 Task: Find connections with filter location Kunda with filter topic #Venturecapitalwith filter profile language Potuguese with filter current company Yatra Online Ltd. with filter school Medical College with filter industry Subdivision of Land with filter service category Network Support with filter keywords title Marketing Manager
Action: Mouse moved to (393, 283)
Screenshot: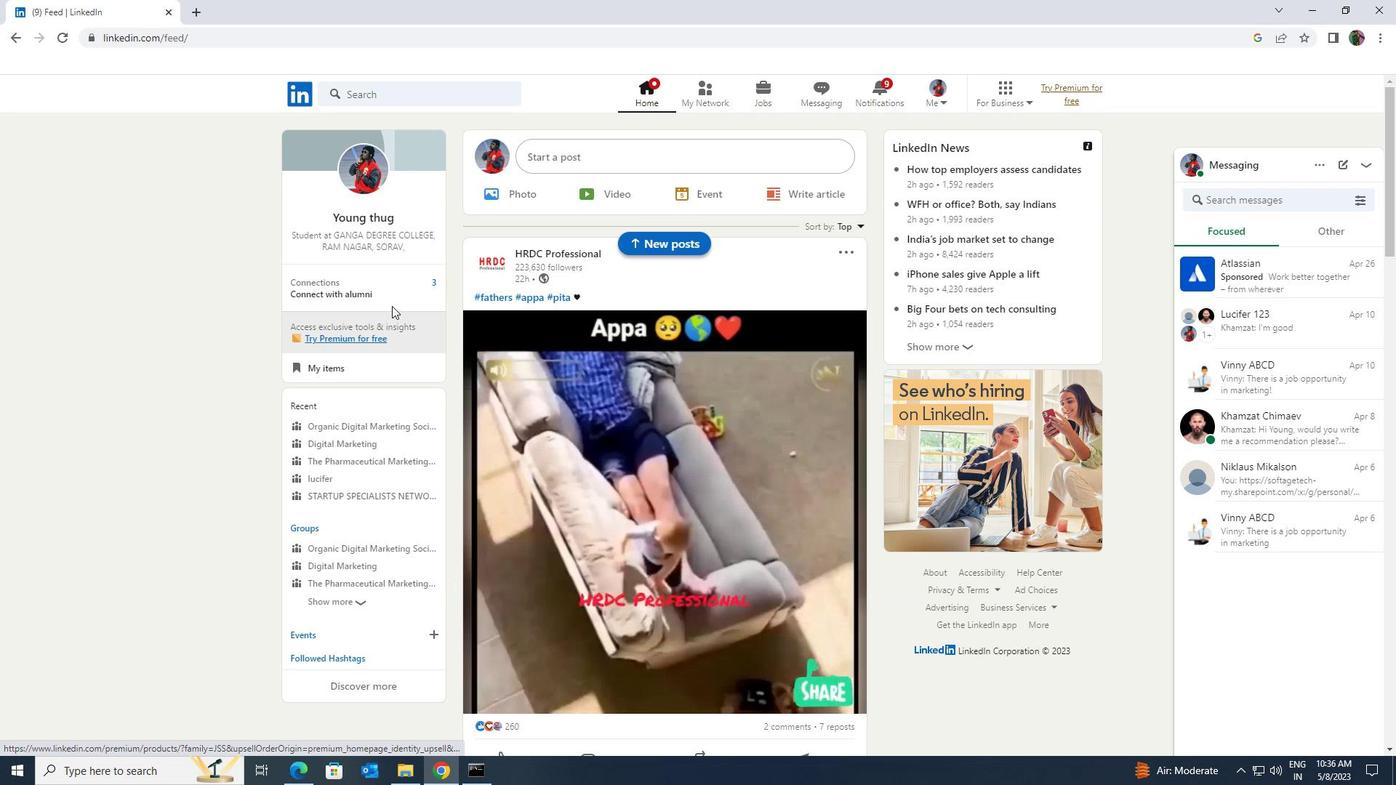 
Action: Mouse pressed left at (393, 283)
Screenshot: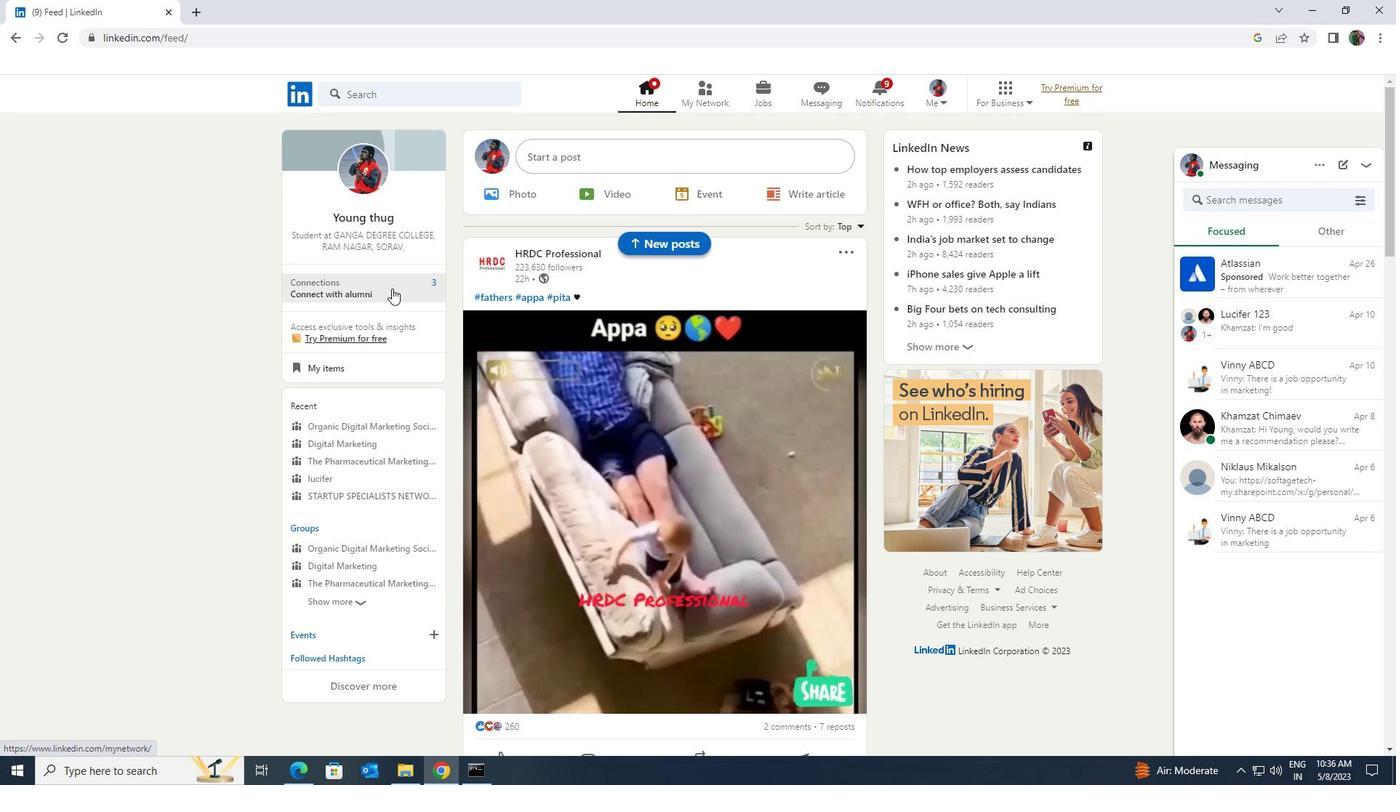 
Action: Mouse moved to (389, 175)
Screenshot: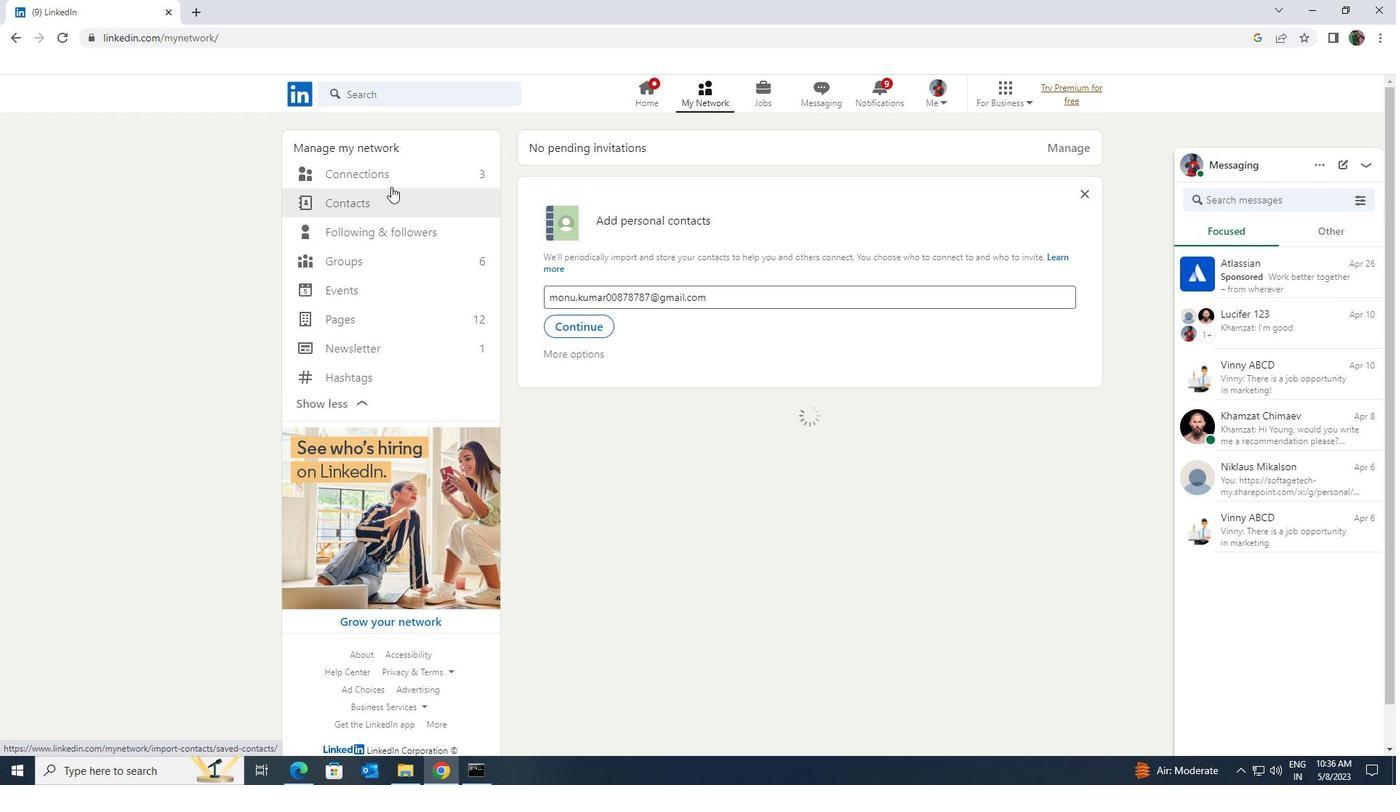 
Action: Mouse pressed left at (389, 175)
Screenshot: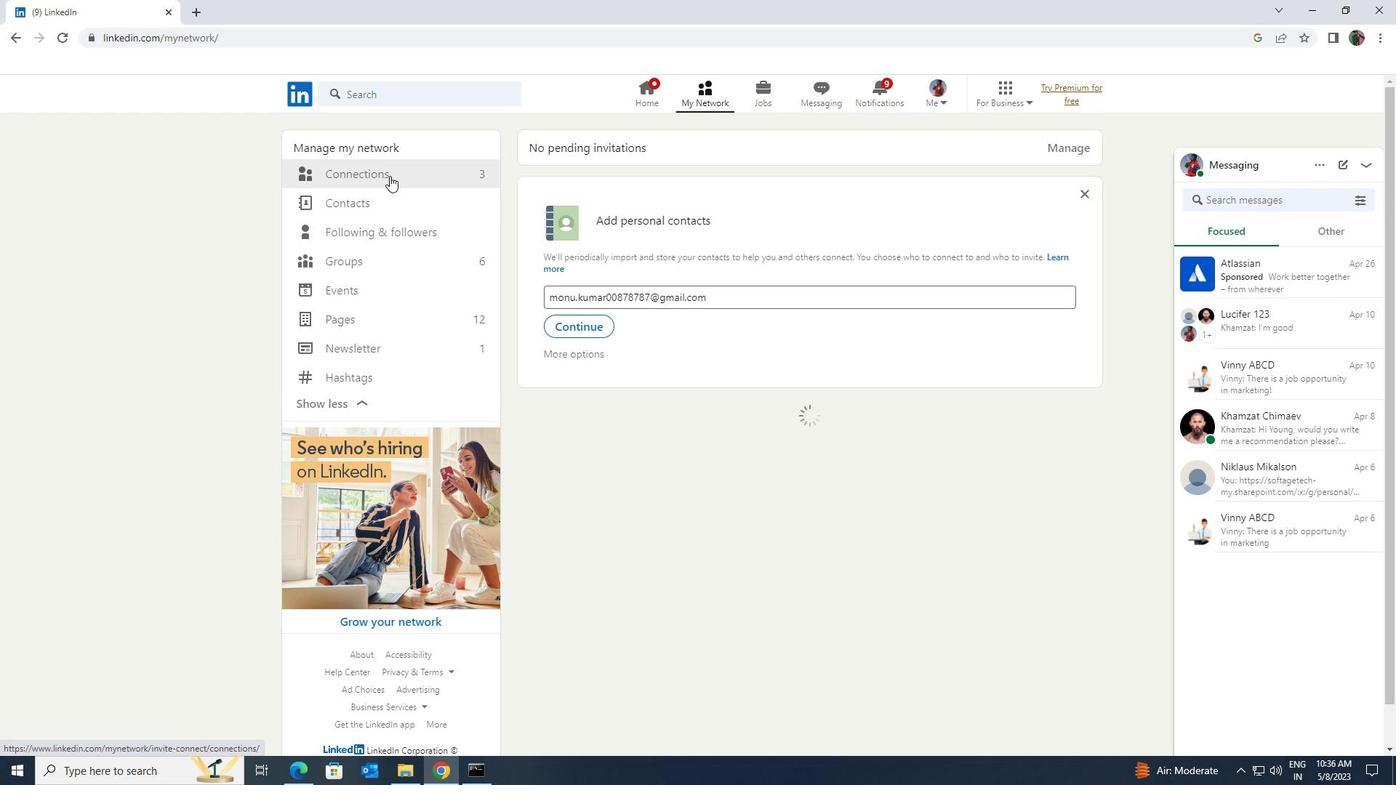 
Action: Mouse moved to (803, 180)
Screenshot: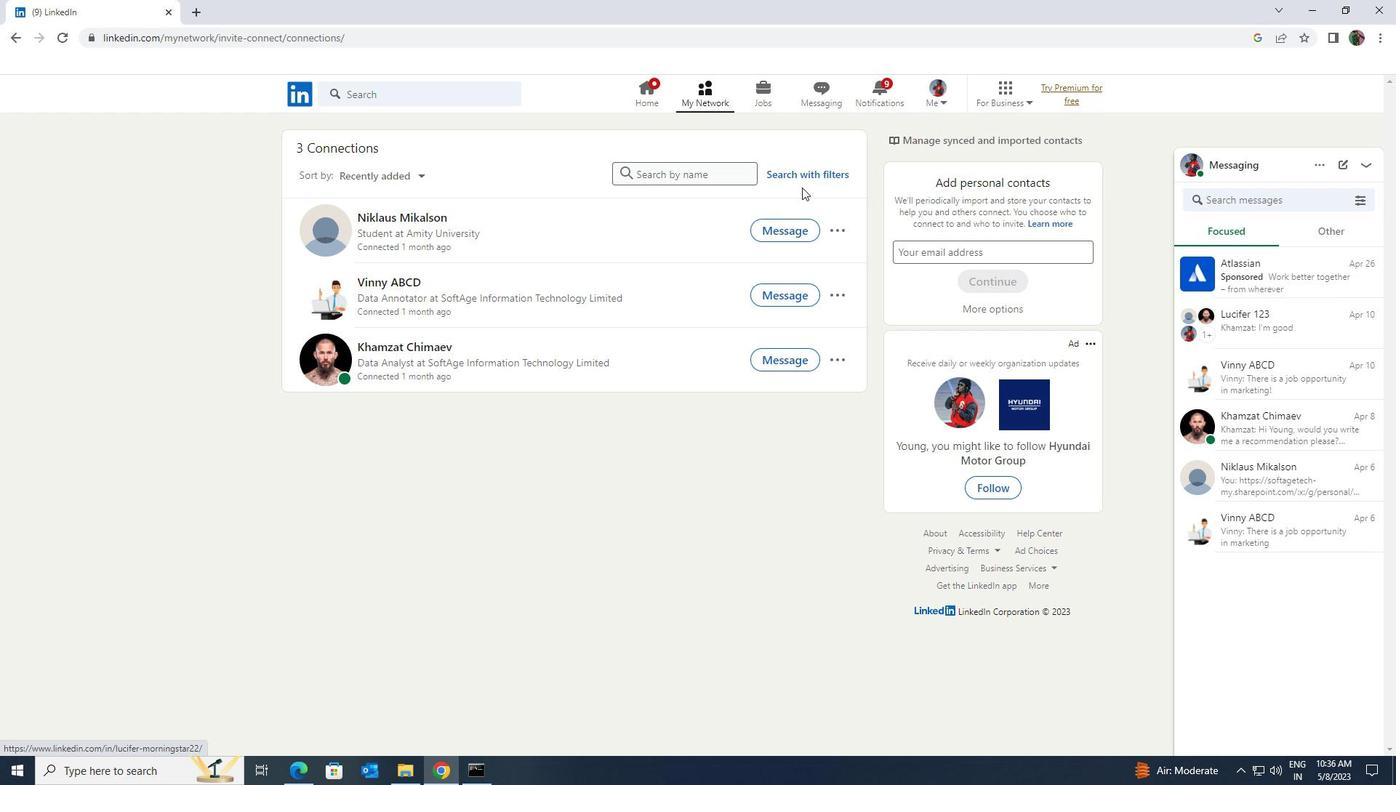 
Action: Mouse pressed left at (803, 180)
Screenshot: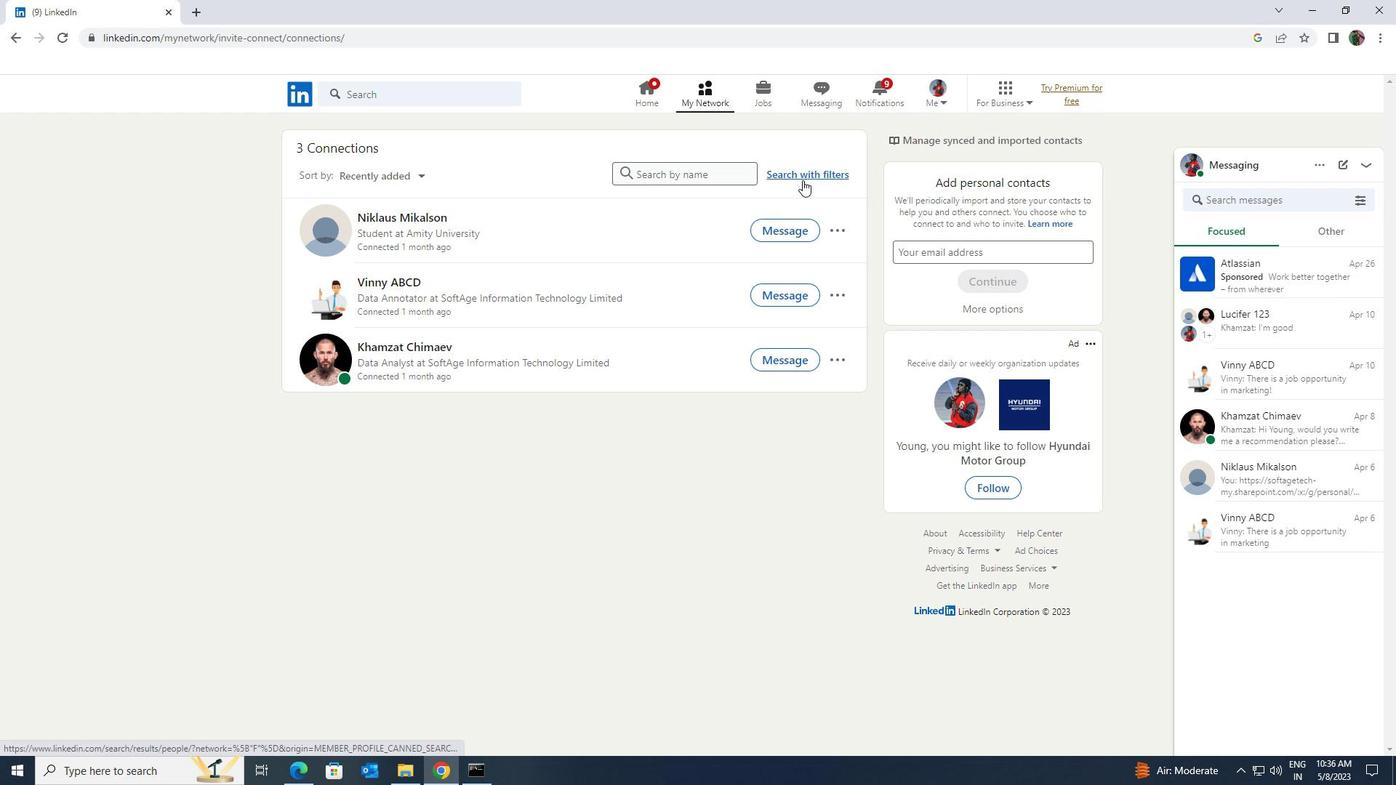 
Action: Mouse moved to (742, 133)
Screenshot: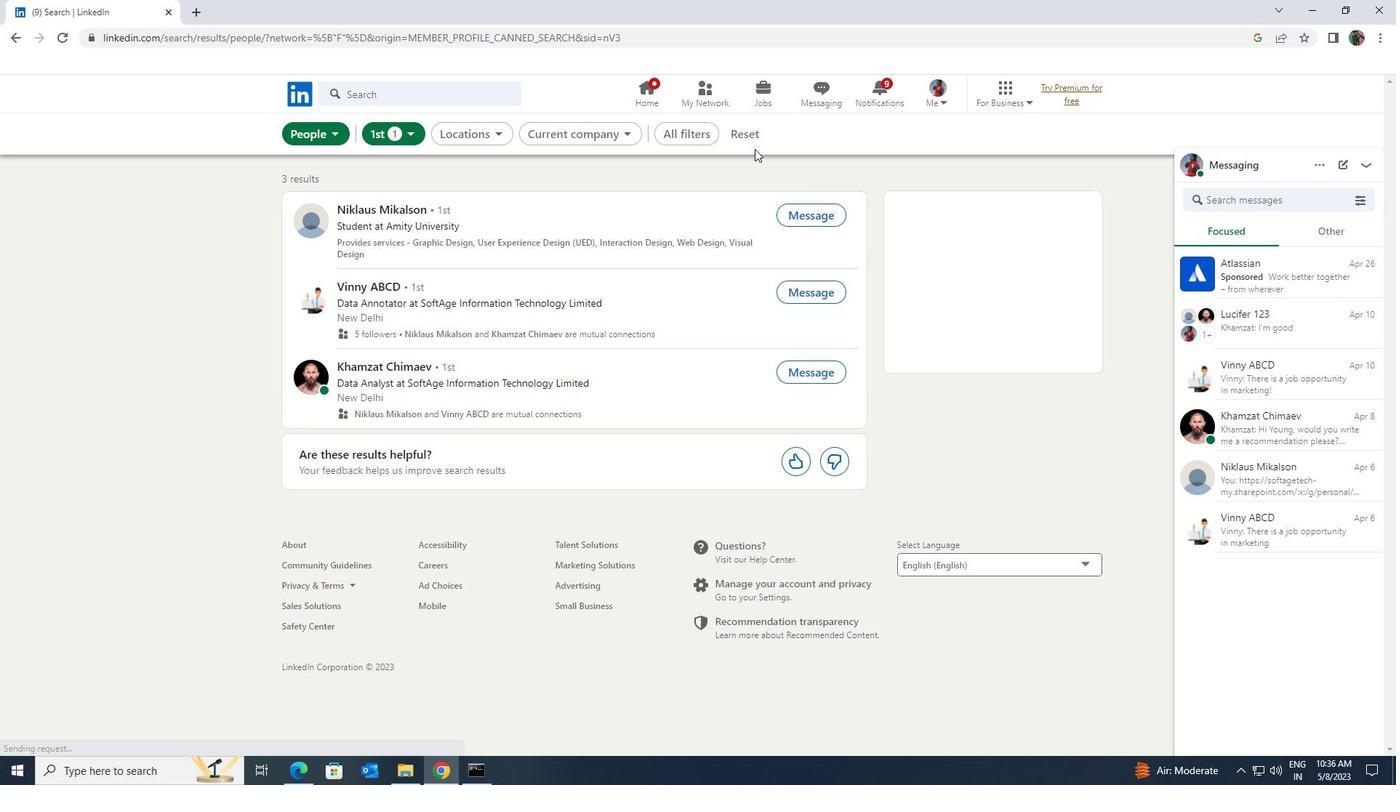 
Action: Mouse pressed left at (742, 133)
Screenshot: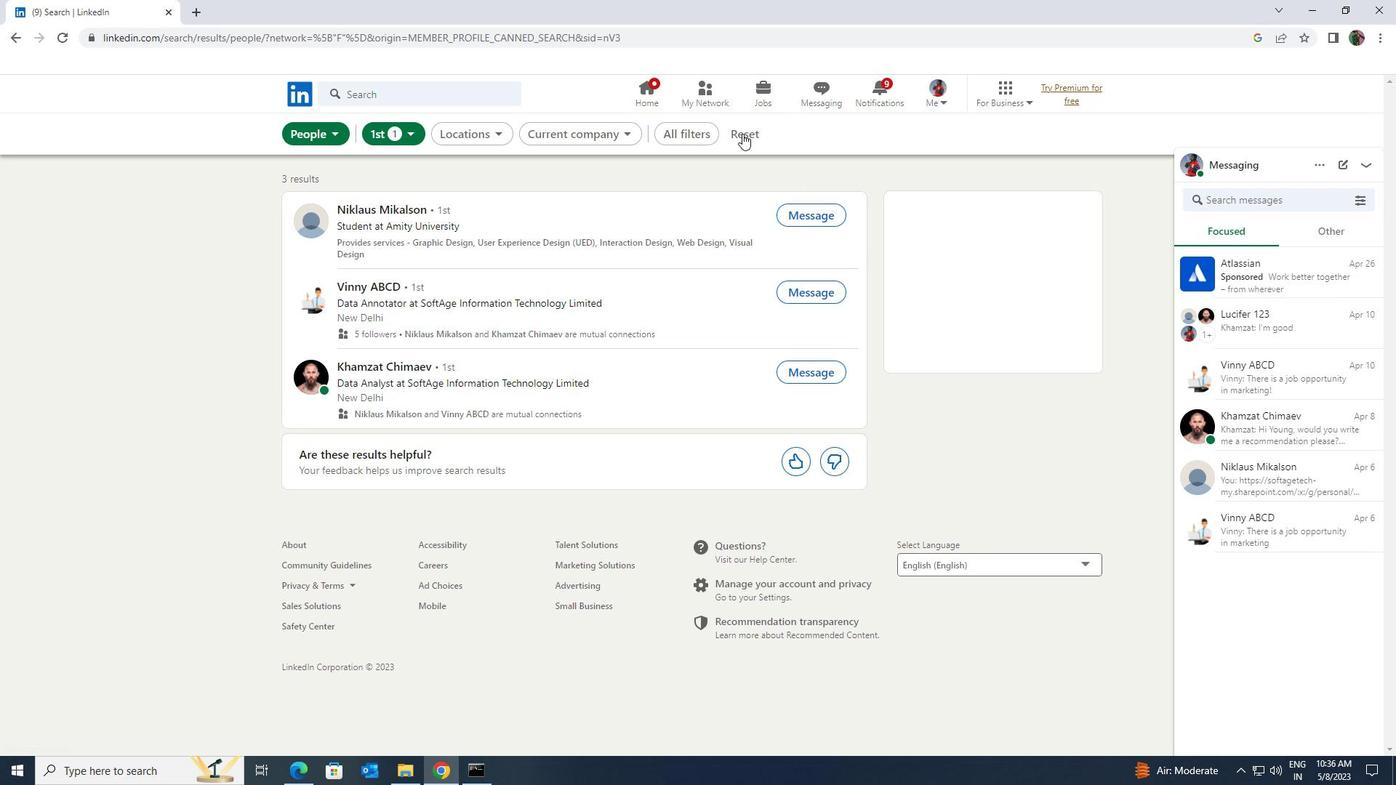 
Action: Mouse moved to (732, 133)
Screenshot: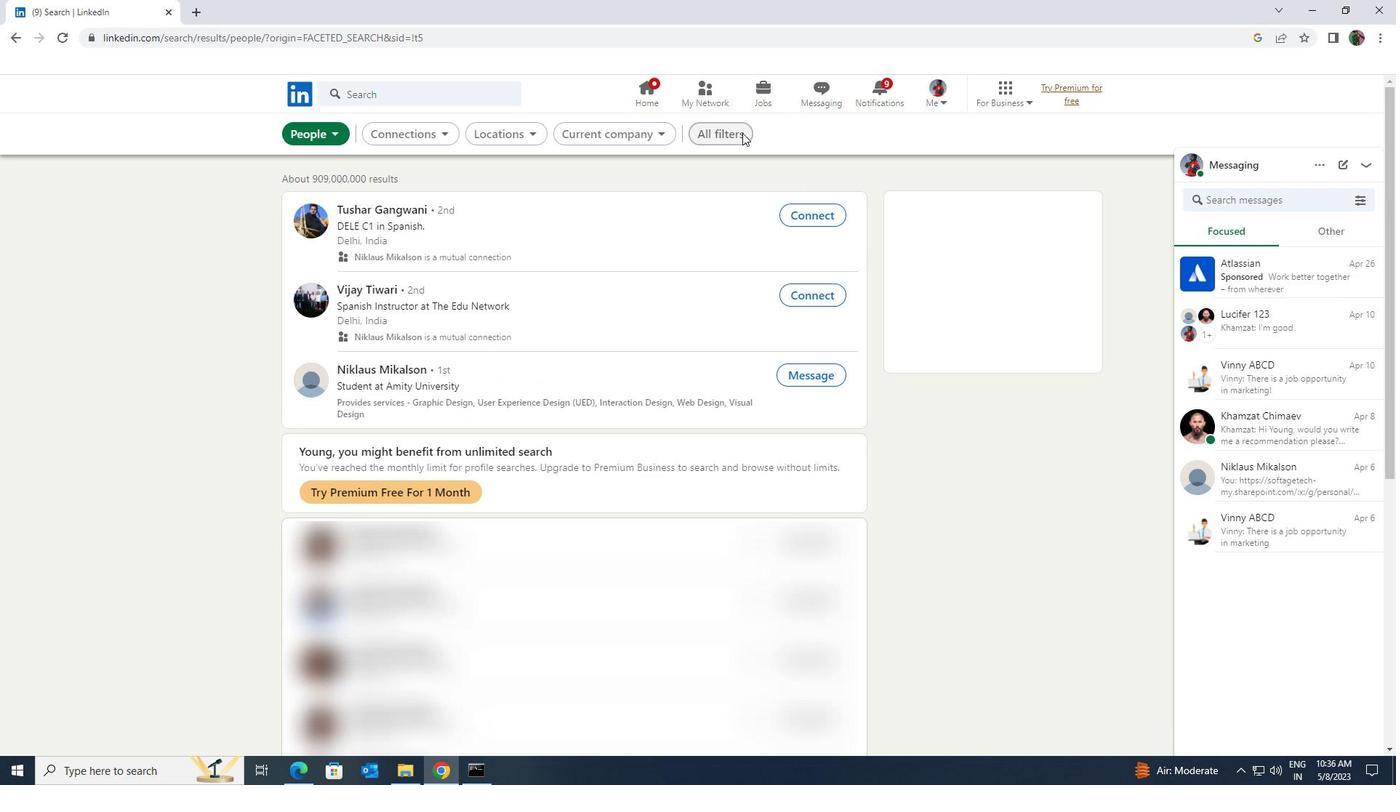 
Action: Mouse pressed left at (732, 133)
Screenshot: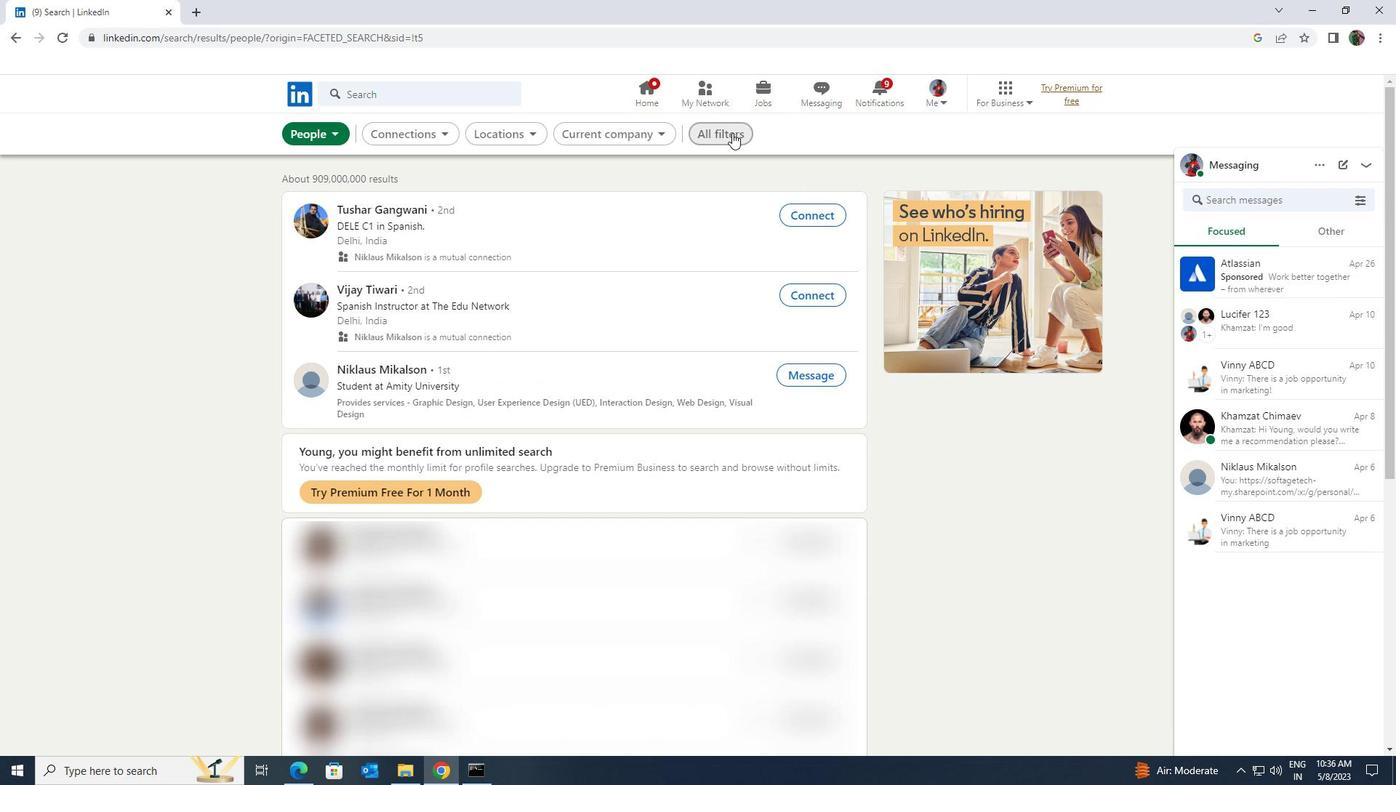 
Action: Mouse moved to (1238, 573)
Screenshot: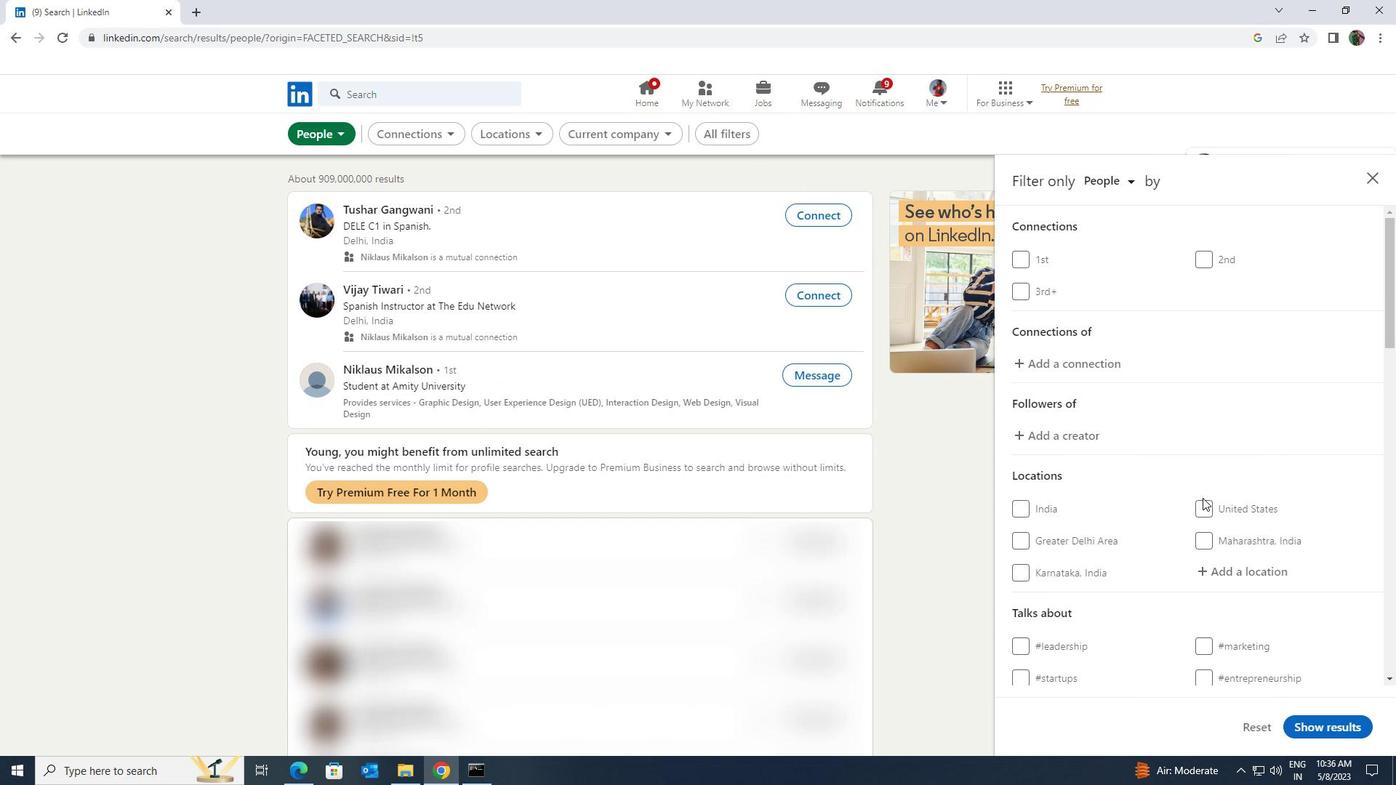 
Action: Mouse pressed left at (1238, 573)
Screenshot: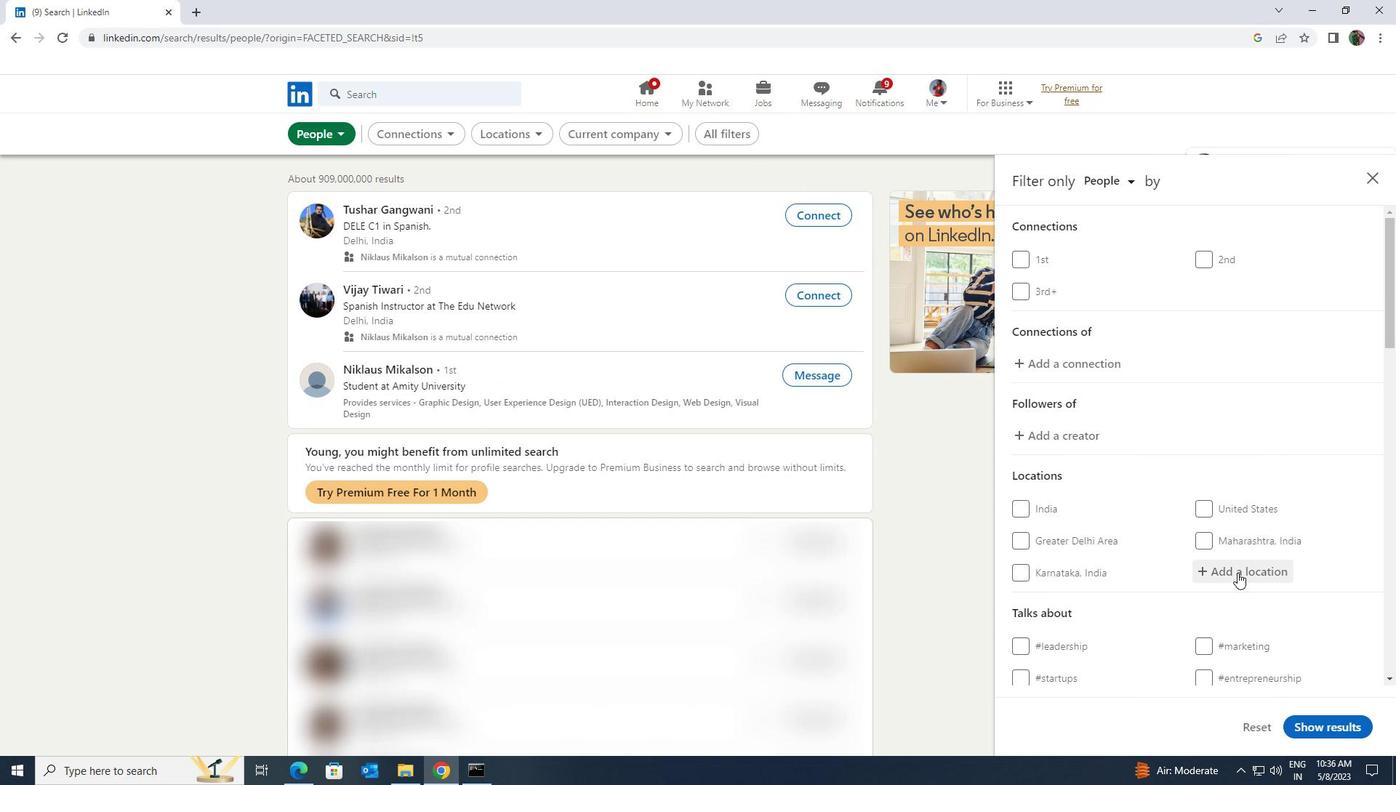 
Action: Key pressed <Key.shift>KUNDA
Screenshot: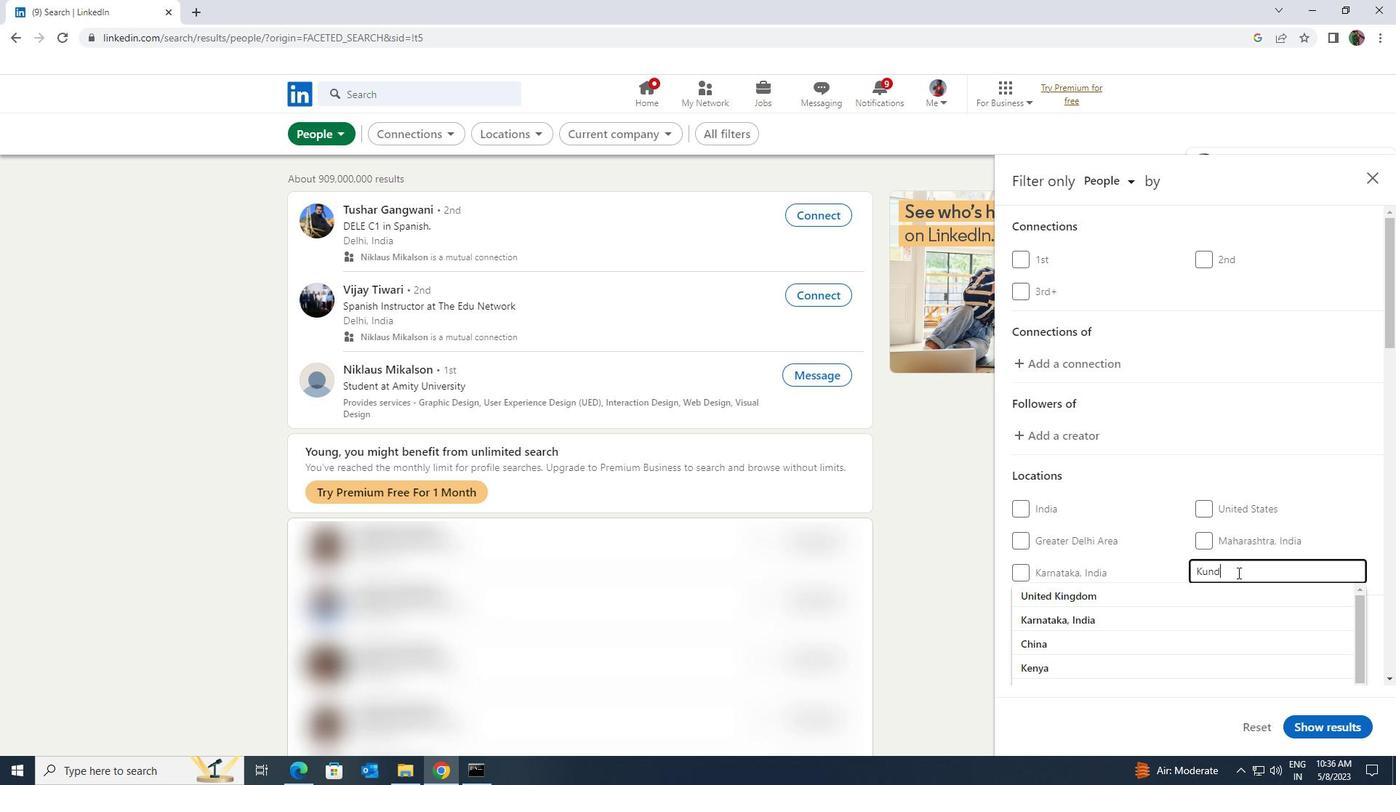 
Action: Mouse moved to (1222, 605)
Screenshot: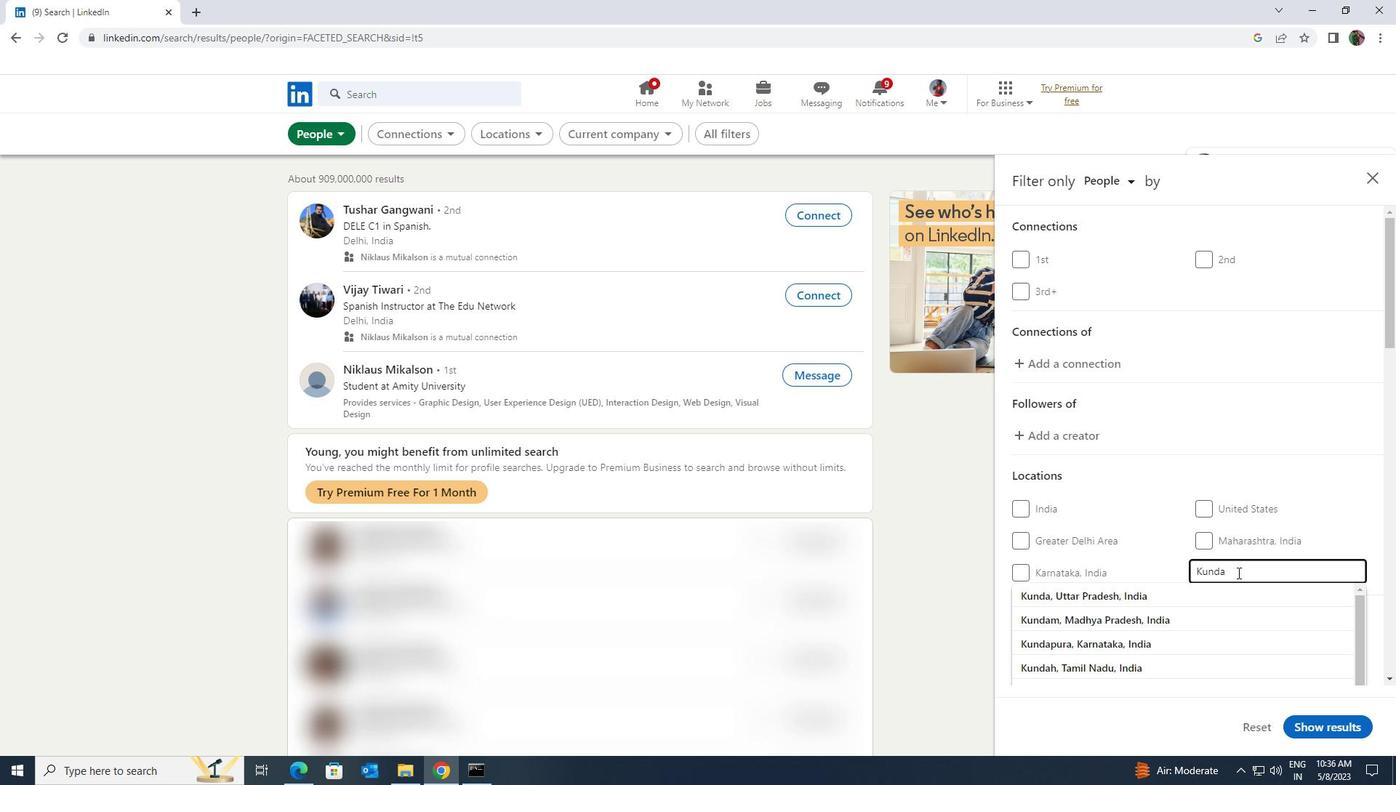 
Action: Mouse pressed left at (1222, 605)
Screenshot: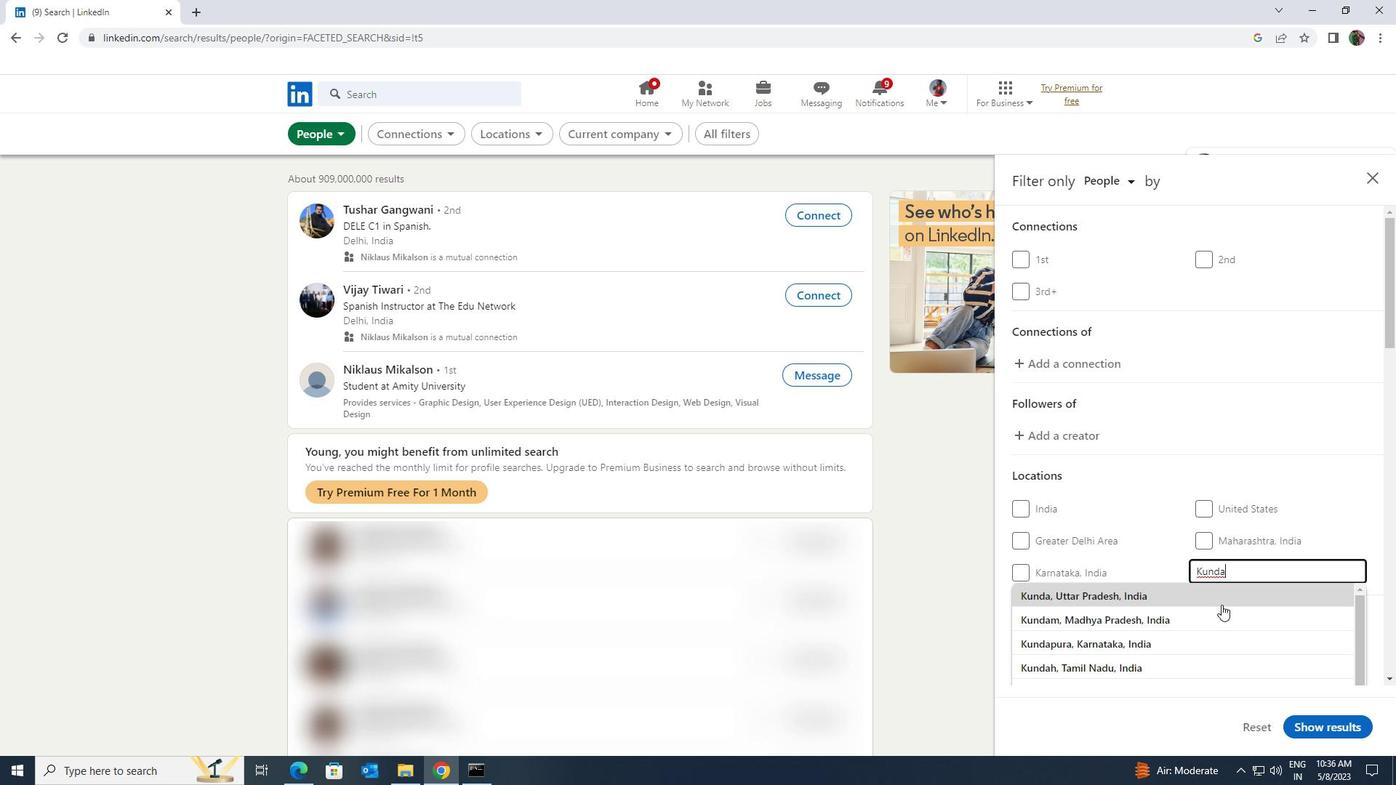 
Action: Mouse moved to (1222, 602)
Screenshot: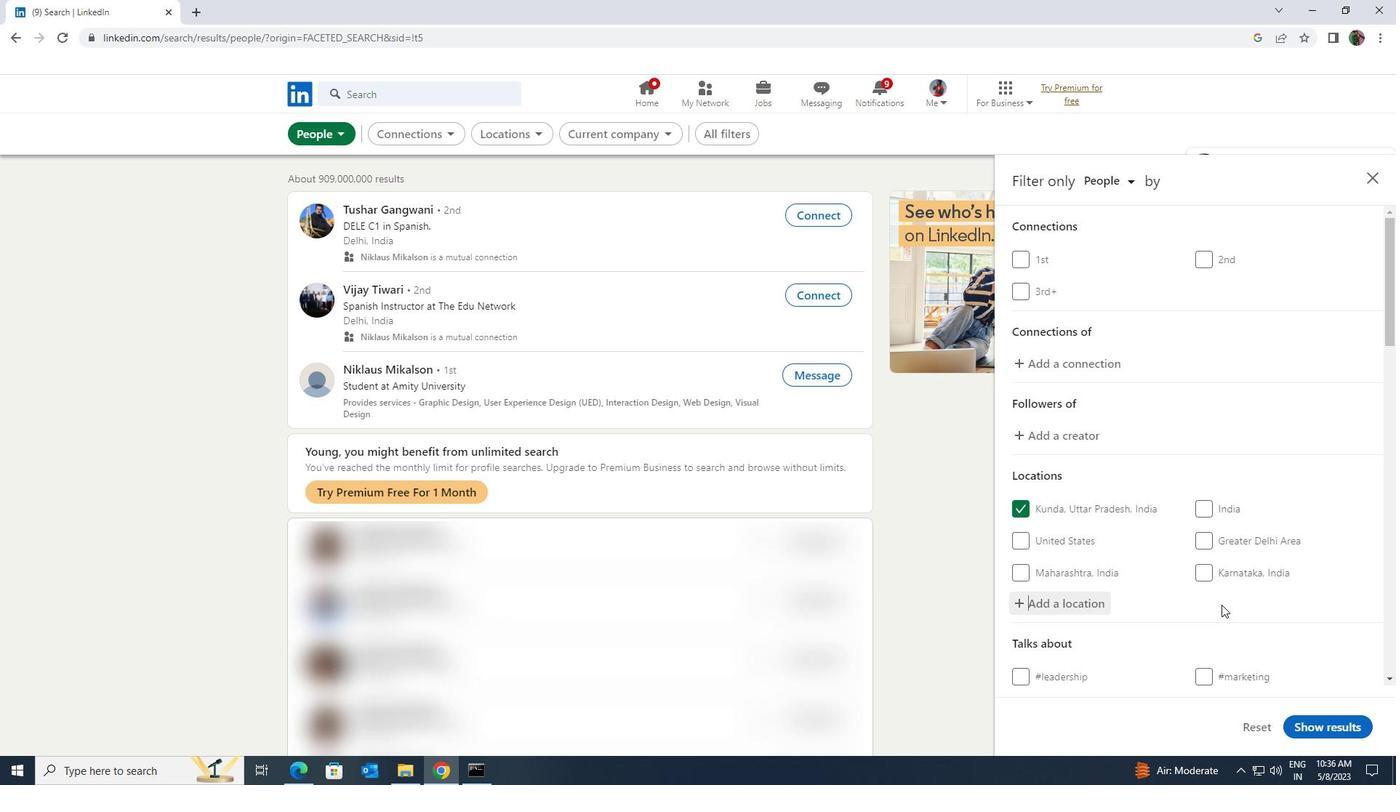 
Action: Mouse scrolled (1222, 601) with delta (0, 0)
Screenshot: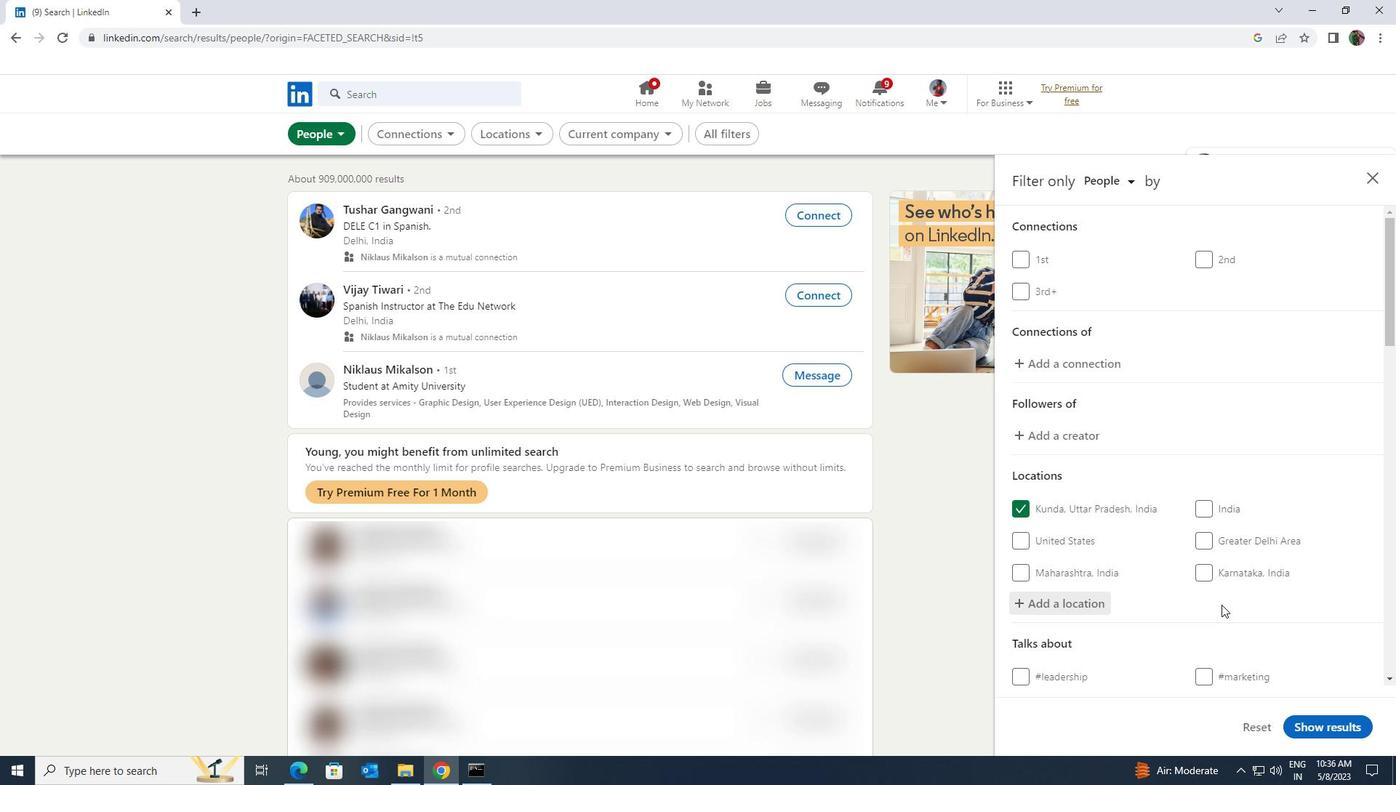 
Action: Mouse moved to (1225, 601)
Screenshot: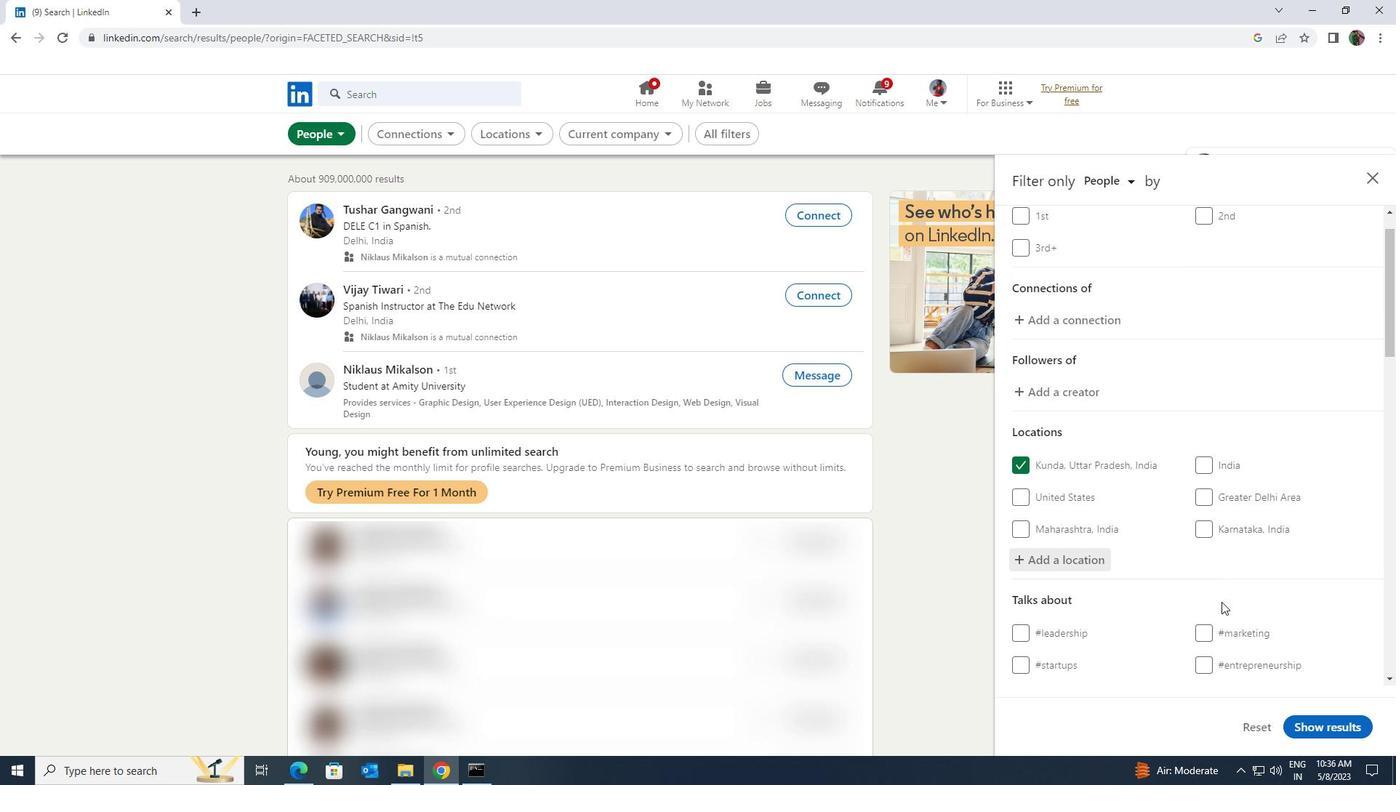 
Action: Mouse scrolled (1225, 600) with delta (0, 0)
Screenshot: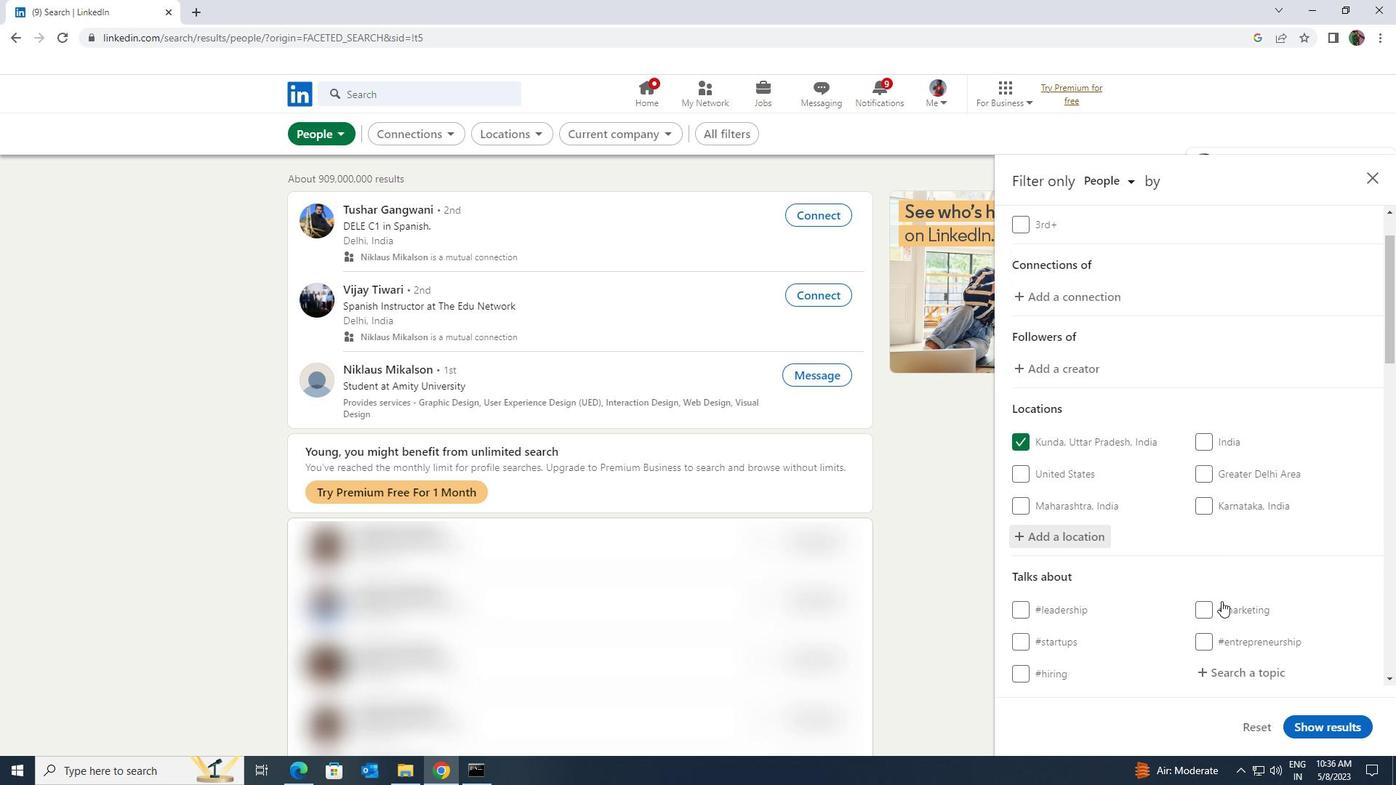 
Action: Mouse scrolled (1225, 600) with delta (0, 0)
Screenshot: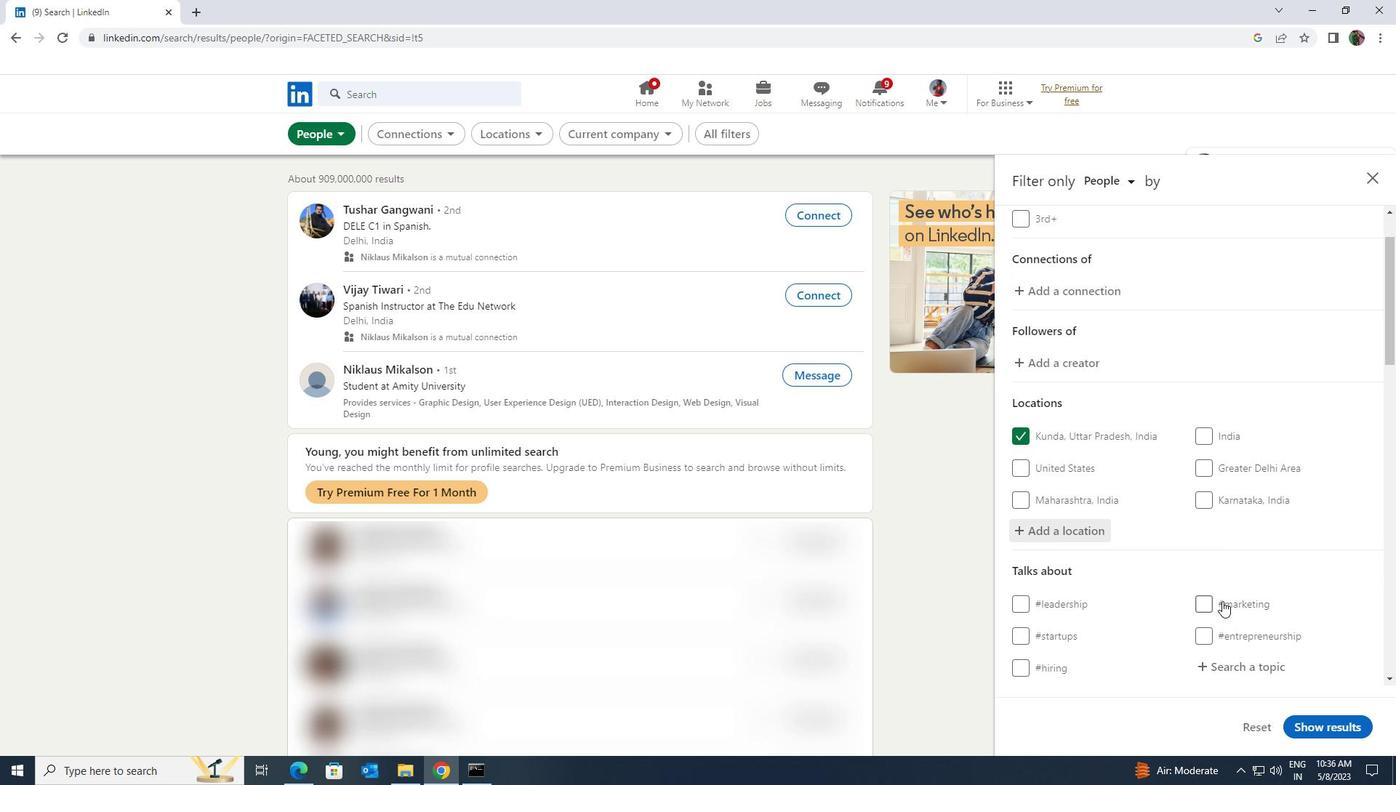 
Action: Mouse moved to (1232, 526)
Screenshot: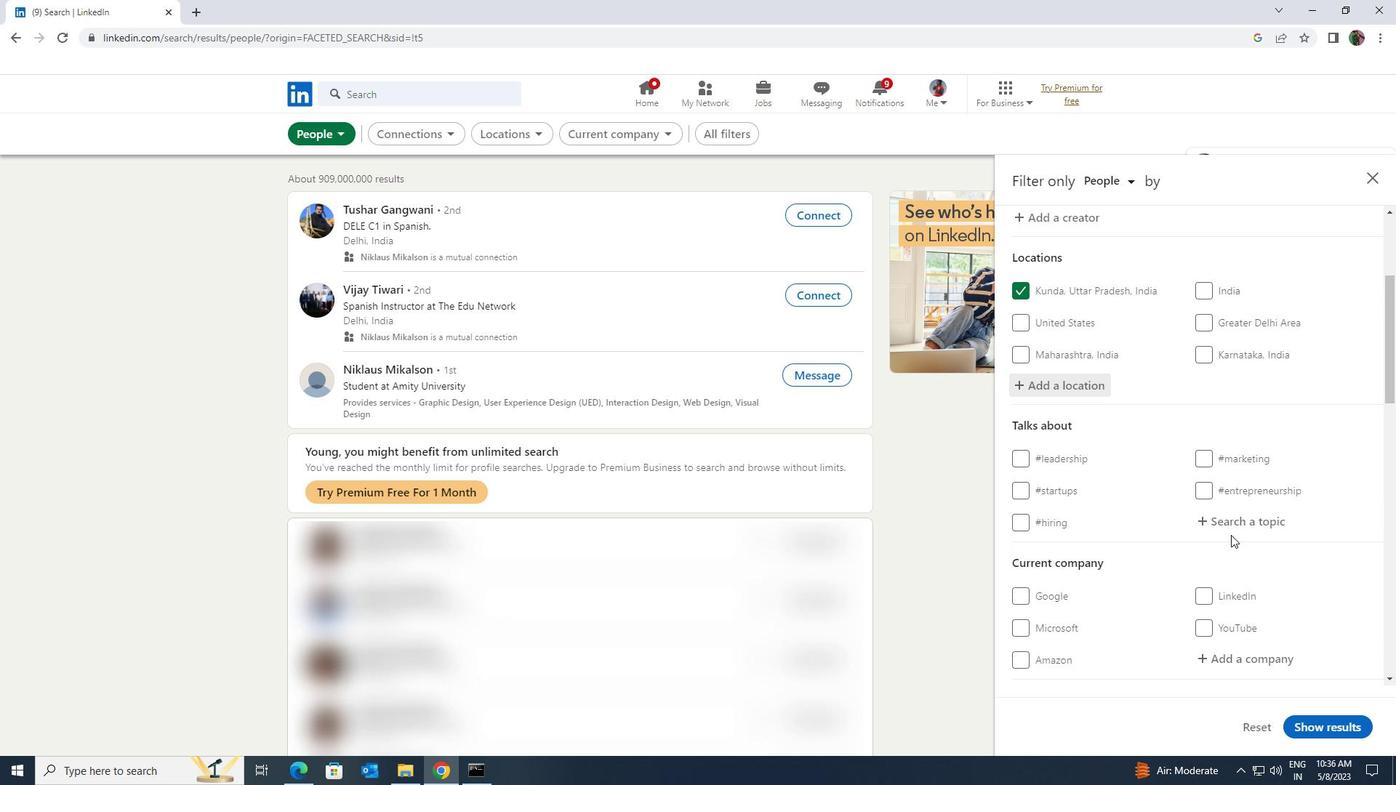 
Action: Mouse pressed left at (1232, 526)
Screenshot: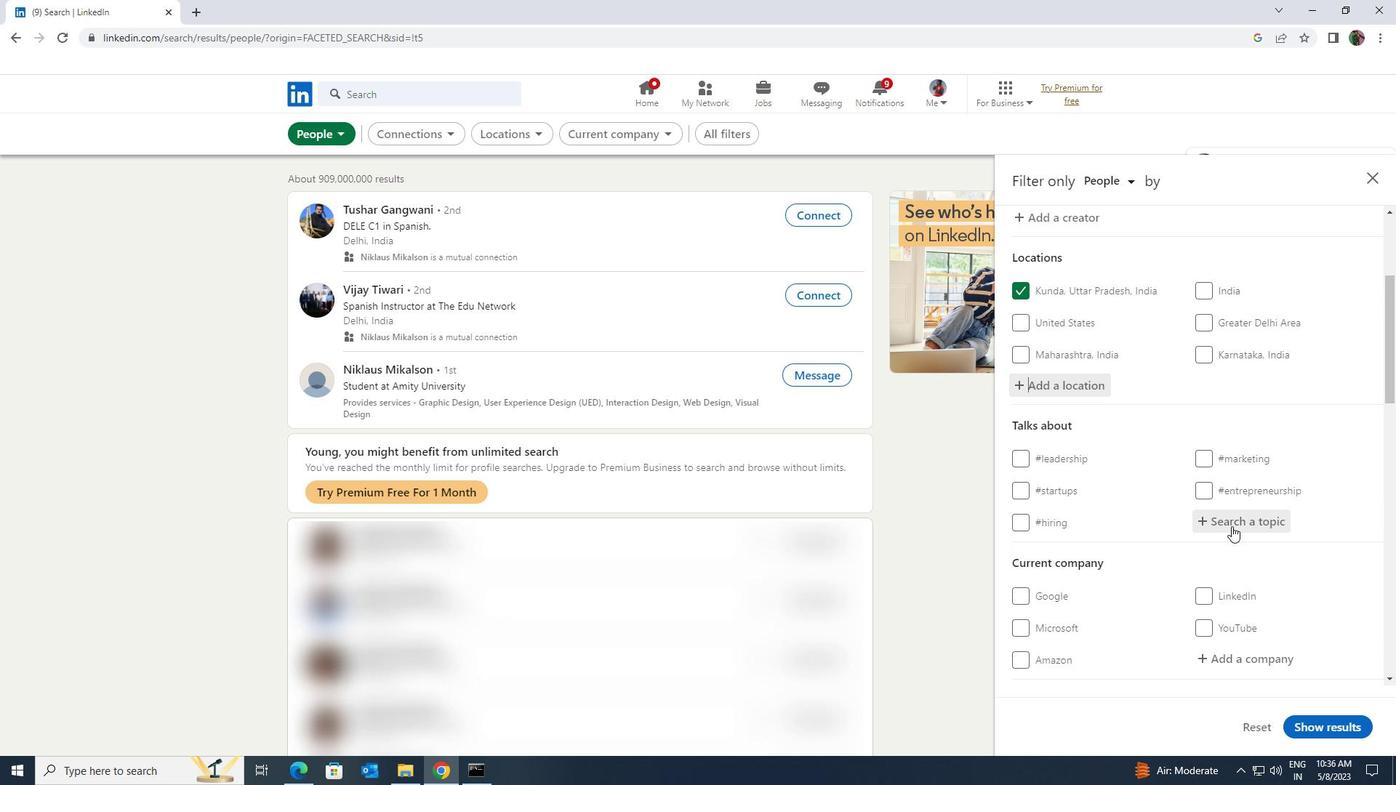 
Action: Key pressed <Key.shift><Key.shift><Key.shift><Key.shift><Key.shift><Key.shift><Key.shift><Key.shift><Key.shift>VENTURE
Screenshot: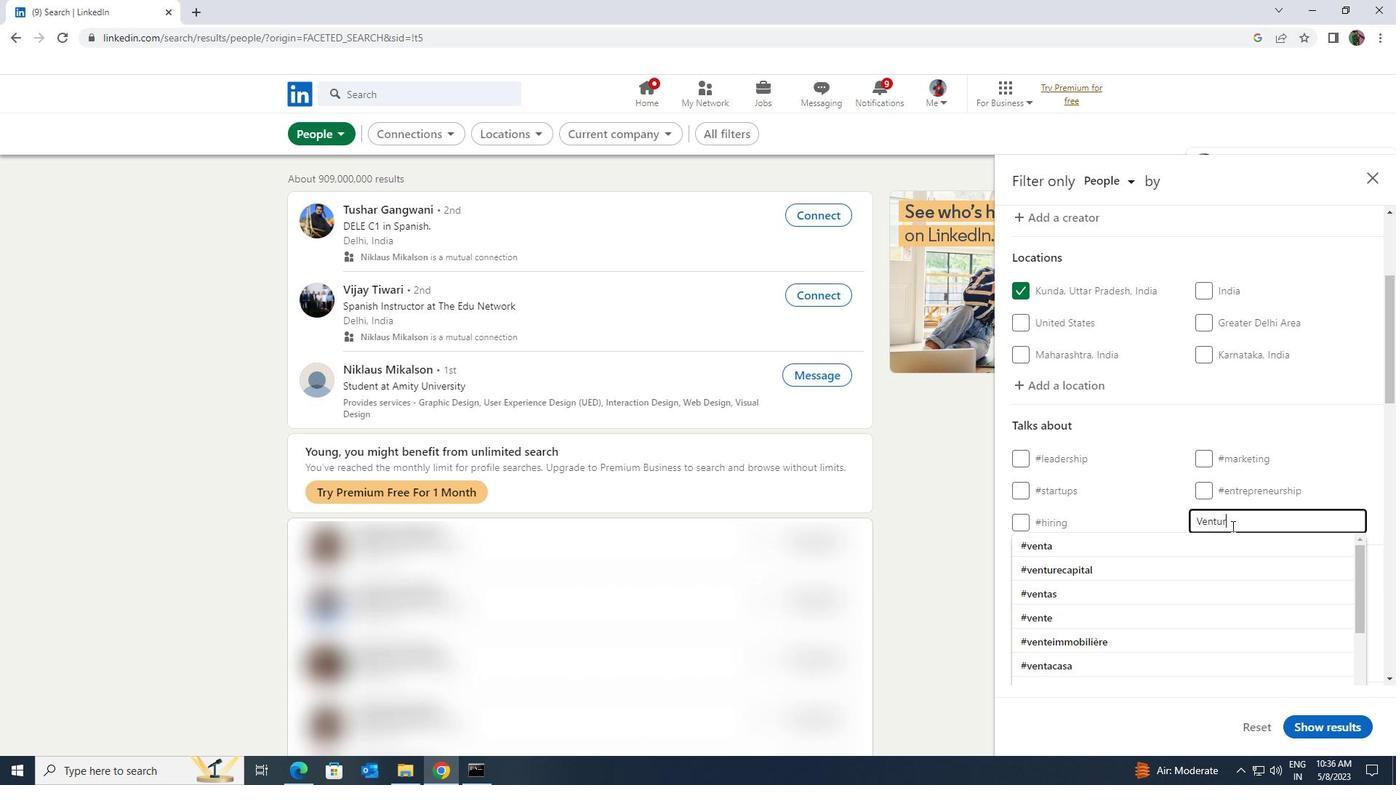 
Action: Mouse moved to (1228, 542)
Screenshot: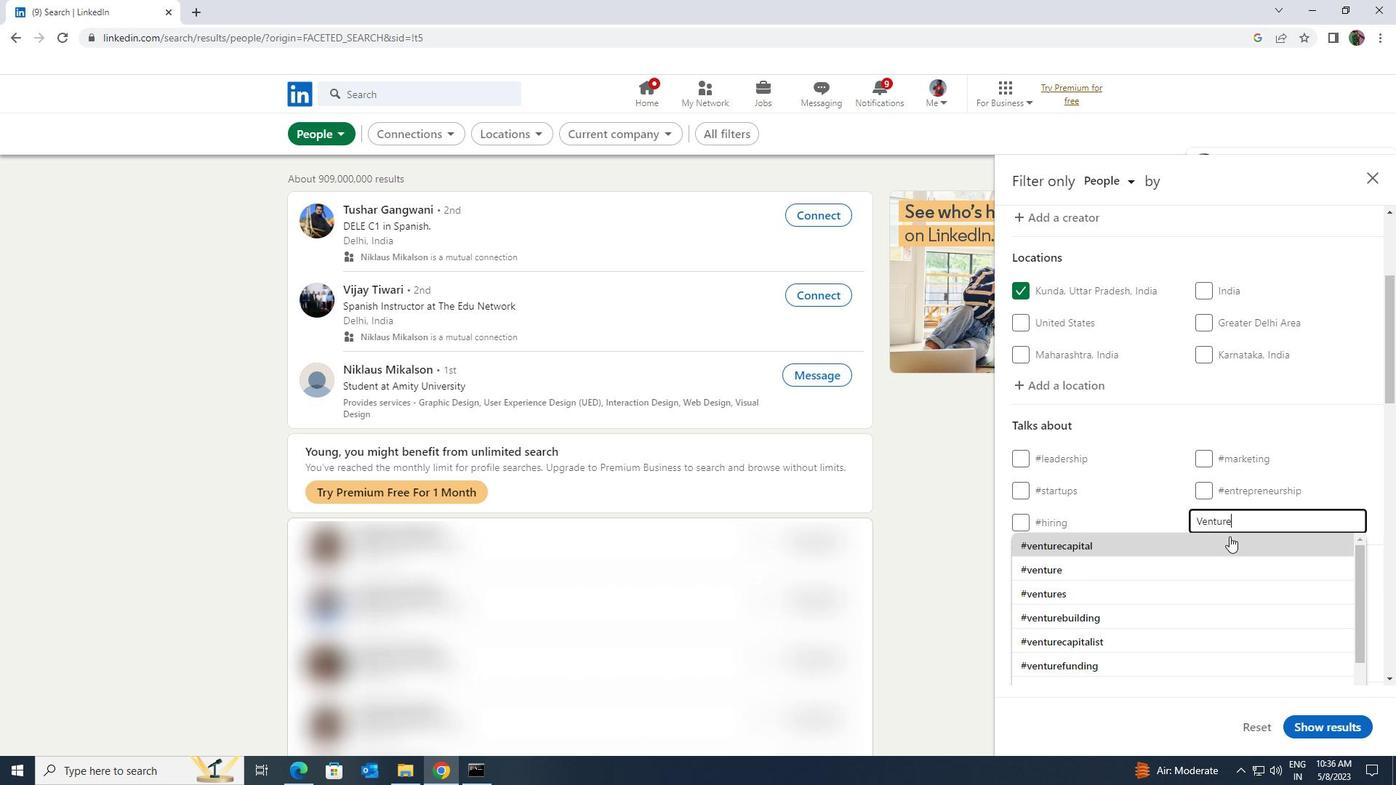 
Action: Mouse pressed left at (1228, 542)
Screenshot: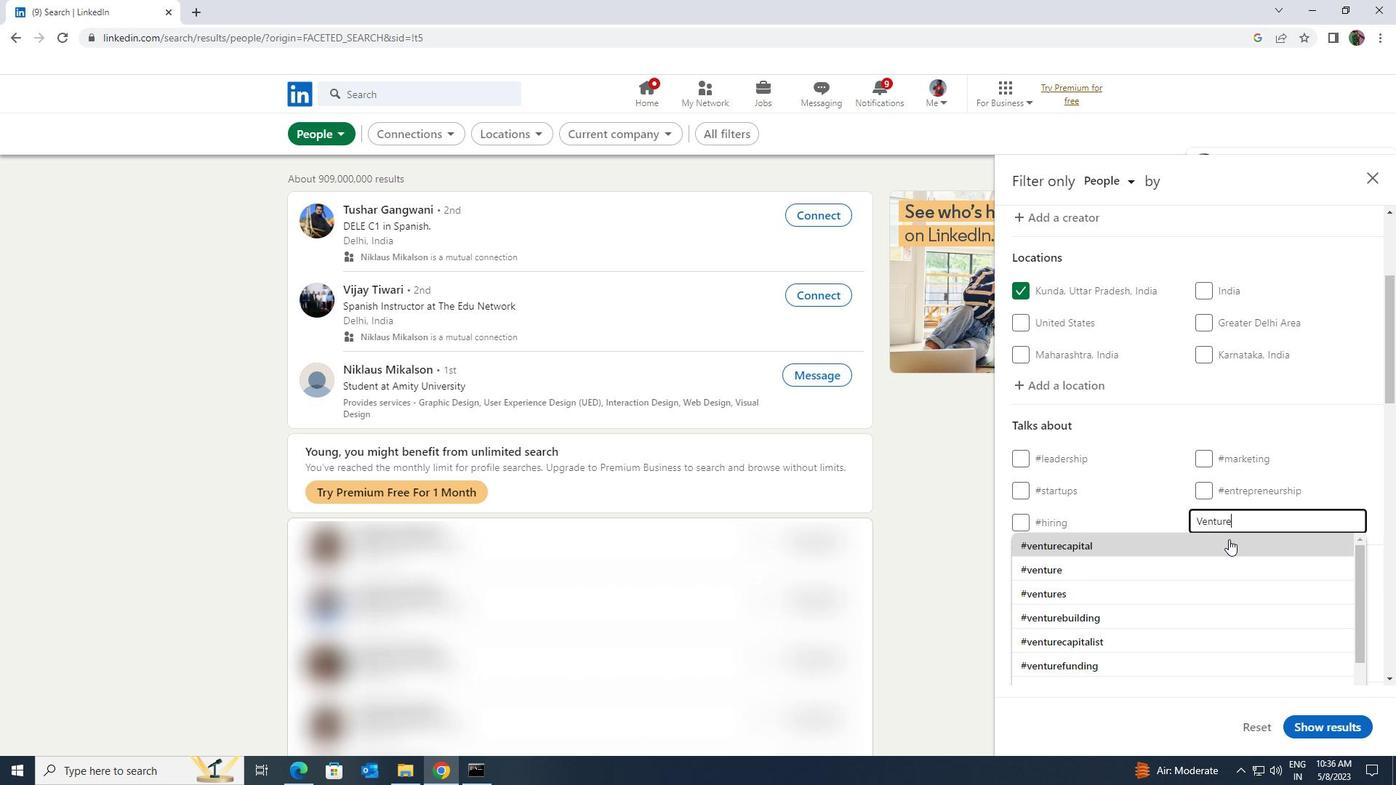 
Action: Mouse scrolled (1228, 541) with delta (0, 0)
Screenshot: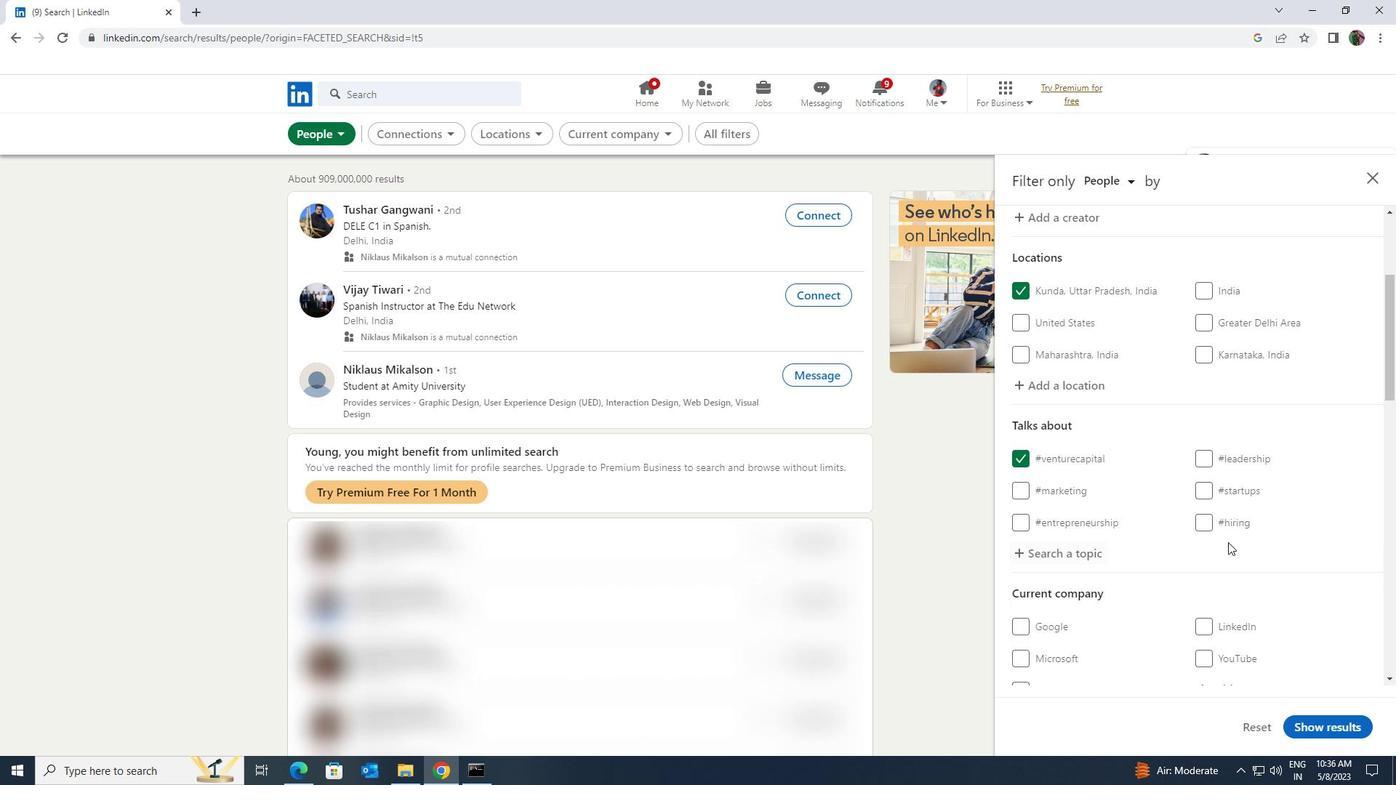 
Action: Mouse scrolled (1228, 541) with delta (0, 0)
Screenshot: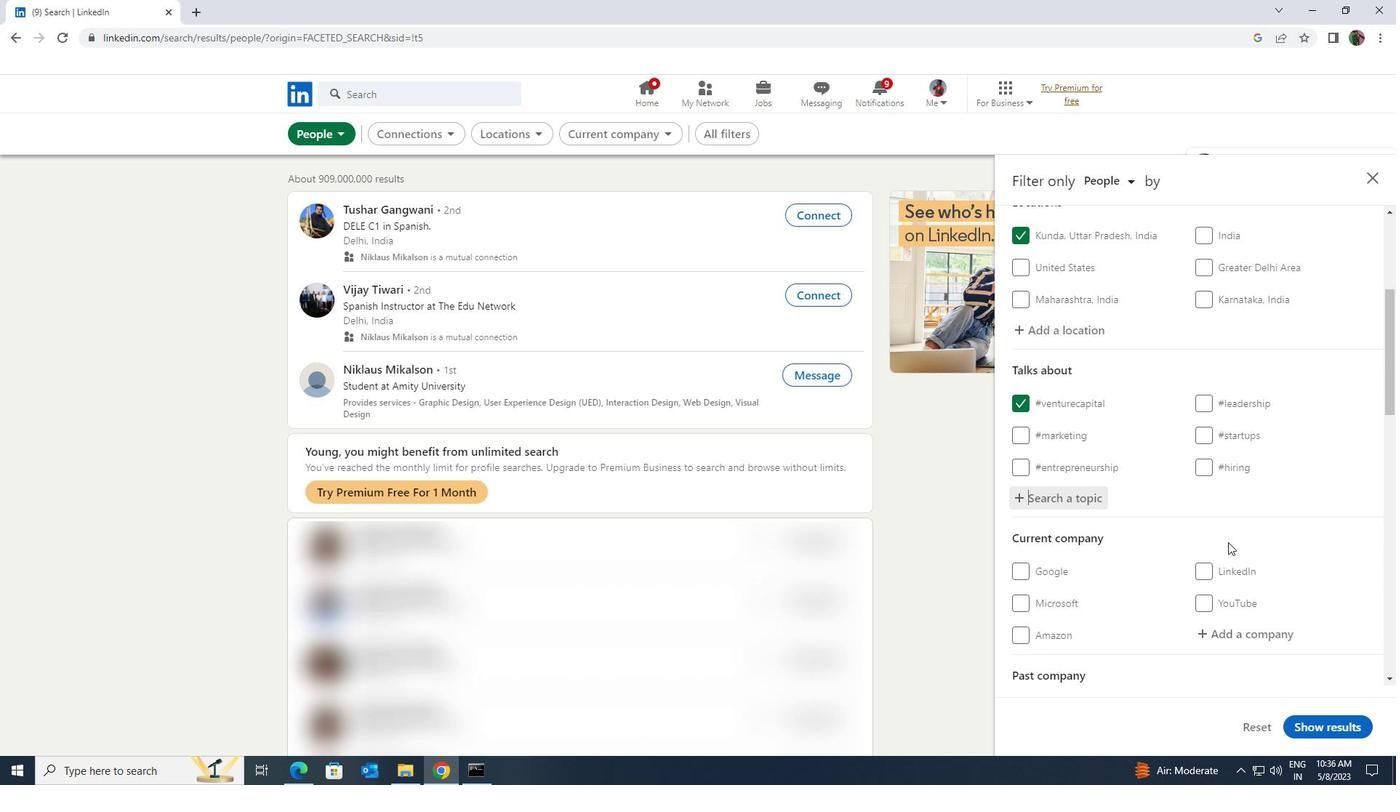 
Action: Mouse scrolled (1228, 541) with delta (0, 0)
Screenshot: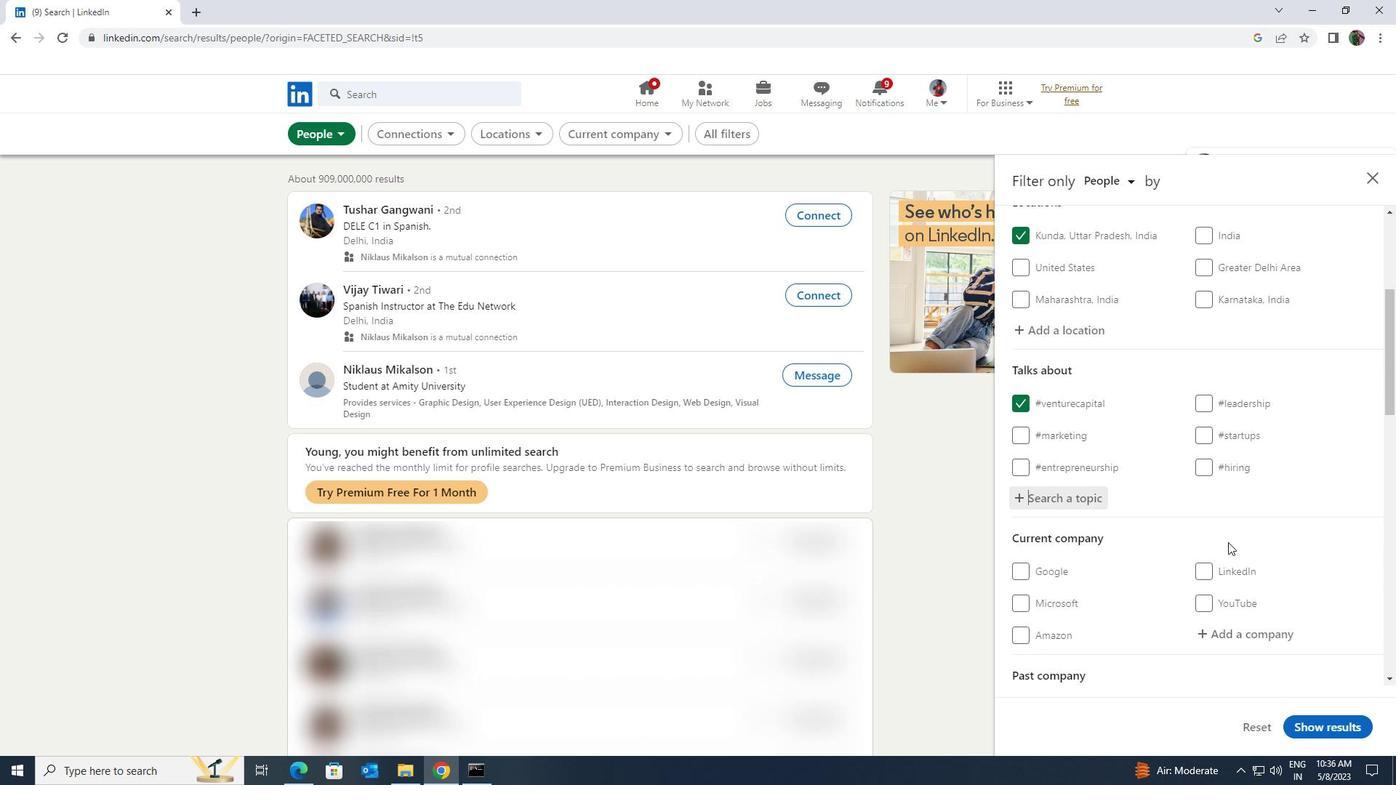 
Action: Mouse scrolled (1228, 541) with delta (0, 0)
Screenshot: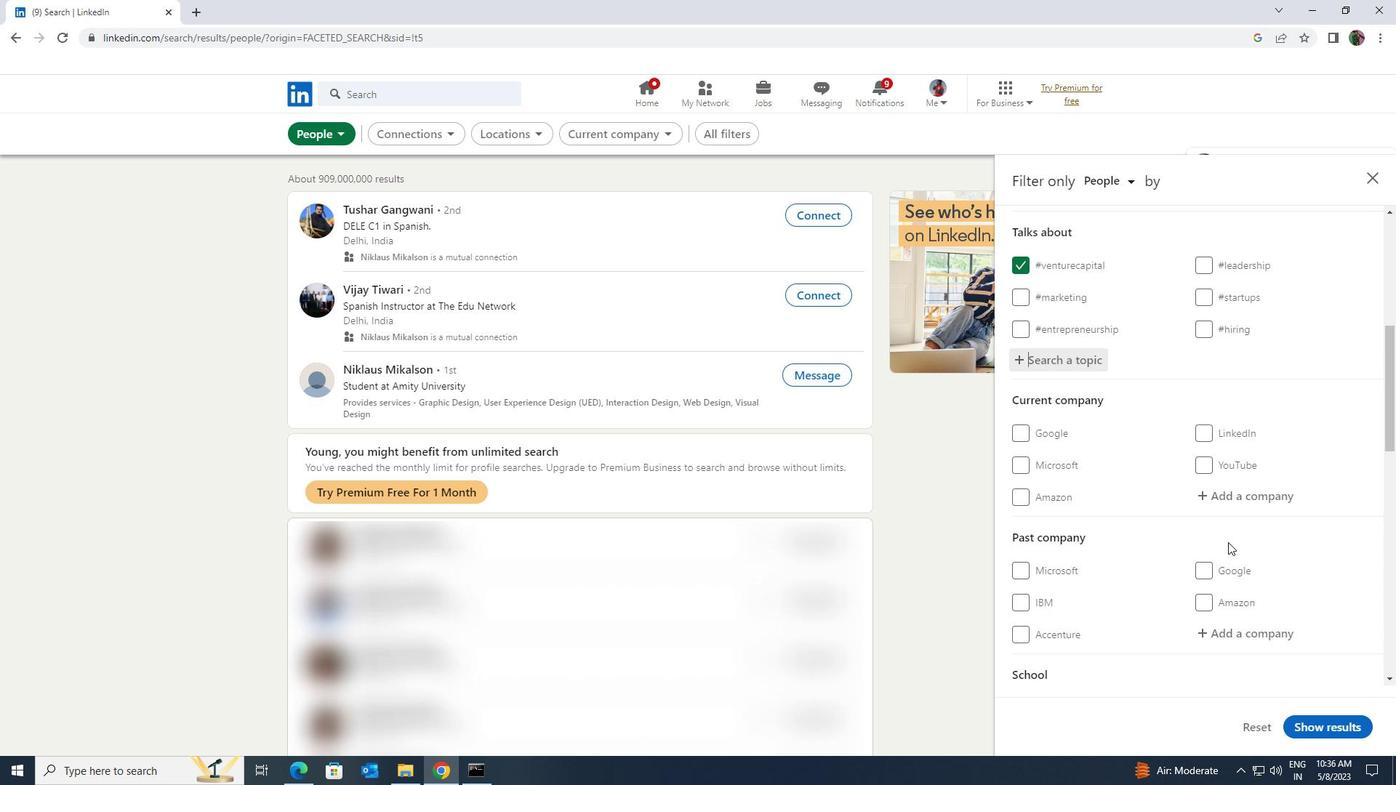 
Action: Mouse scrolled (1228, 541) with delta (0, 0)
Screenshot: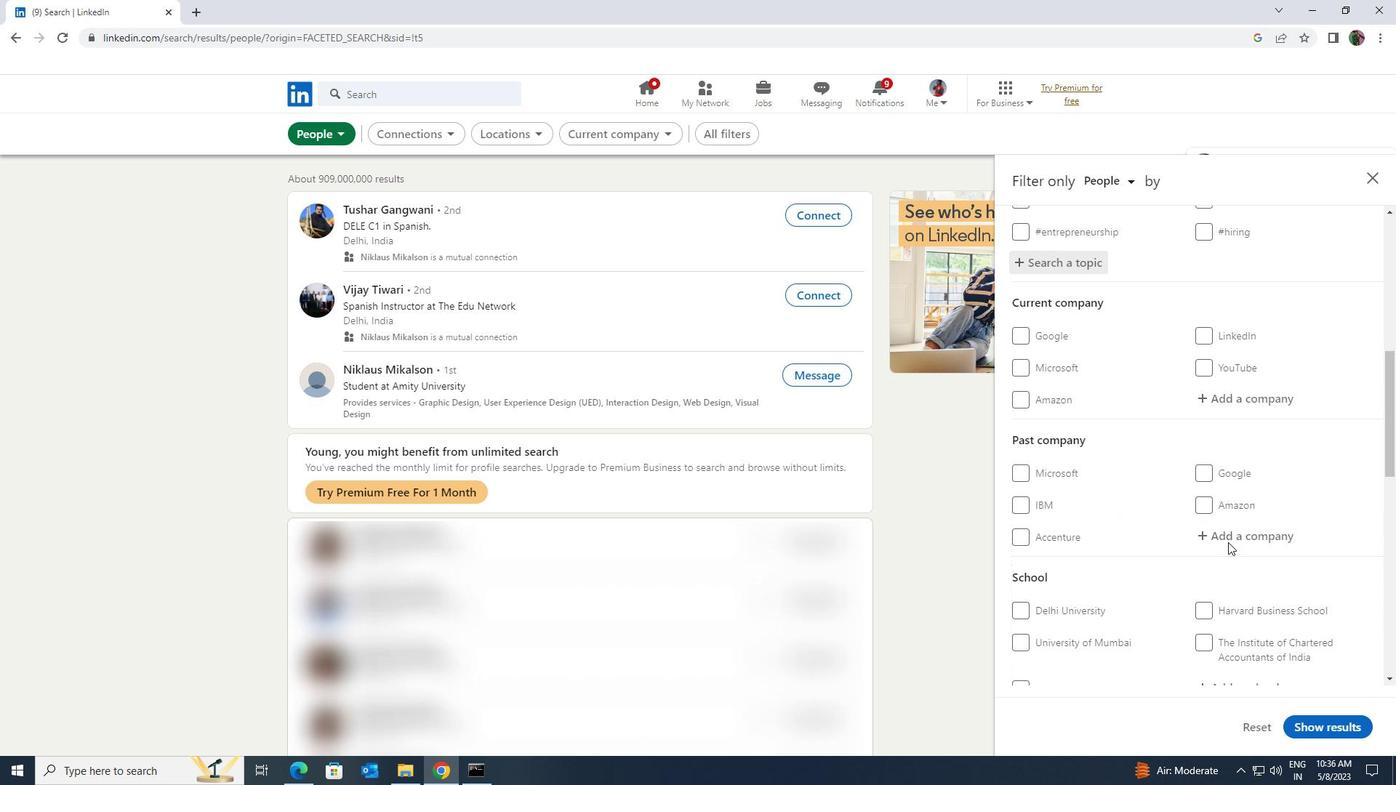 
Action: Mouse scrolled (1228, 541) with delta (0, 0)
Screenshot: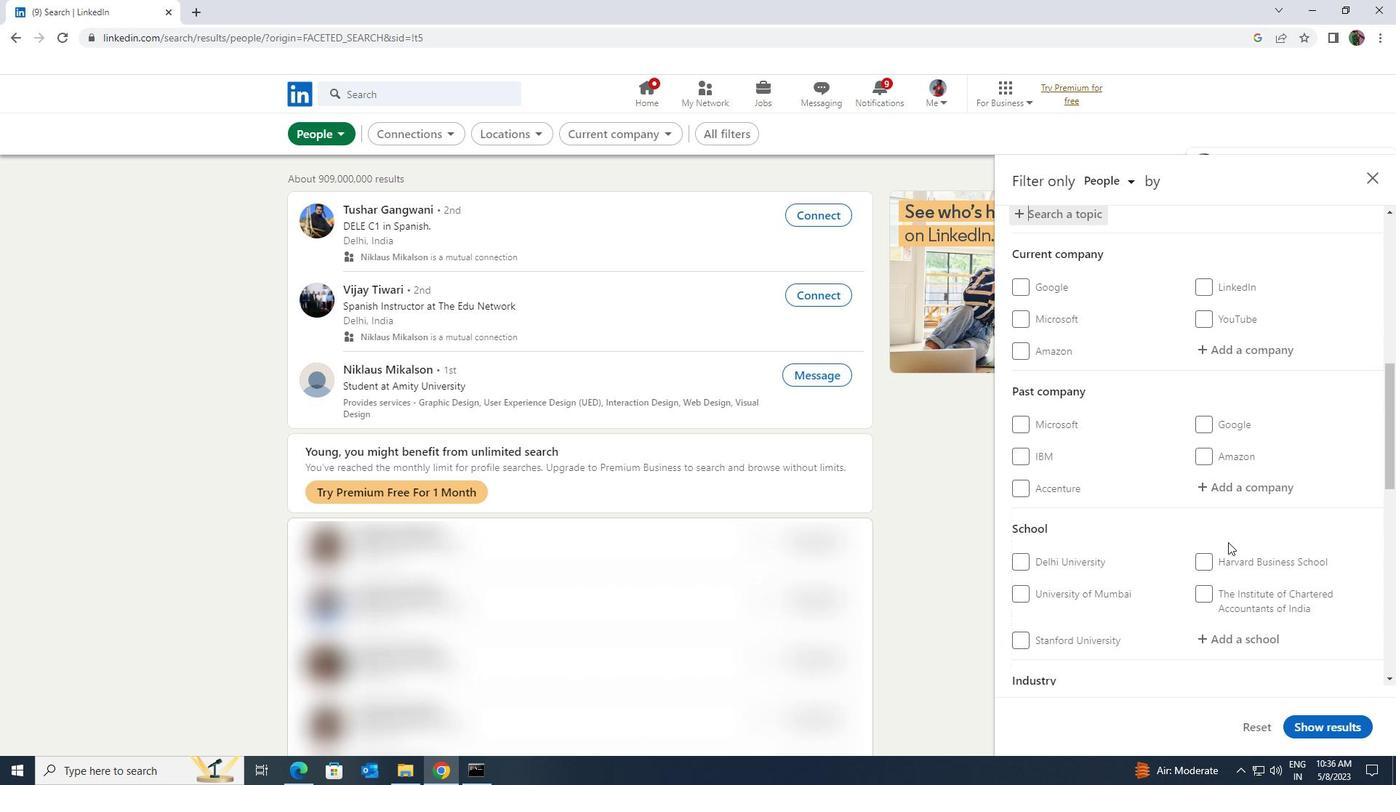 
Action: Mouse scrolled (1228, 541) with delta (0, 0)
Screenshot: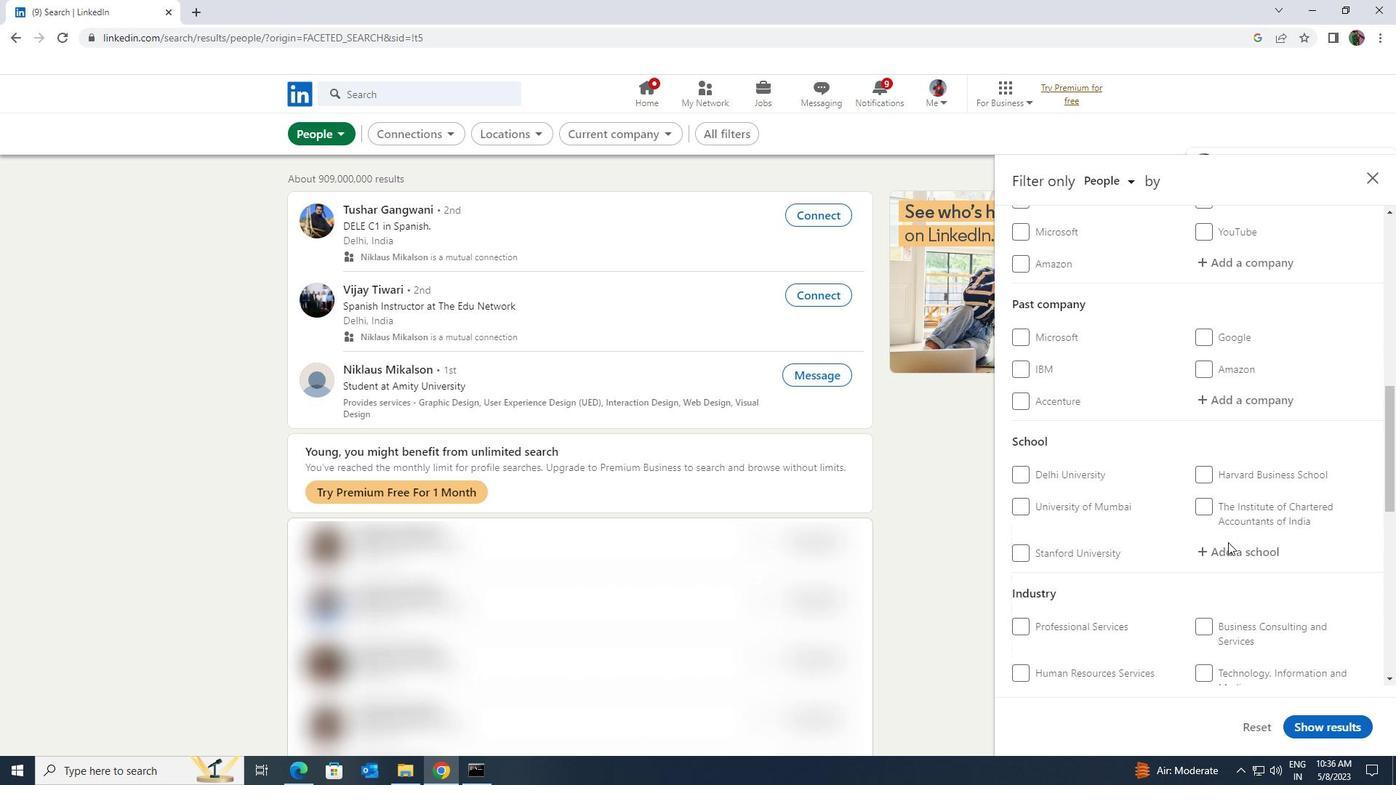 
Action: Mouse scrolled (1228, 541) with delta (0, 0)
Screenshot: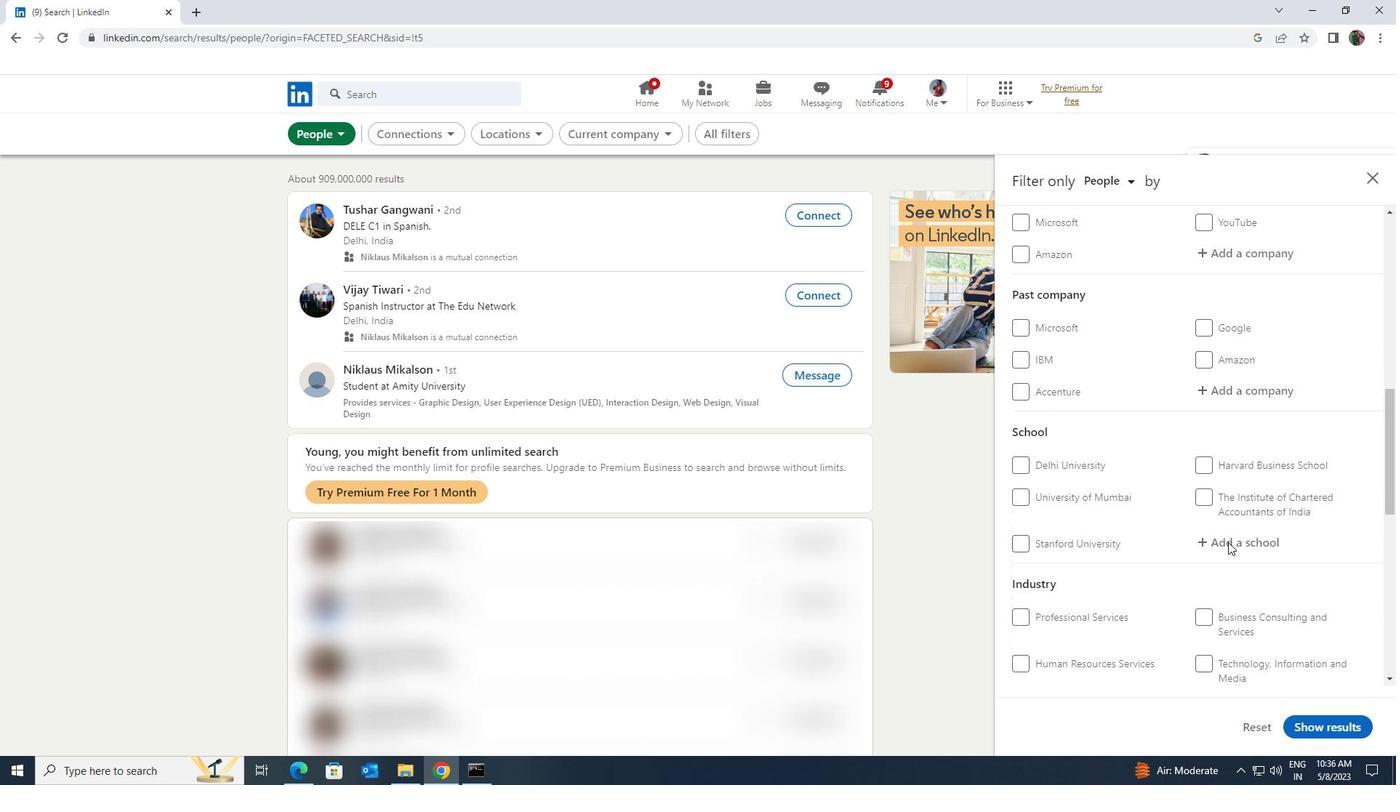 
Action: Mouse scrolled (1228, 541) with delta (0, 0)
Screenshot: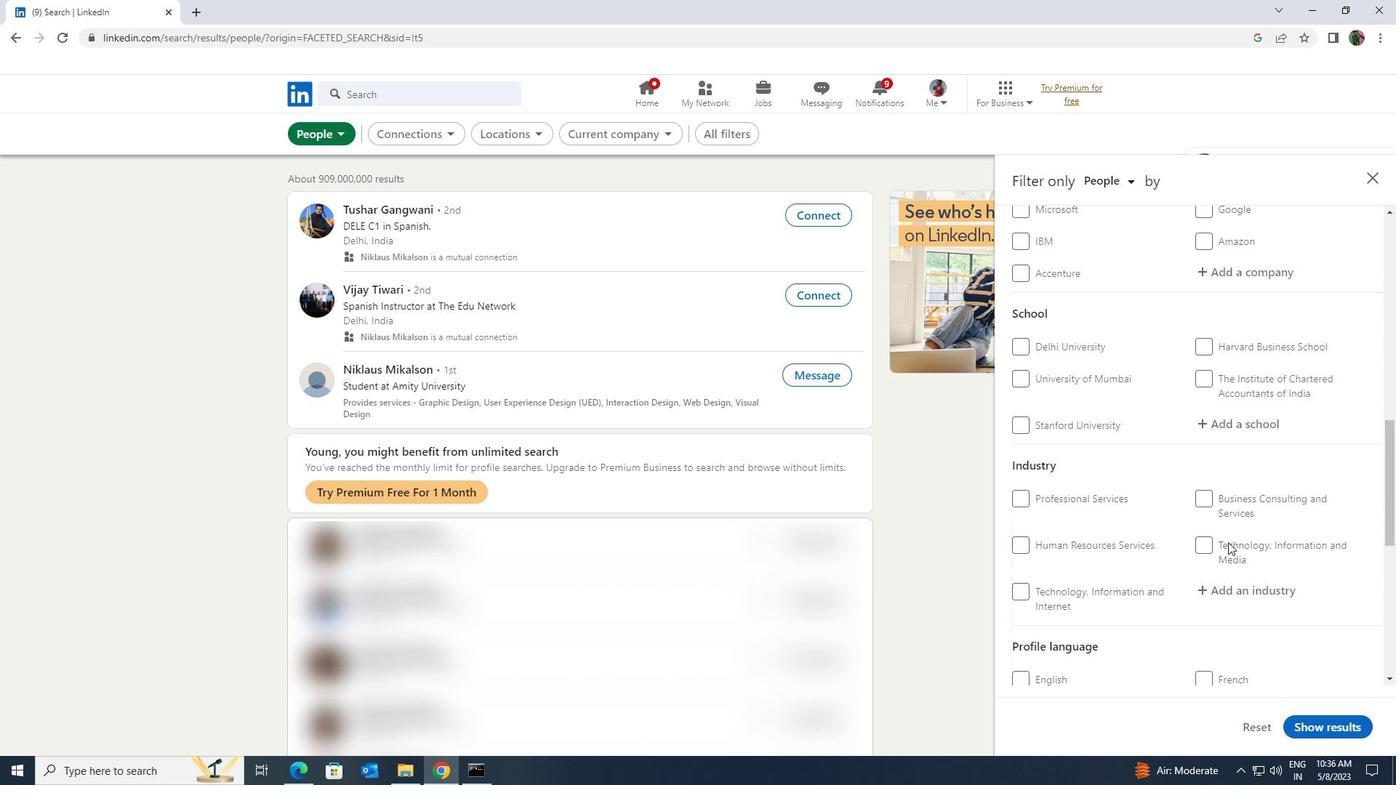 
Action: Mouse moved to (1209, 605)
Screenshot: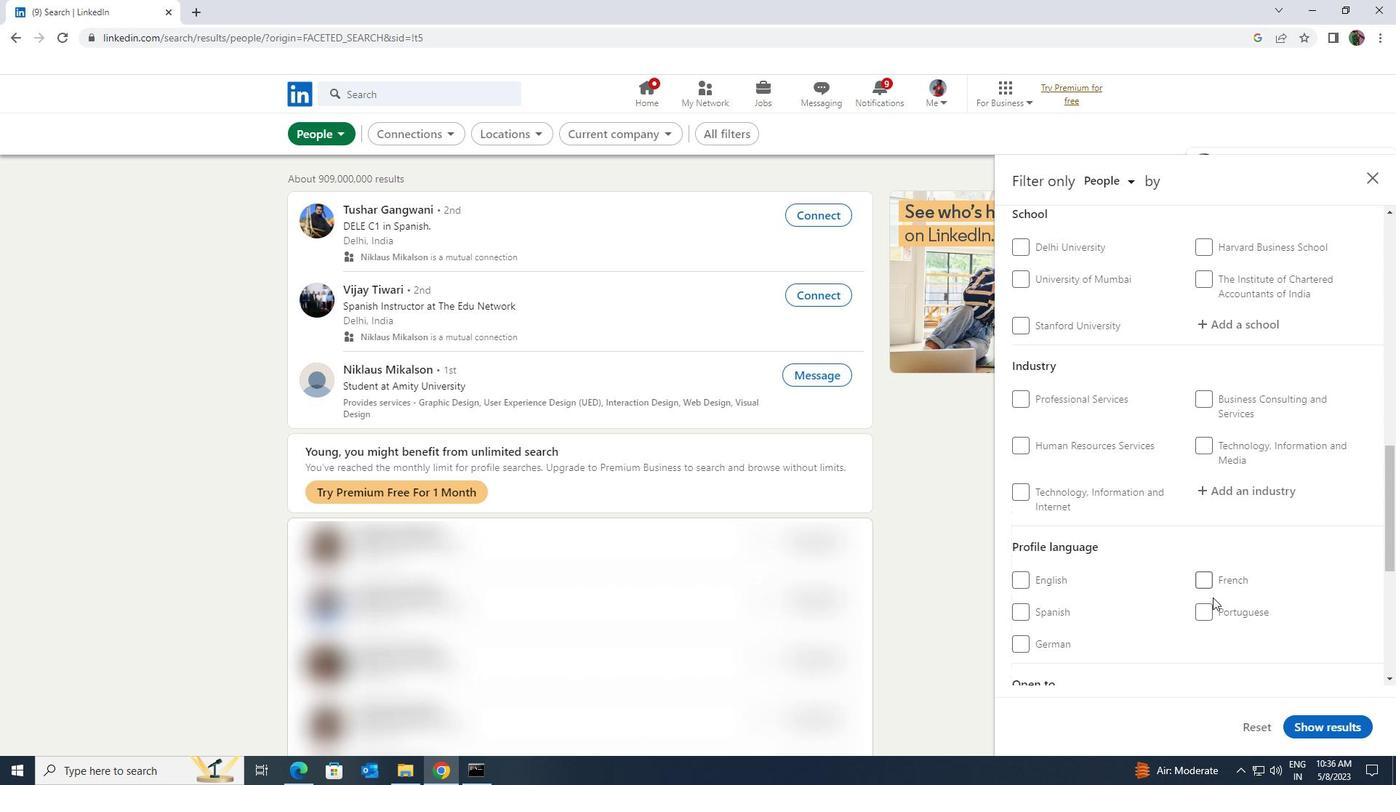 
Action: Mouse pressed left at (1209, 605)
Screenshot: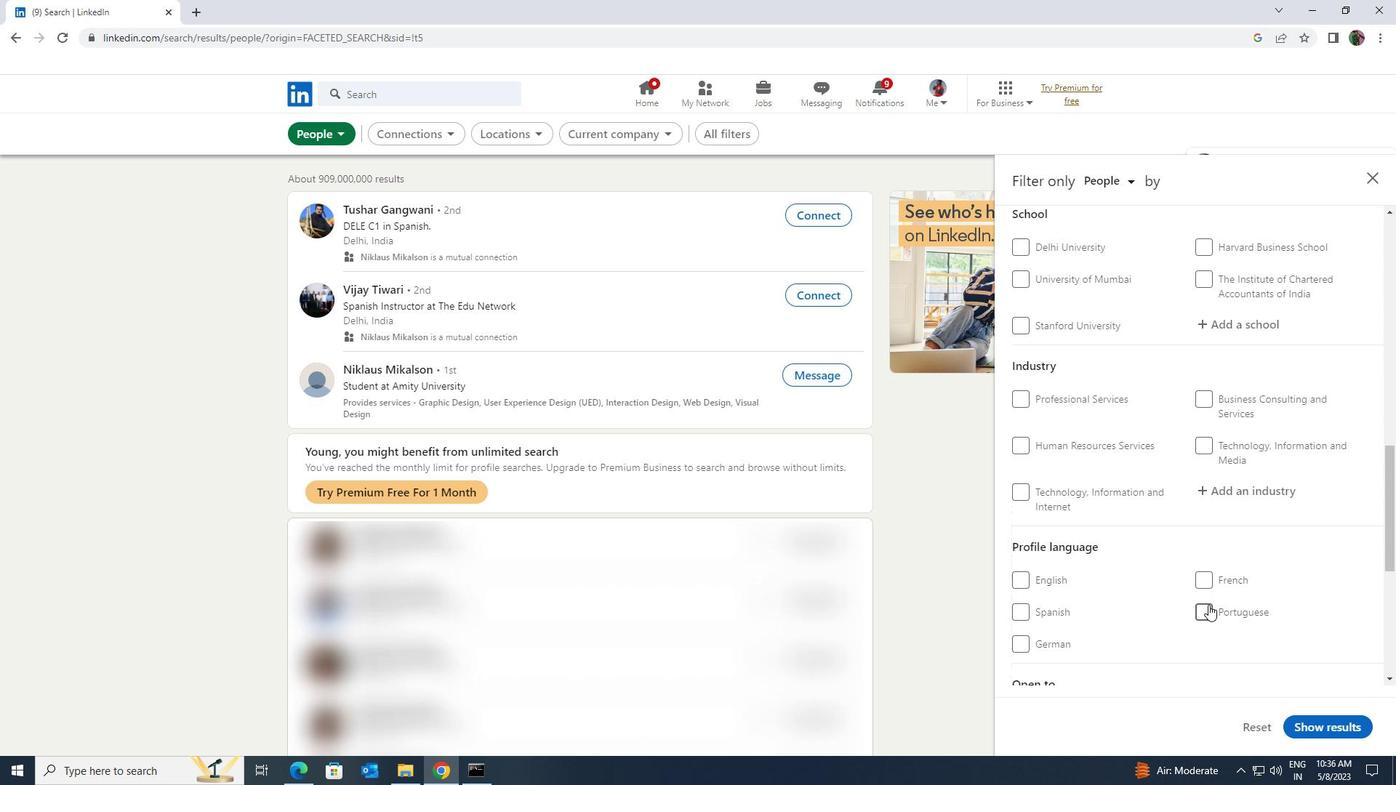 
Action: Mouse scrolled (1209, 606) with delta (0, 0)
Screenshot: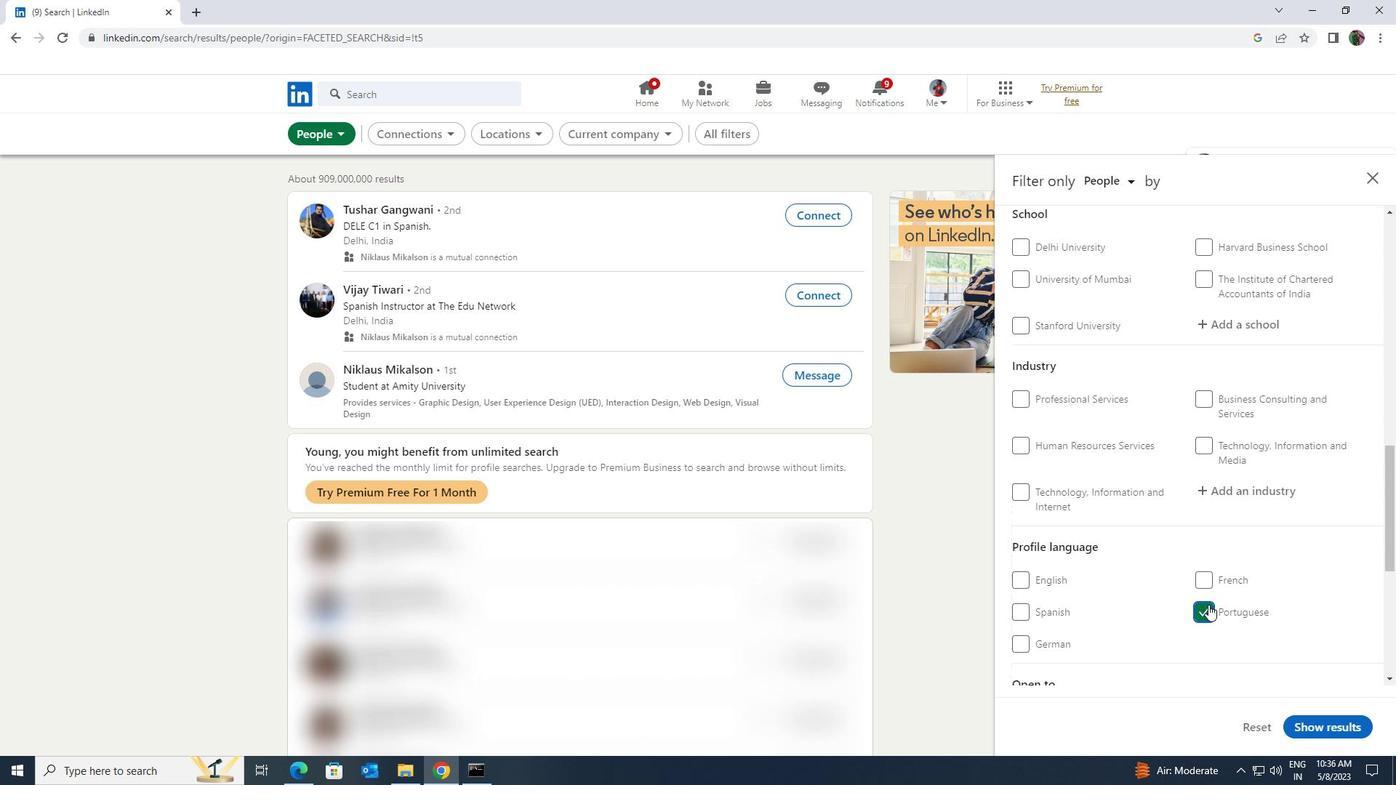 
Action: Mouse scrolled (1209, 606) with delta (0, 0)
Screenshot: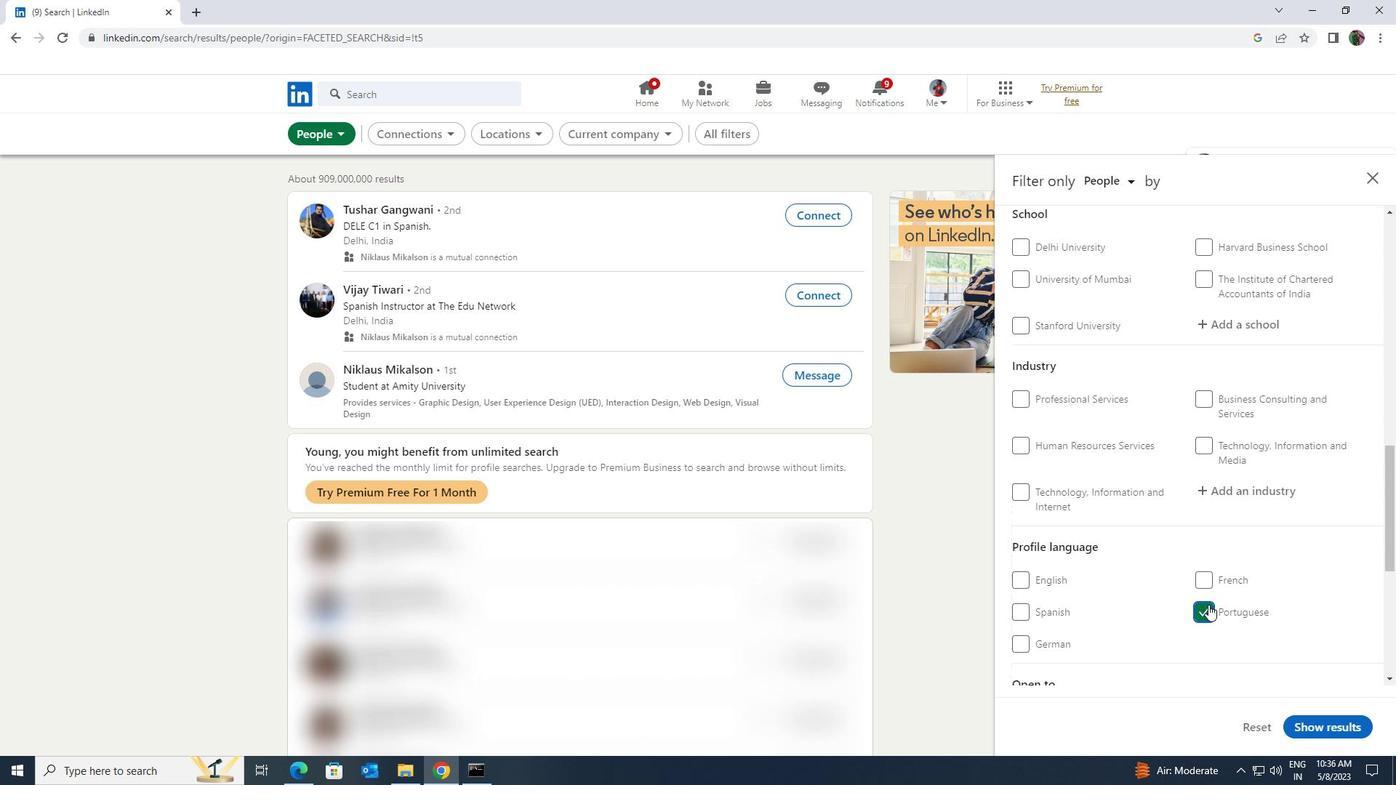 
Action: Mouse scrolled (1209, 606) with delta (0, 0)
Screenshot: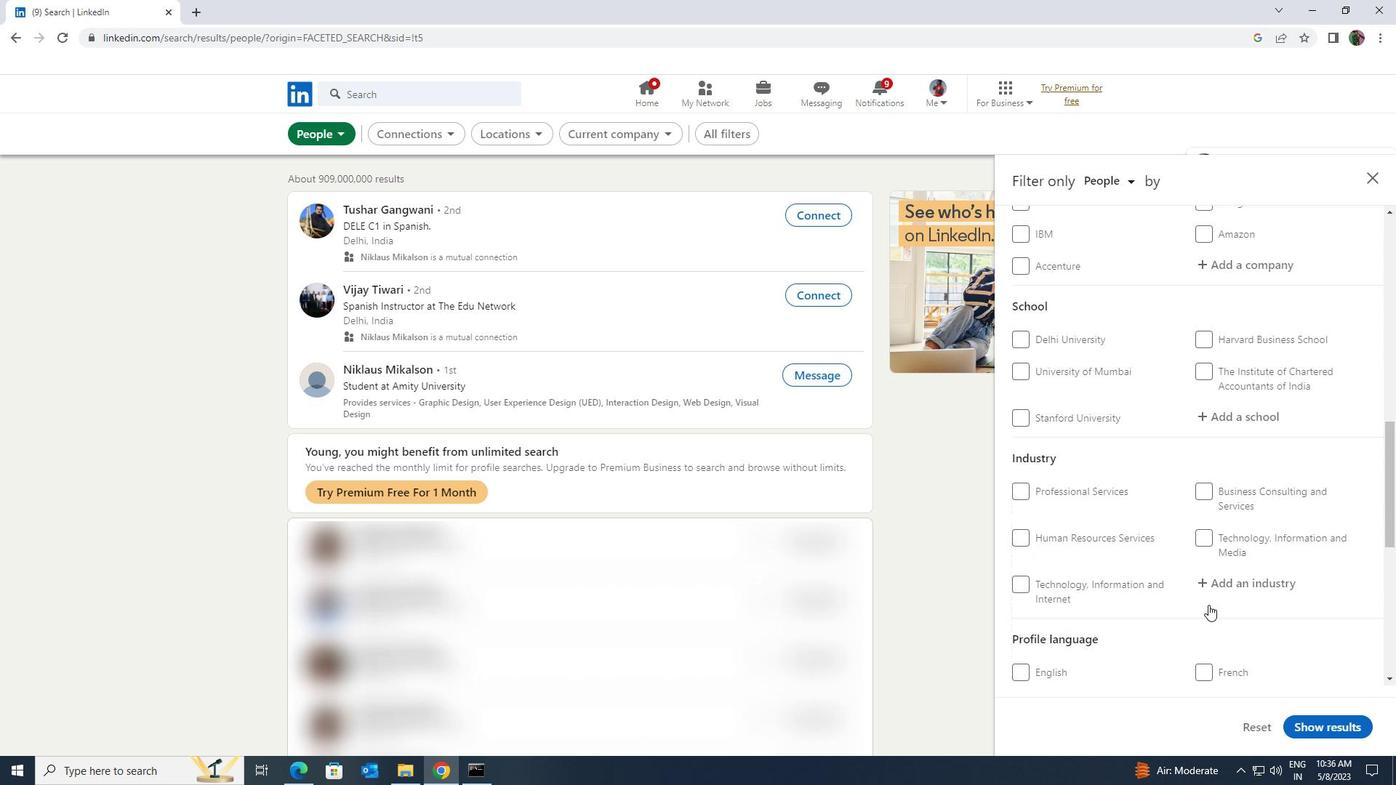 
Action: Mouse scrolled (1209, 606) with delta (0, 0)
Screenshot: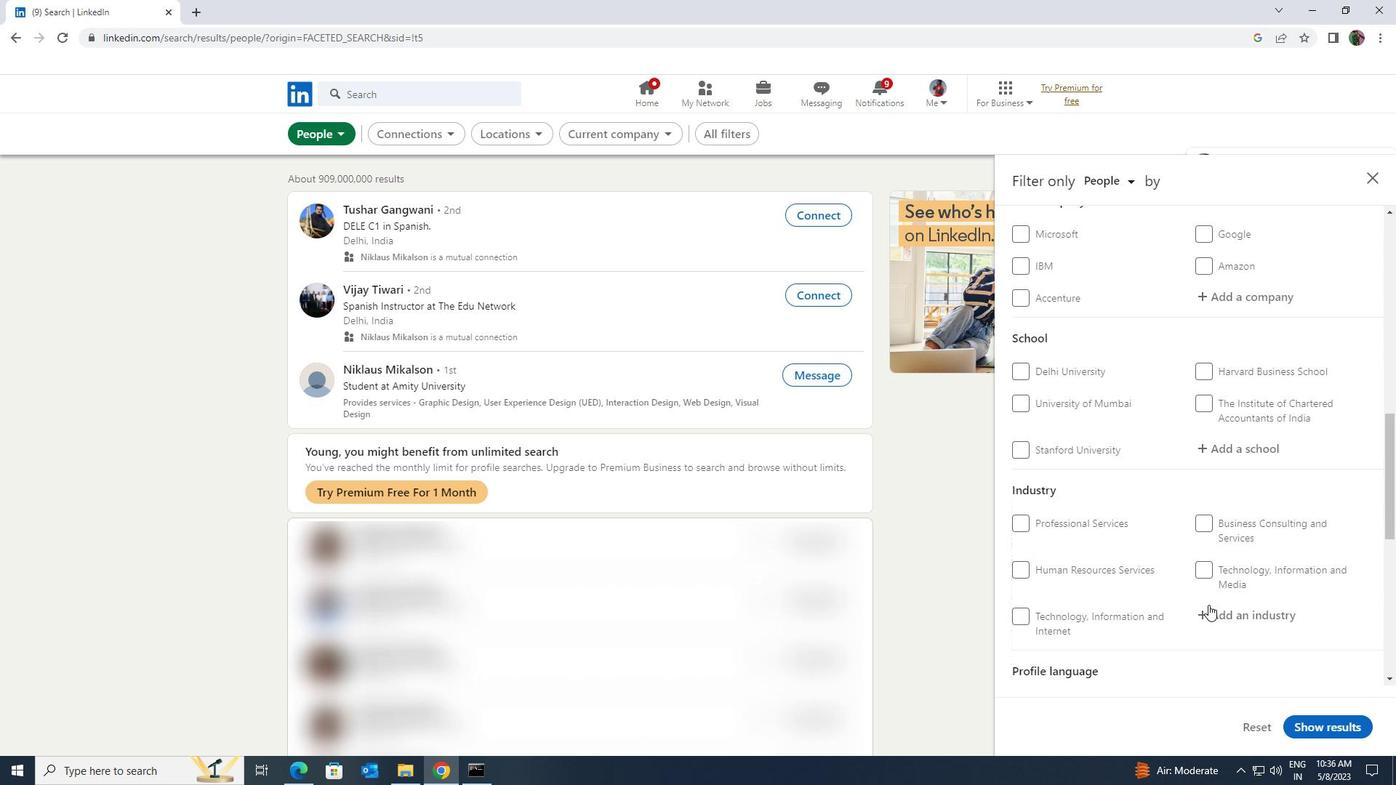 
Action: Mouse scrolled (1209, 606) with delta (0, 0)
Screenshot: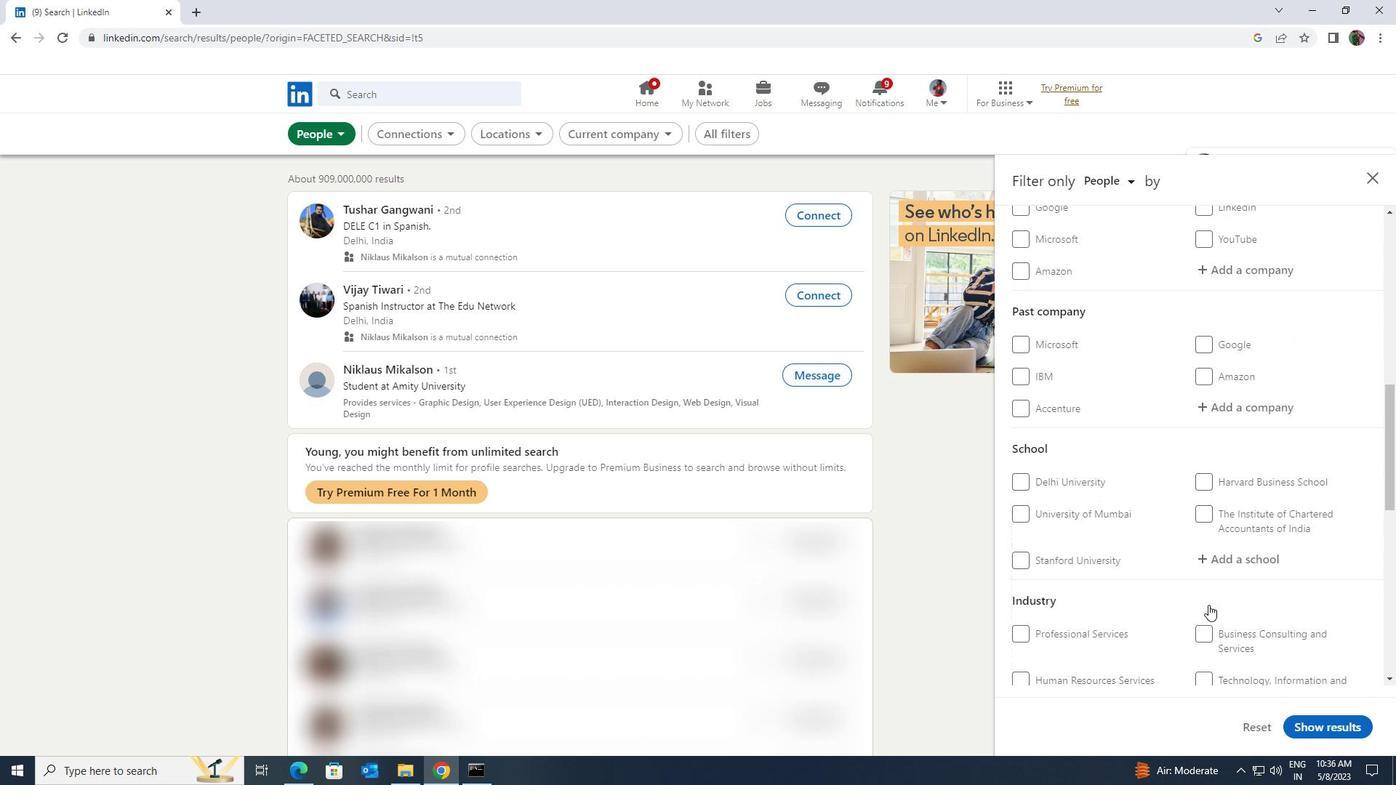 
Action: Mouse scrolled (1209, 606) with delta (0, 0)
Screenshot: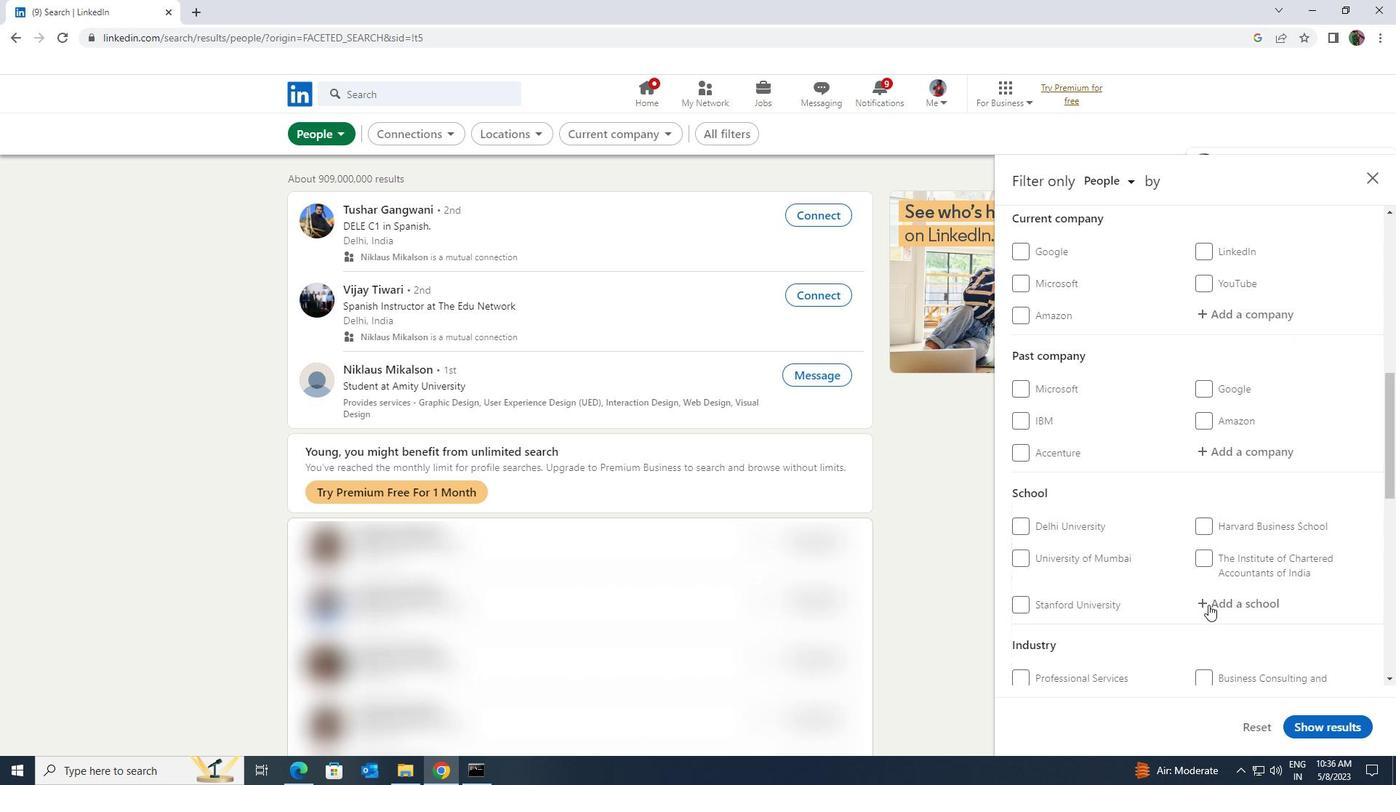 
Action: Mouse scrolled (1209, 606) with delta (0, 0)
Screenshot: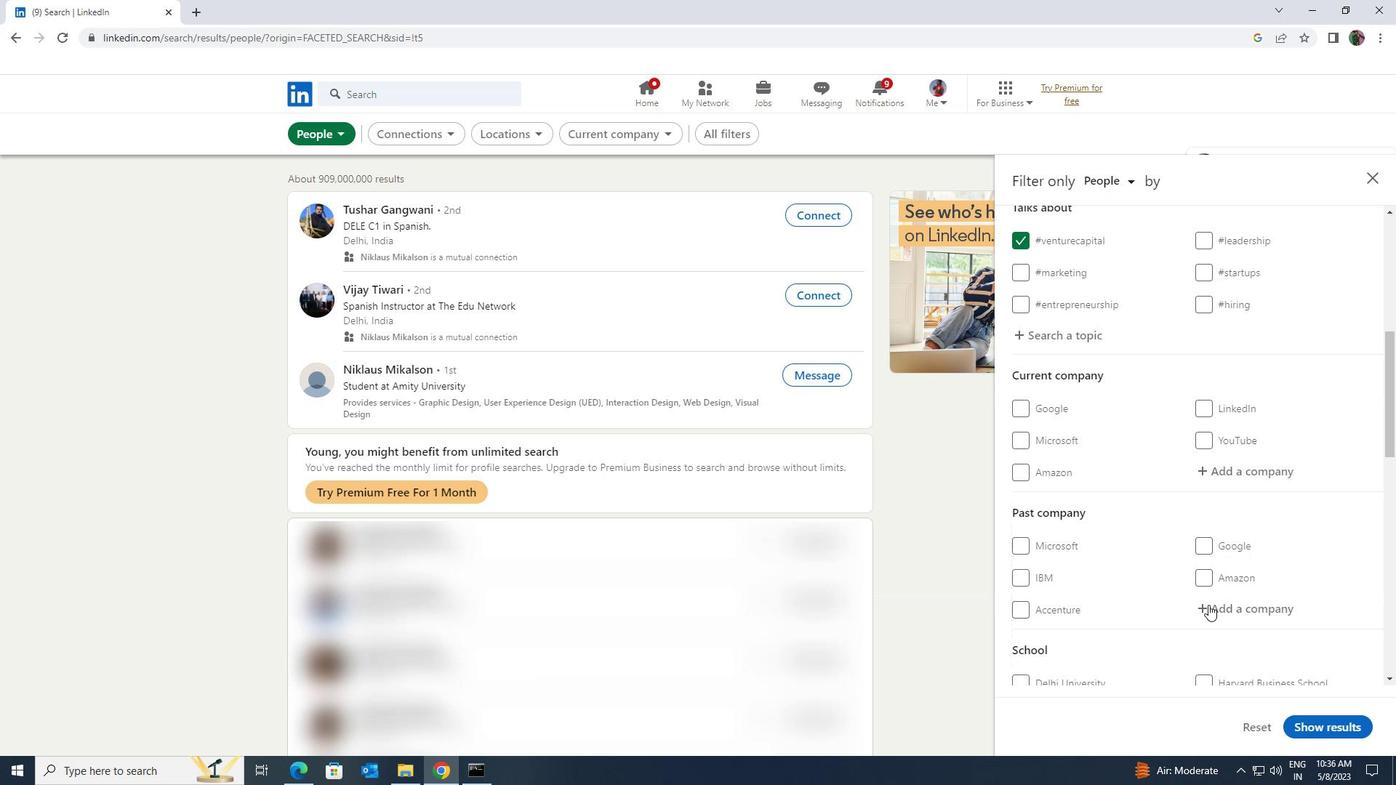 
Action: Mouse moved to (1223, 547)
Screenshot: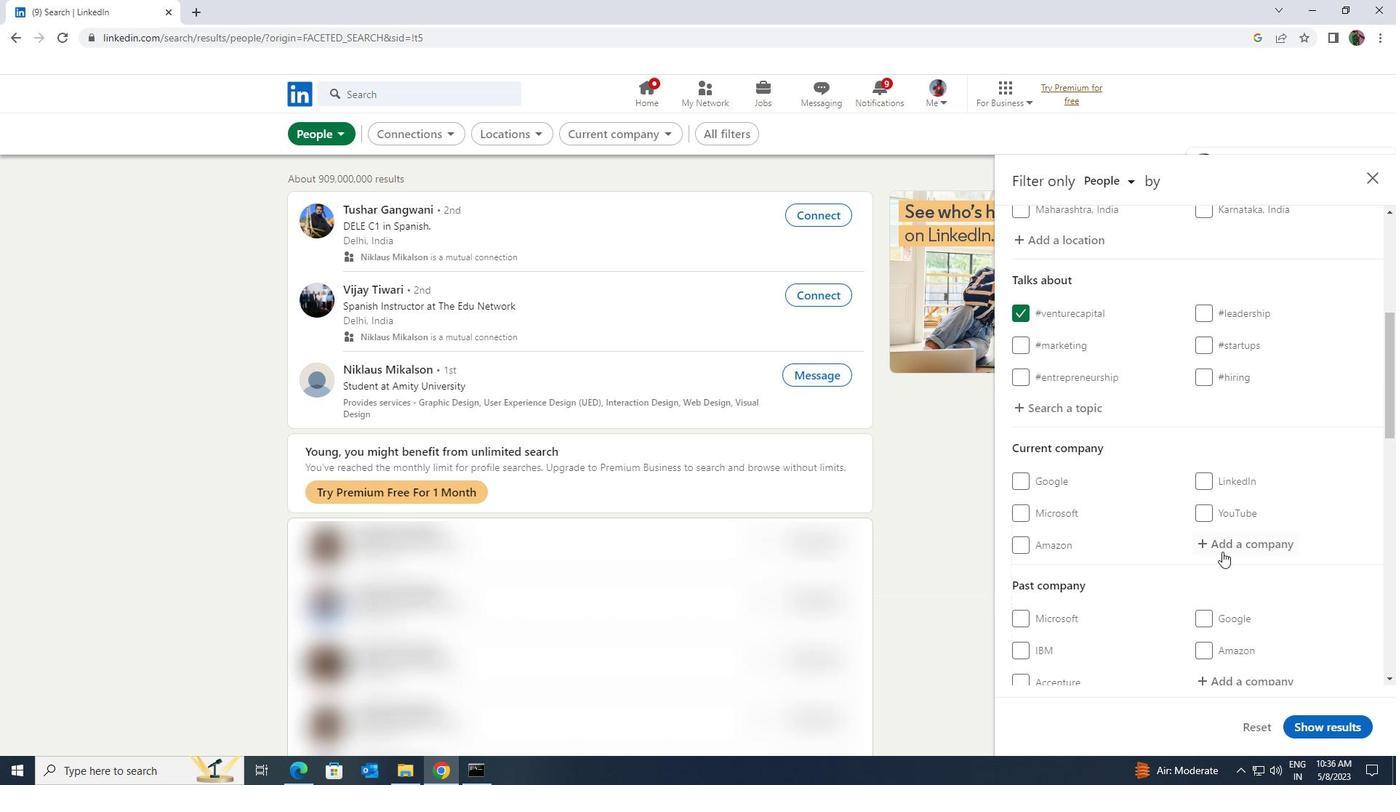 
Action: Mouse pressed left at (1223, 547)
Screenshot: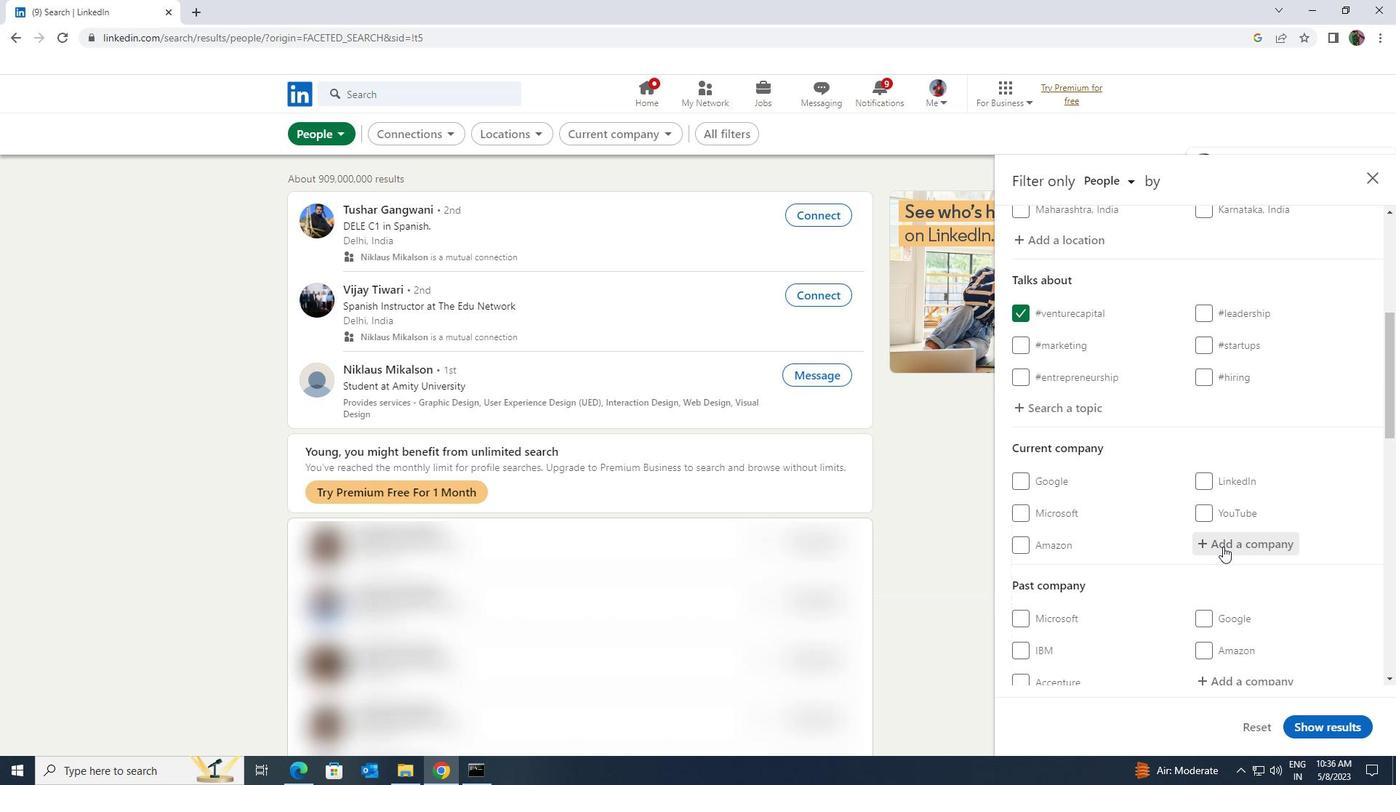 
Action: Key pressed <Key.shift><Key.shift><Key.shift><Key.shift><Key.shift><Key.shift>YATRA<Key.space><Key.shift>ONLINE
Screenshot: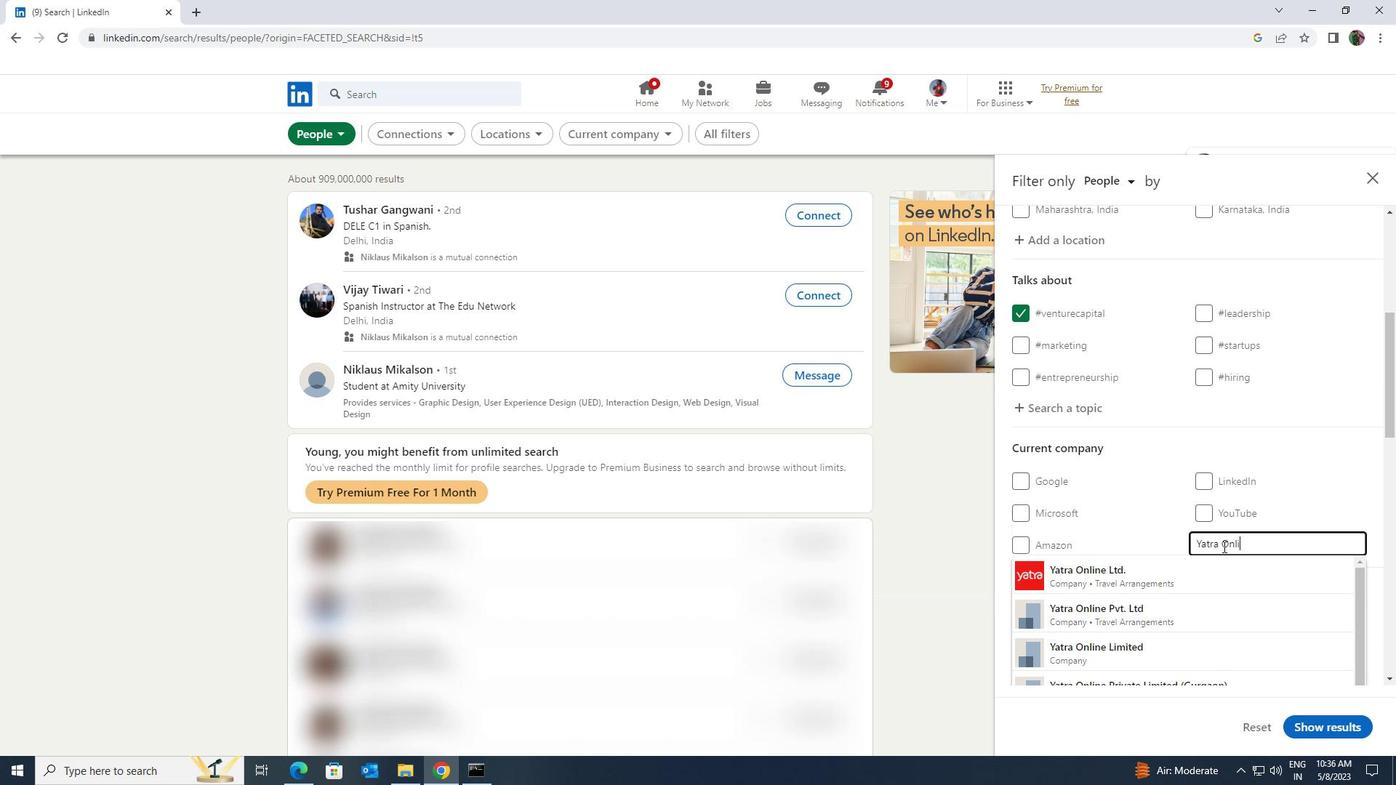 
Action: Mouse moved to (1220, 559)
Screenshot: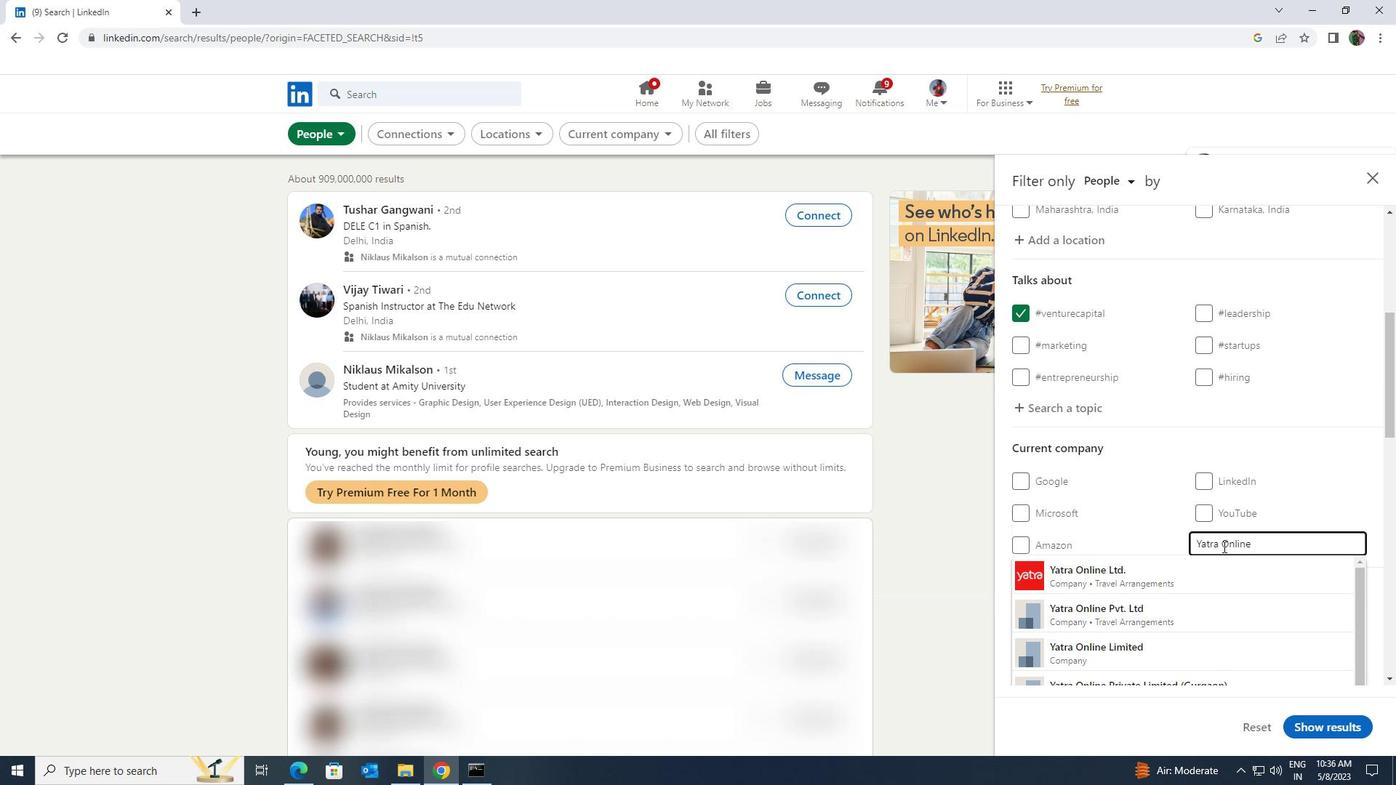 
Action: Mouse pressed left at (1220, 559)
Screenshot: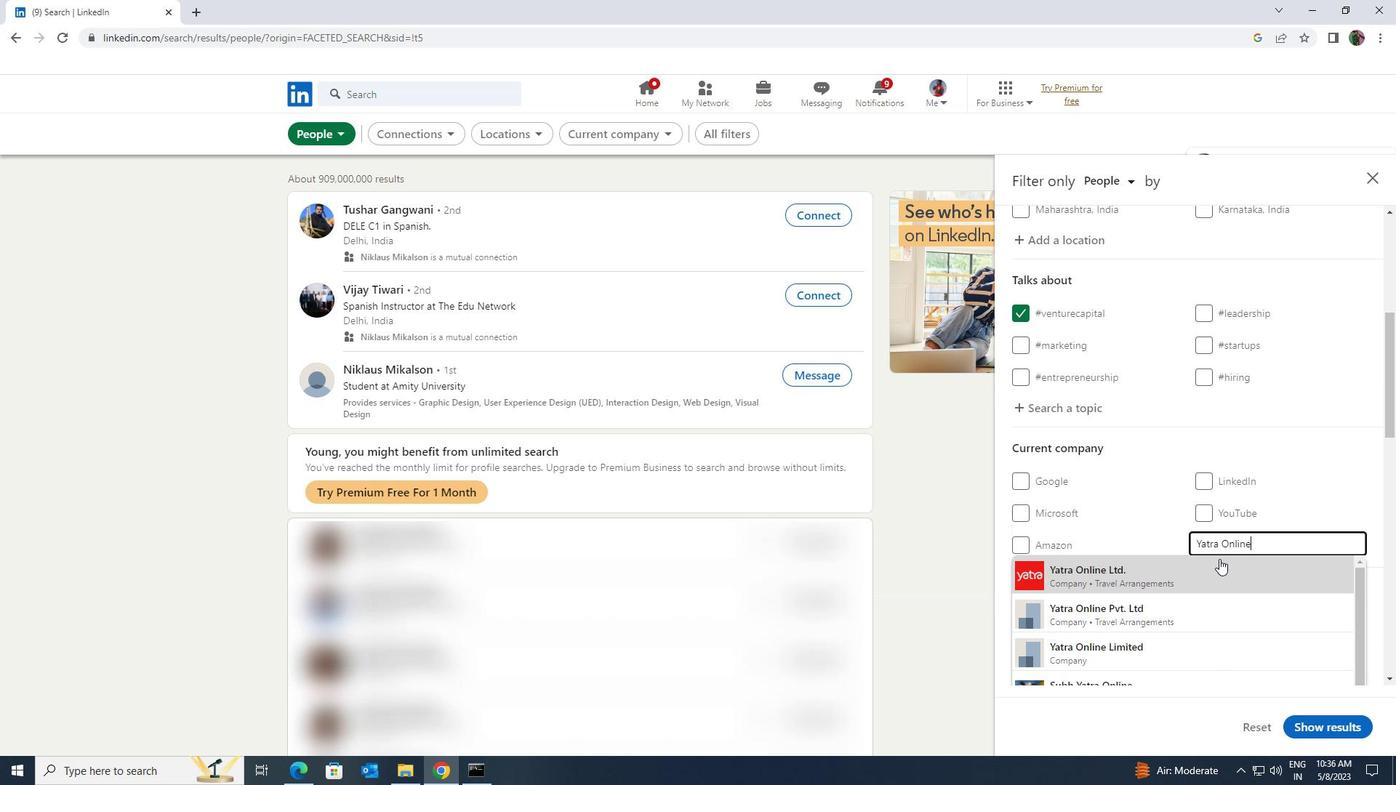 
Action: Mouse scrolled (1220, 558) with delta (0, 0)
Screenshot: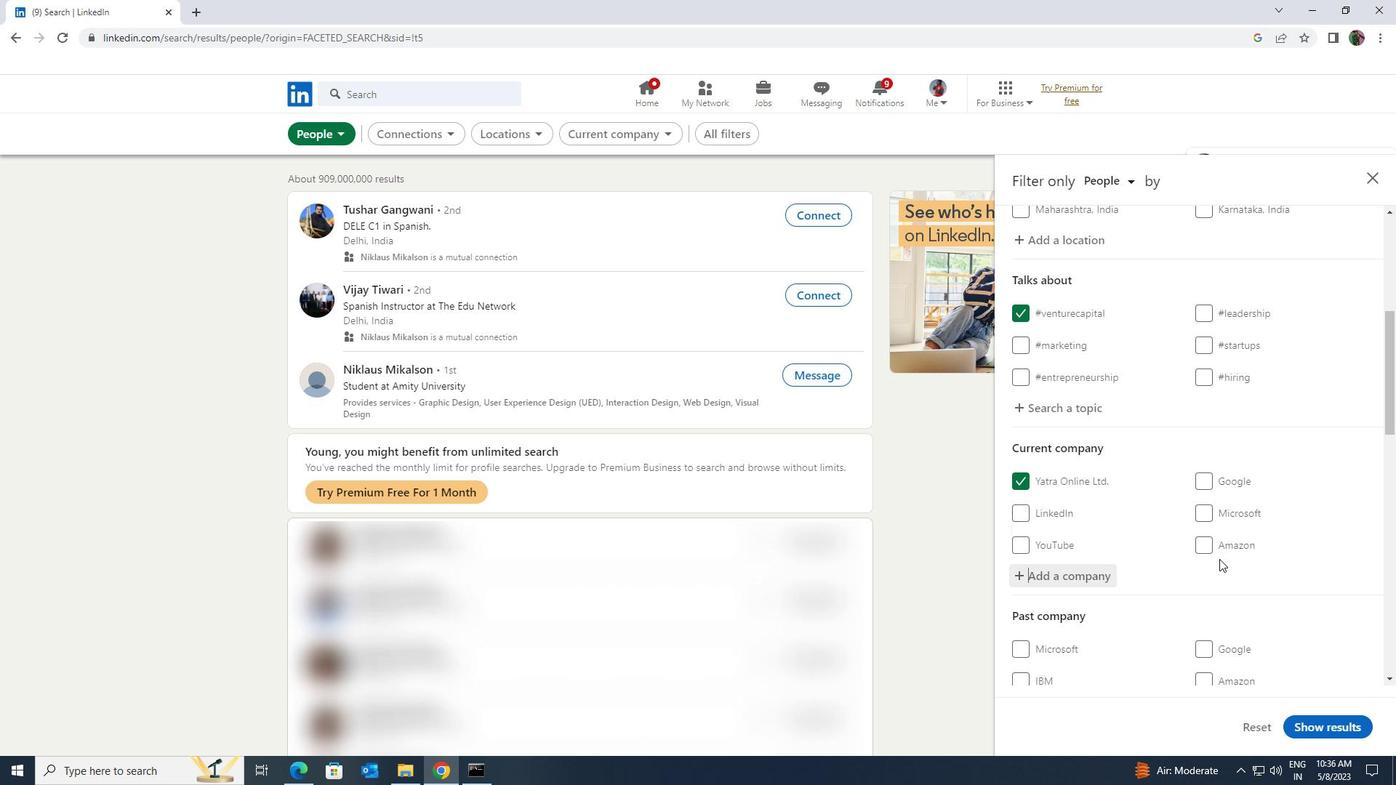 
Action: Mouse scrolled (1220, 558) with delta (0, 0)
Screenshot: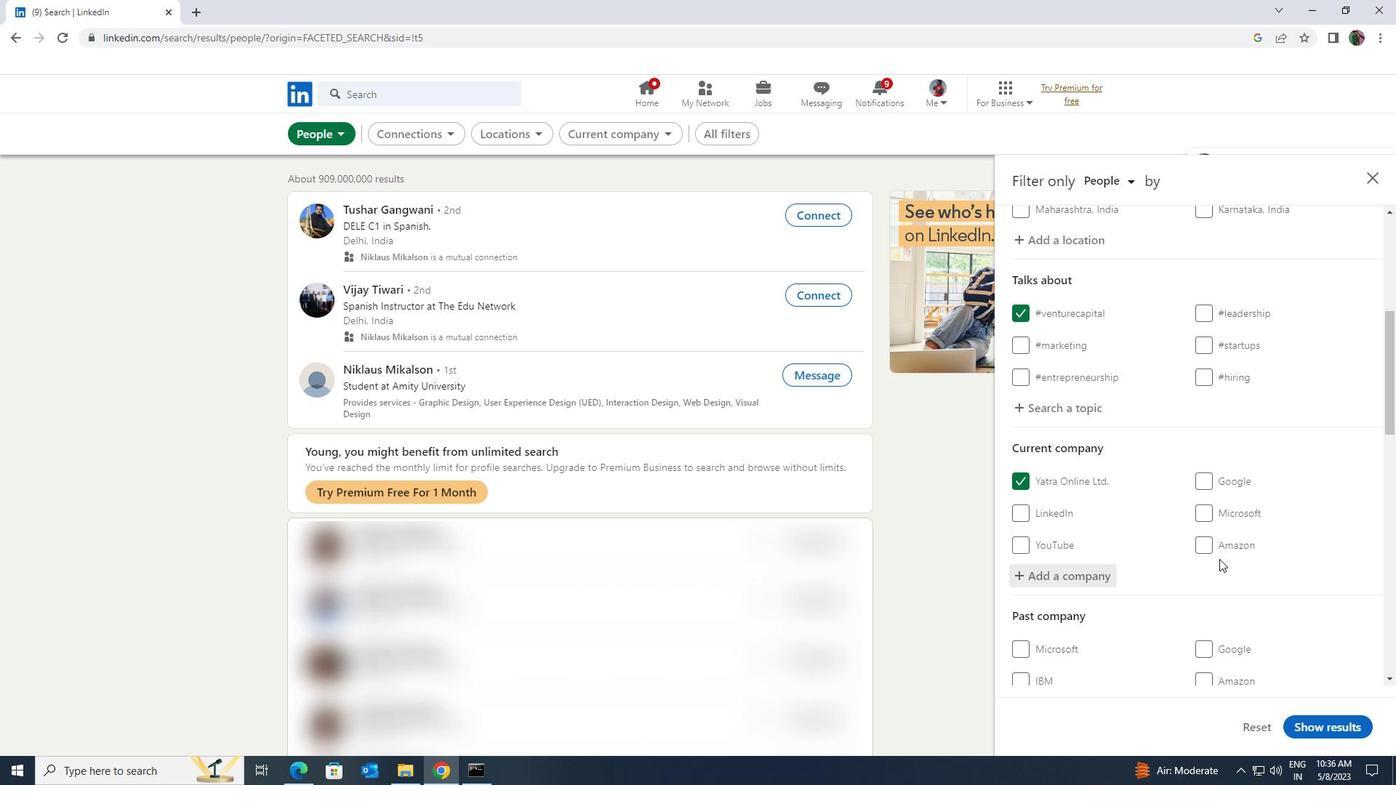 
Action: Mouse scrolled (1220, 558) with delta (0, 0)
Screenshot: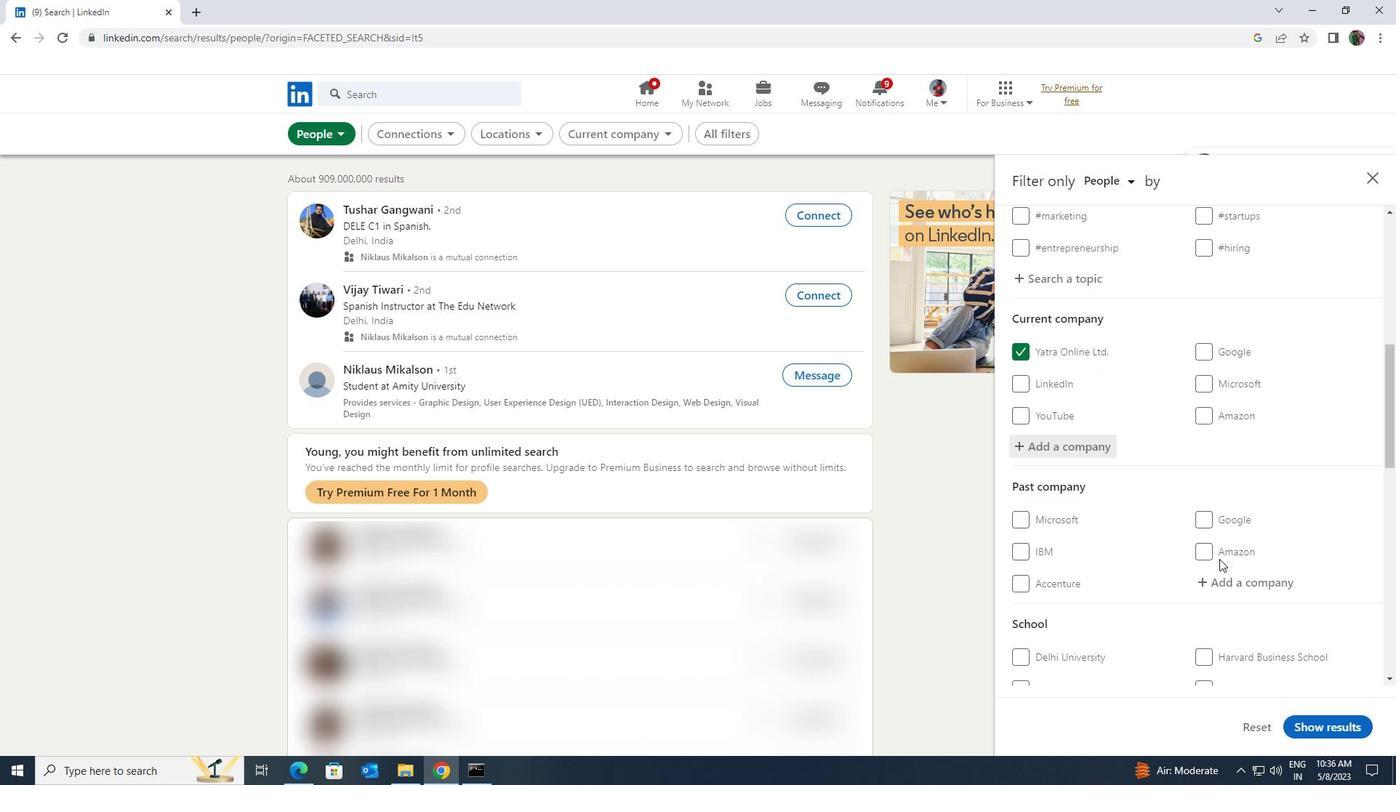 
Action: Mouse scrolled (1220, 558) with delta (0, 0)
Screenshot: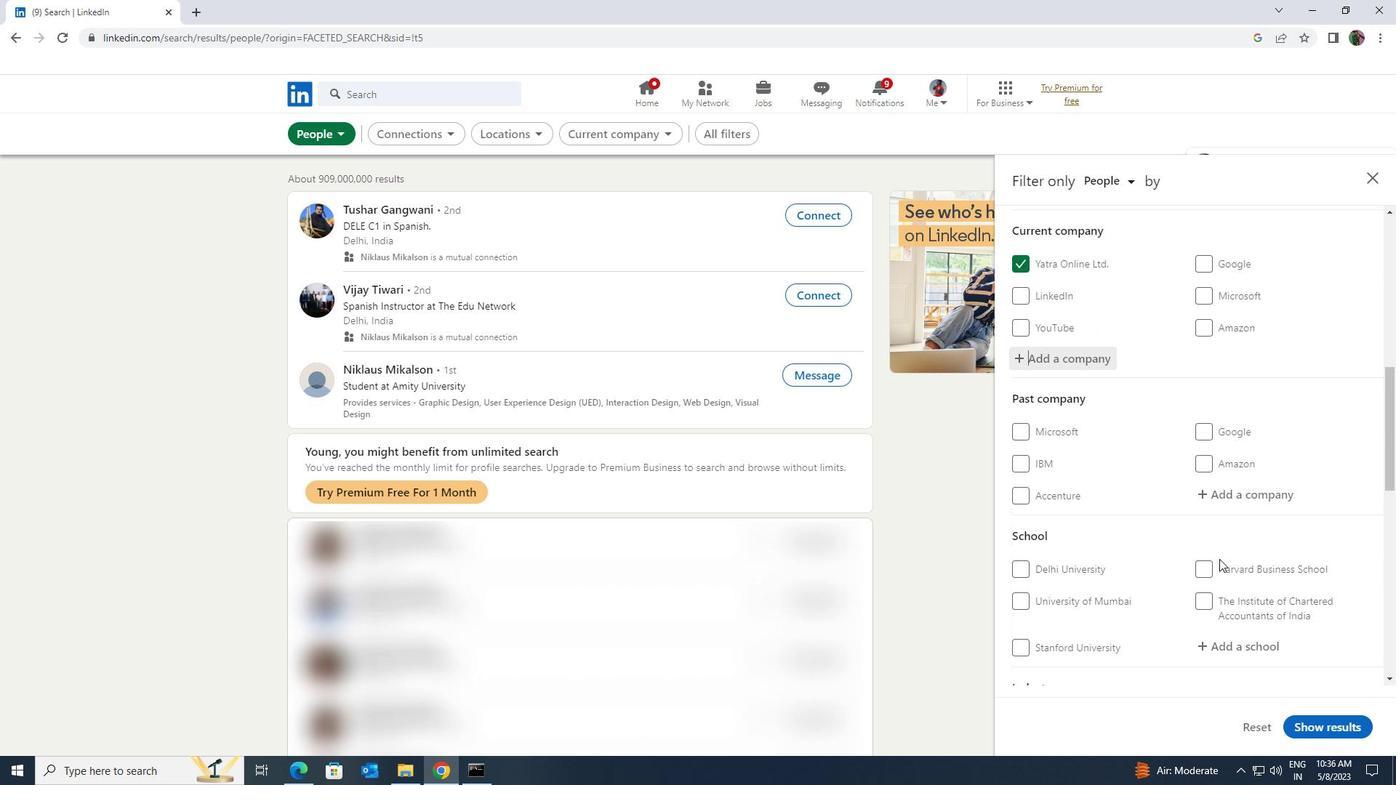 
Action: Mouse moved to (1222, 565)
Screenshot: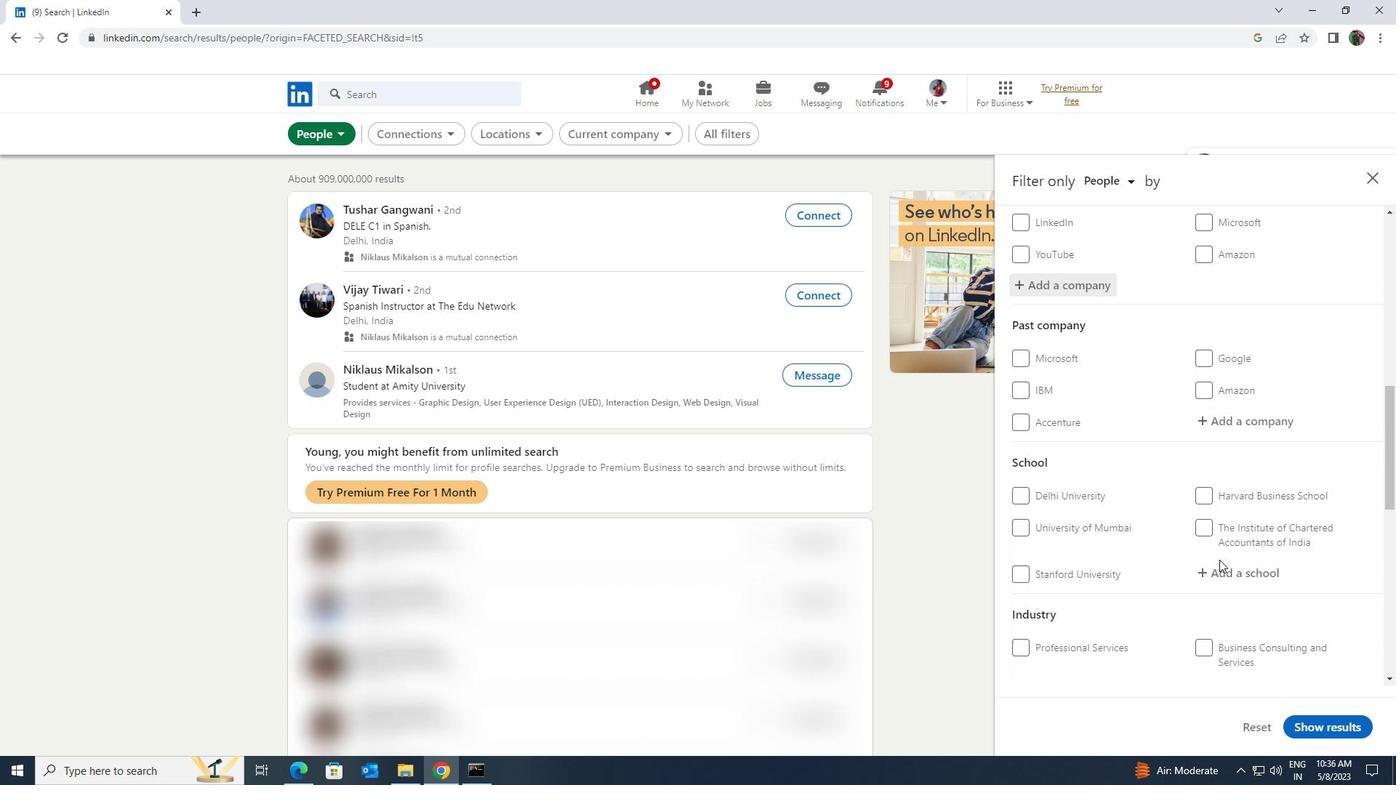 
Action: Mouse pressed left at (1222, 565)
Screenshot: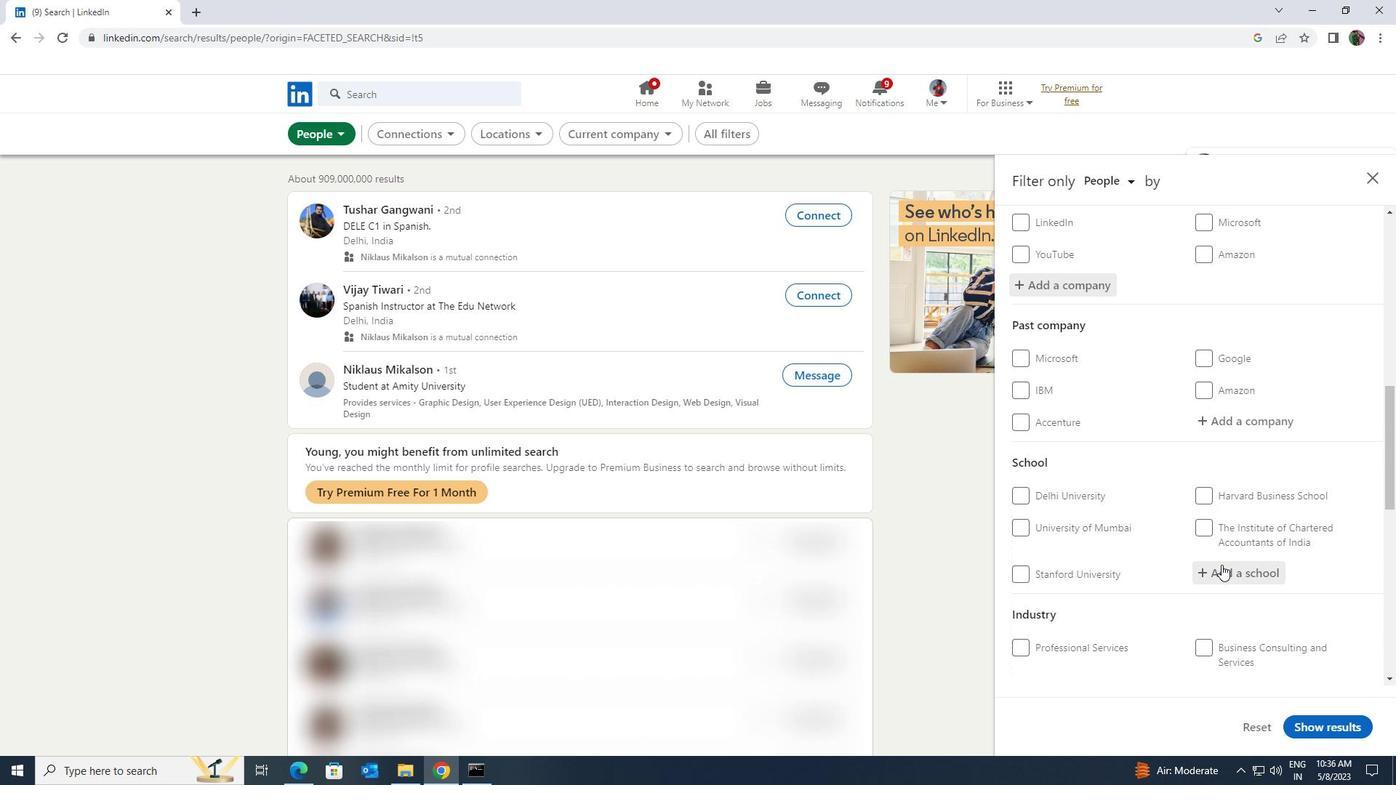 
Action: Key pressed <Key.shift>MEDICAL<Key.space>COLEGE<Key.enter>
Screenshot: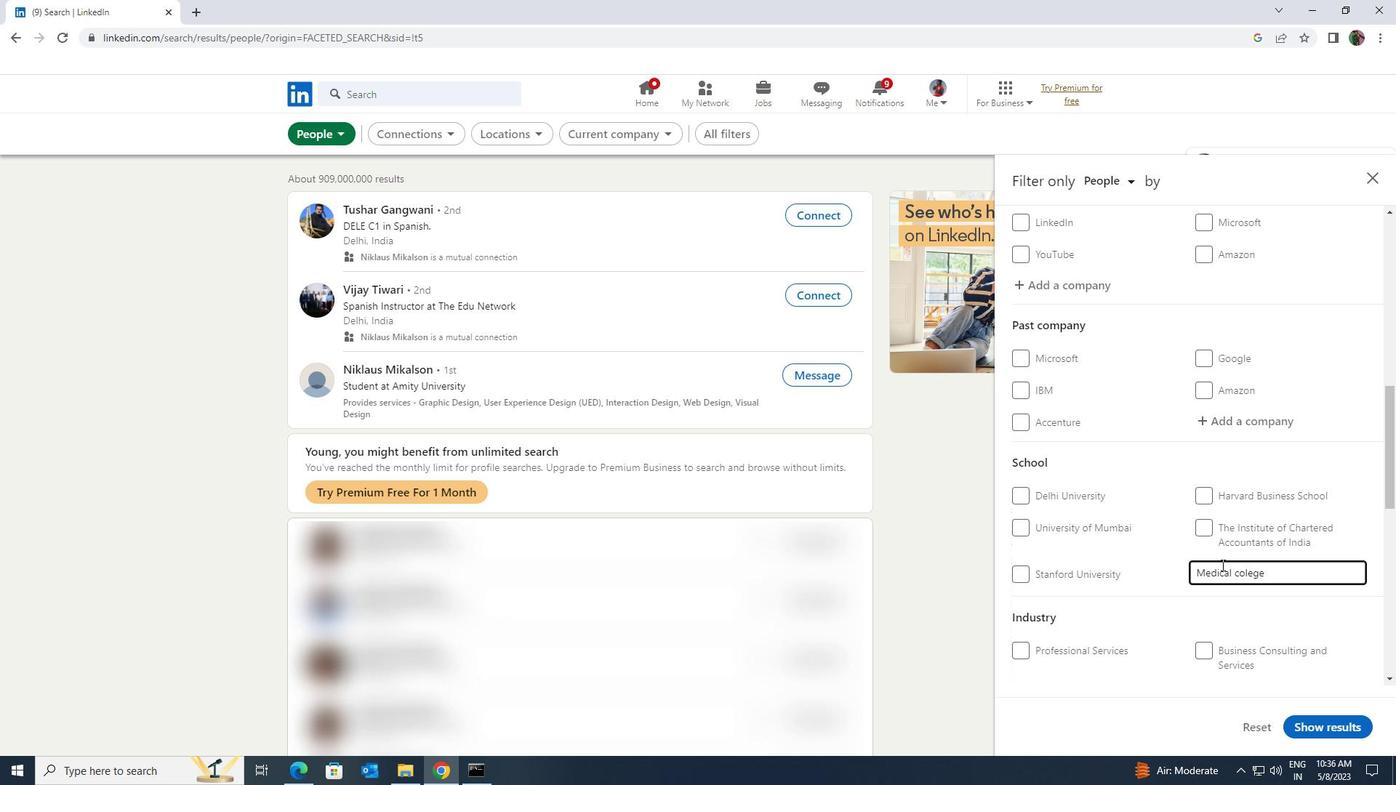 
Action: Mouse scrolled (1222, 564) with delta (0, 0)
Screenshot: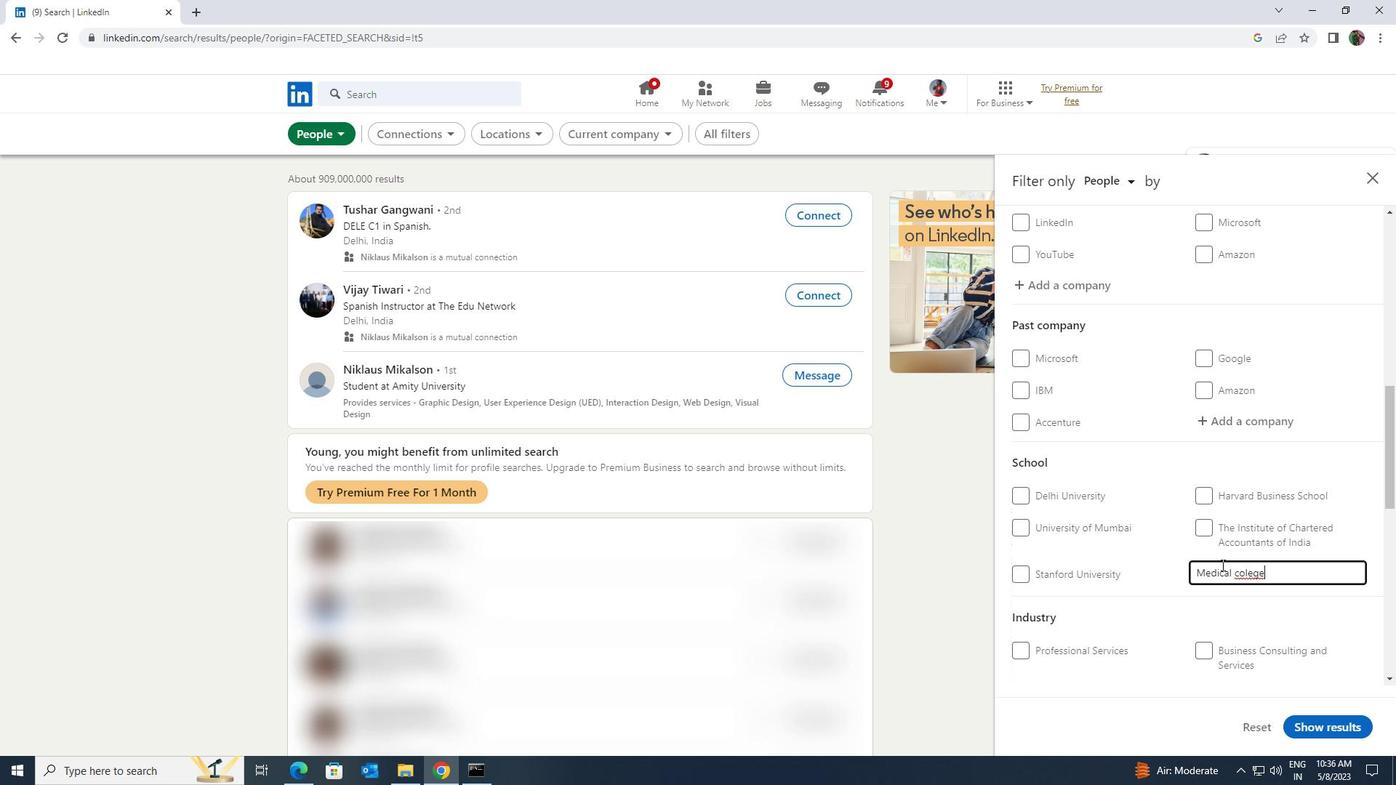 
Action: Mouse scrolled (1222, 564) with delta (0, 0)
Screenshot: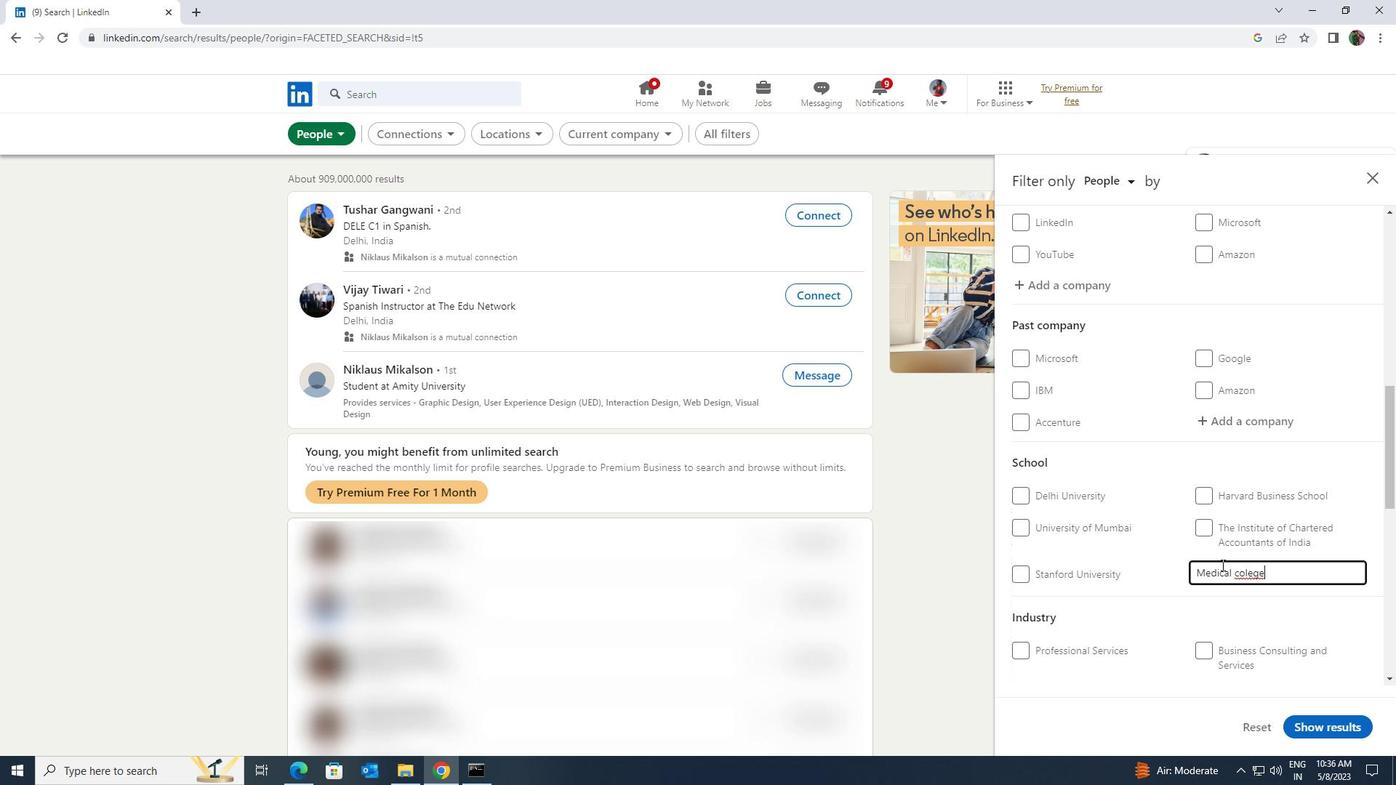 
Action: Mouse scrolled (1222, 564) with delta (0, 0)
Screenshot: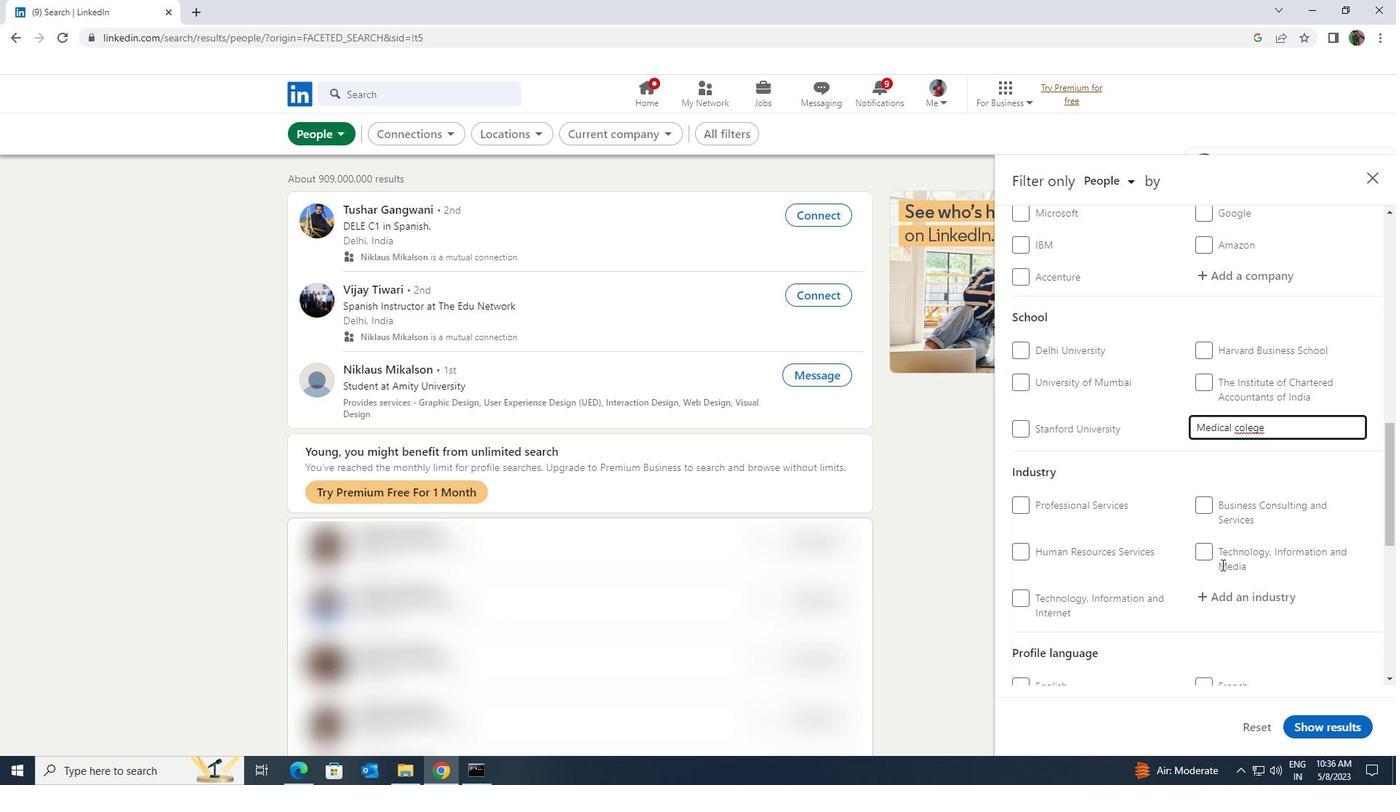
Action: Mouse moved to (1231, 528)
Screenshot: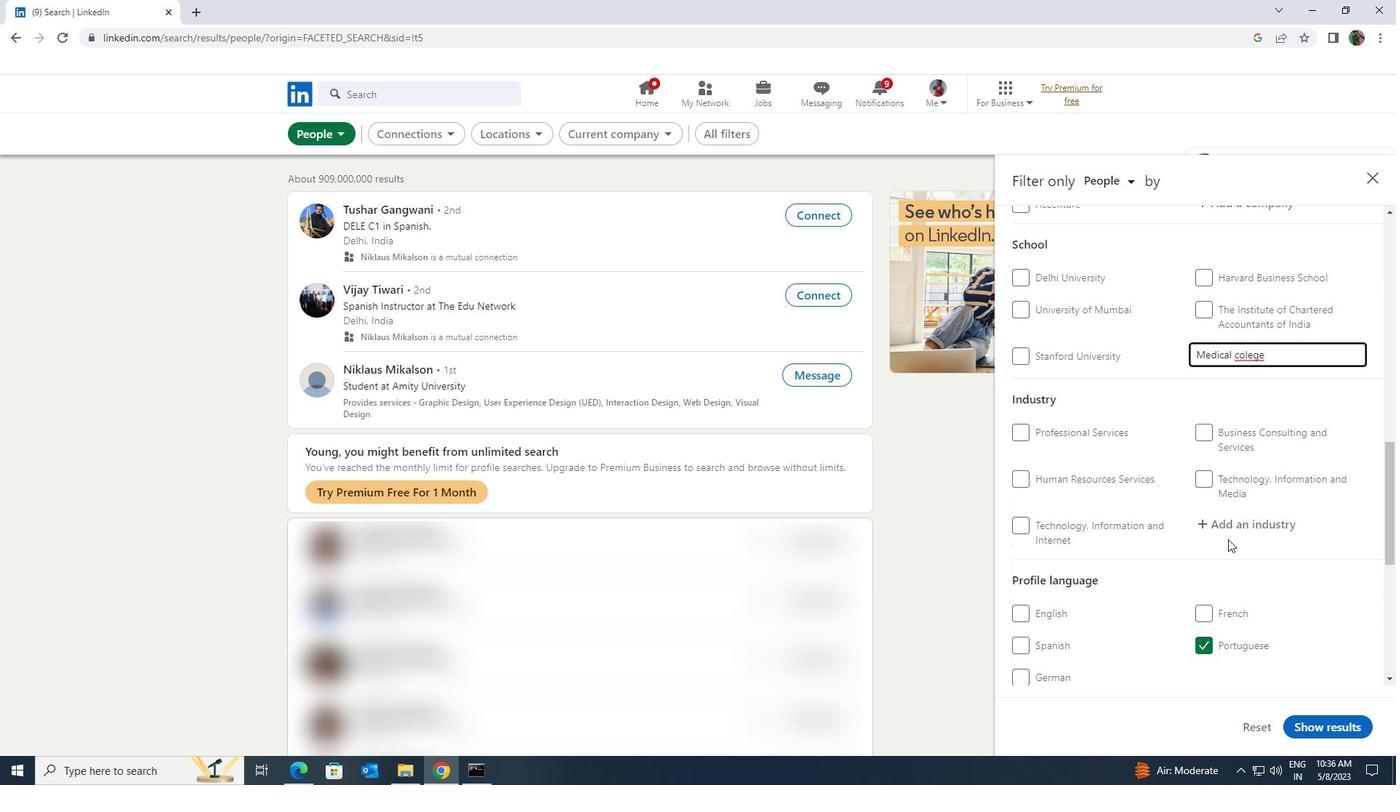 
Action: Mouse pressed left at (1231, 528)
Screenshot: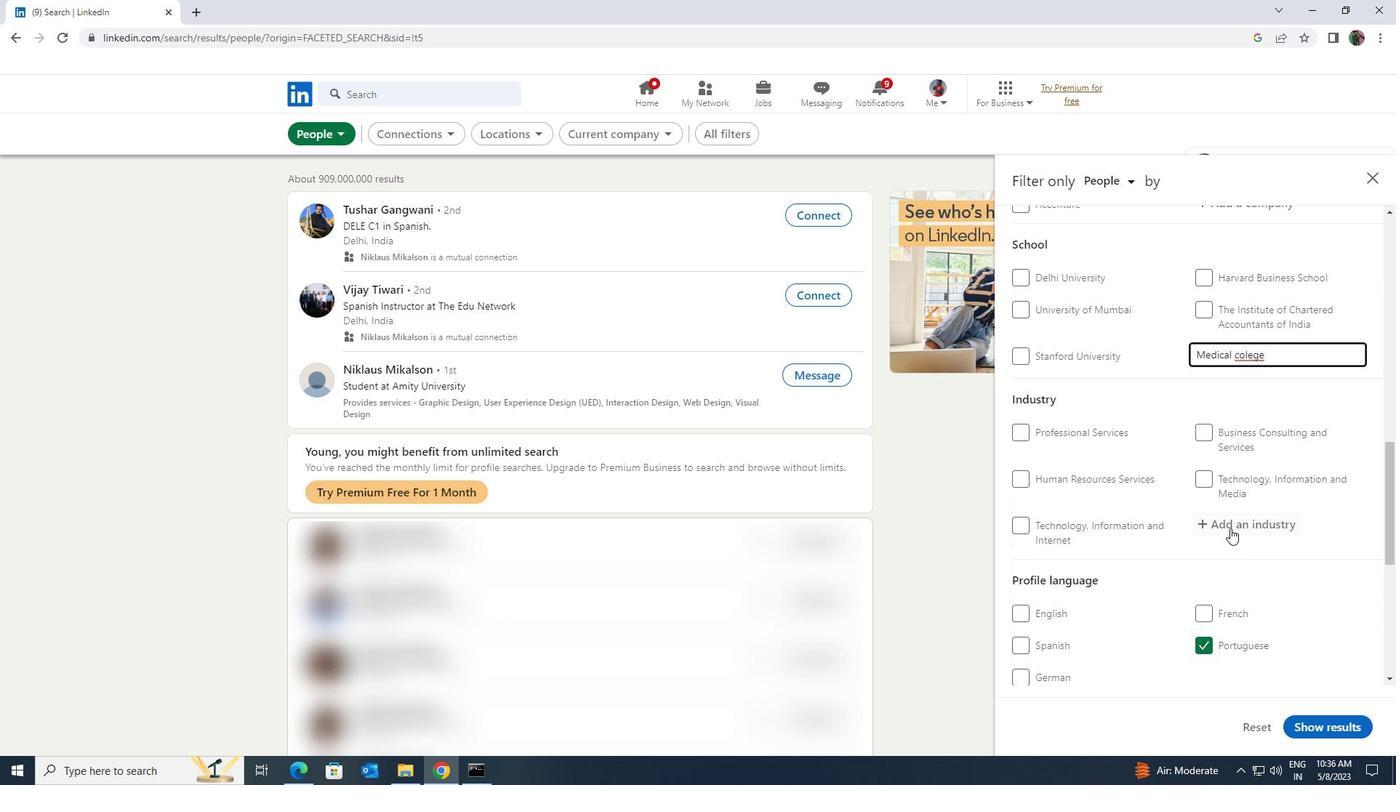 
Action: Key pressed <Key.shift><Key.shift><Key.shift><Key.shift><Key.shift><Key.shift>SUBDIVISIO
Screenshot: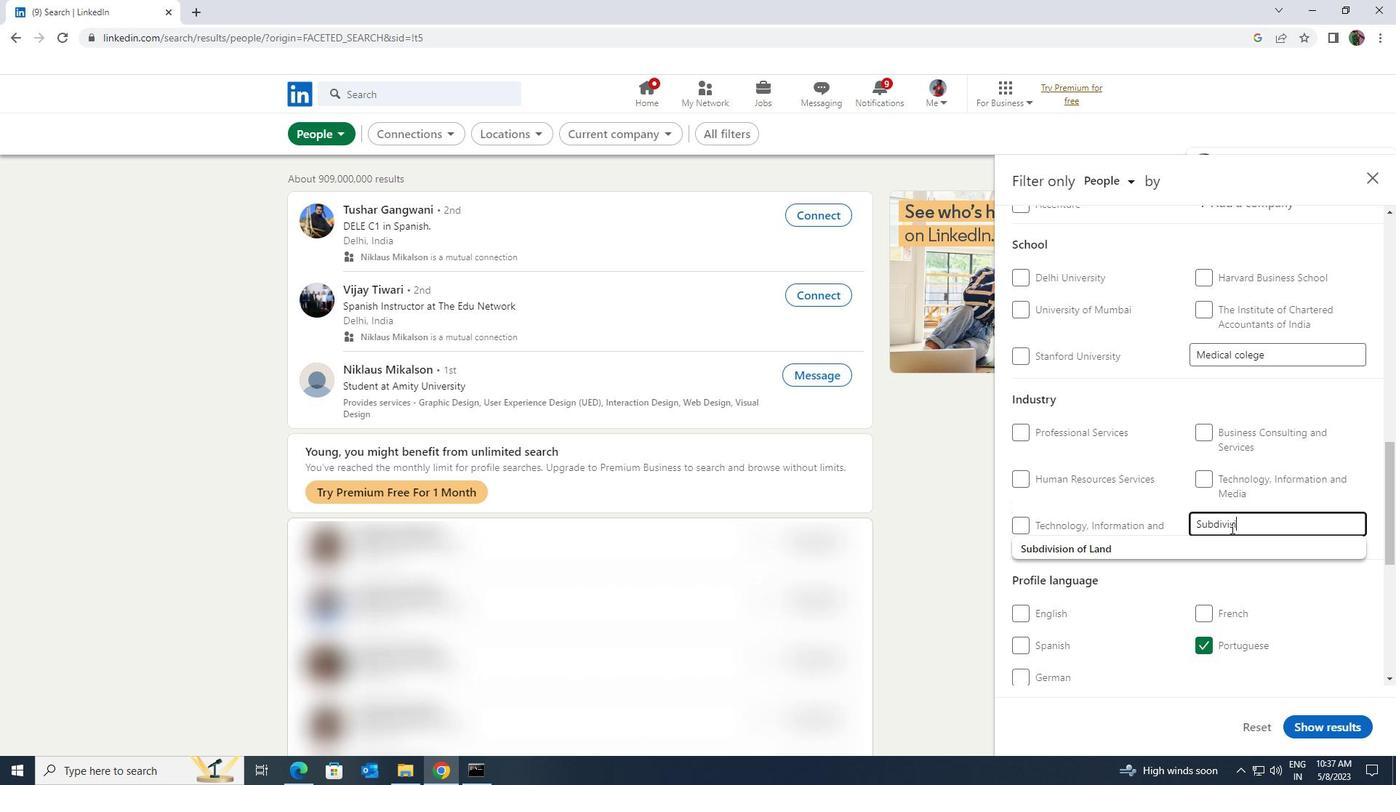 
Action: Mouse moved to (1231, 549)
Screenshot: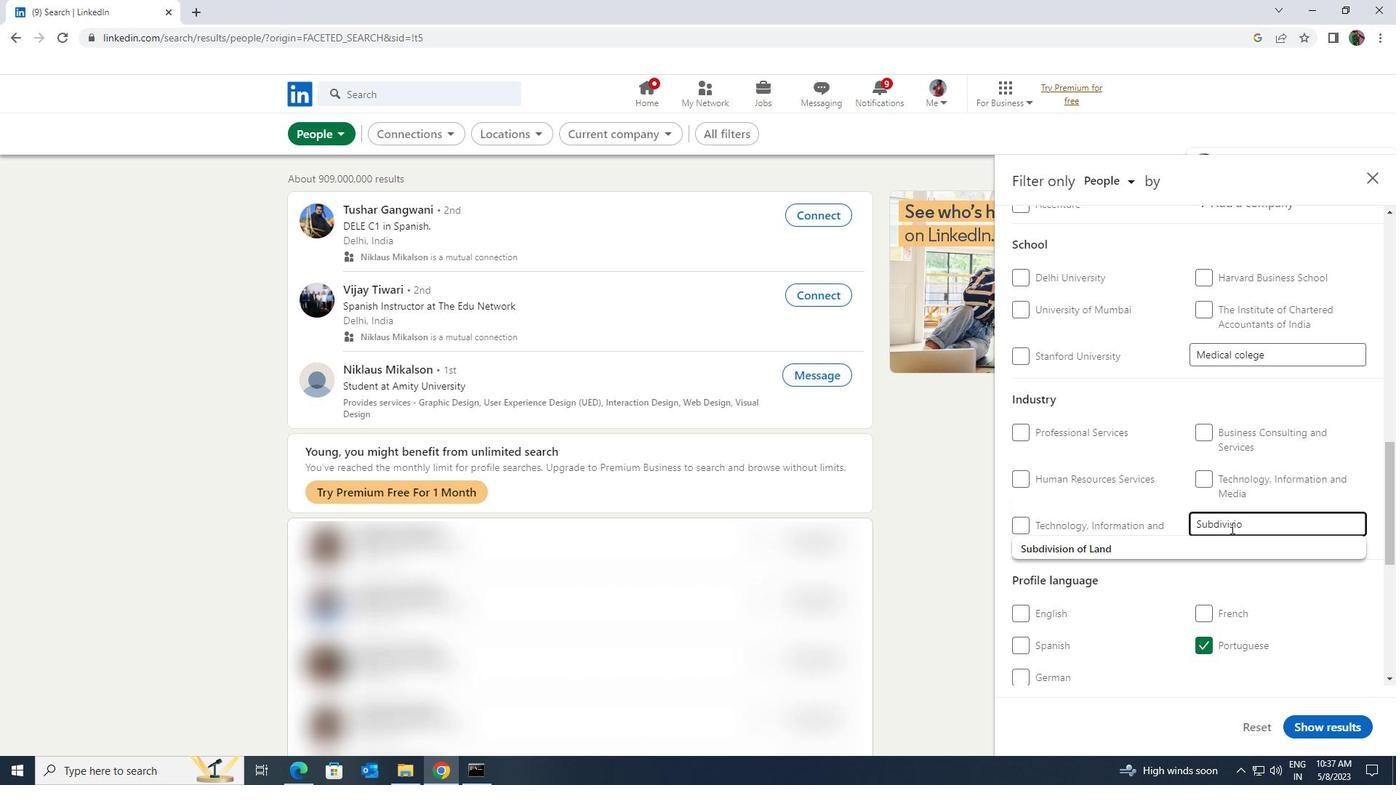 
Action: Mouse pressed left at (1231, 549)
Screenshot: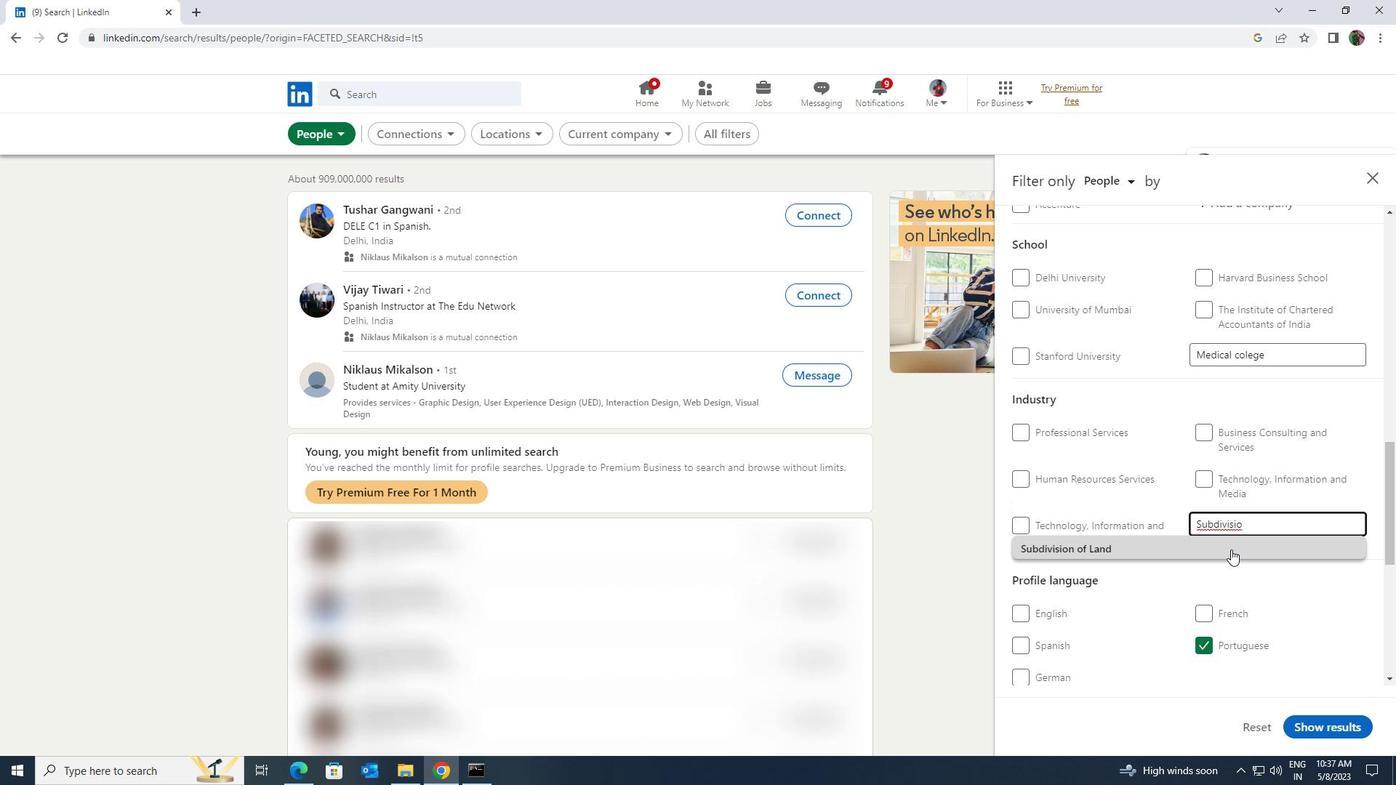 
Action: Mouse scrolled (1231, 549) with delta (0, 0)
Screenshot: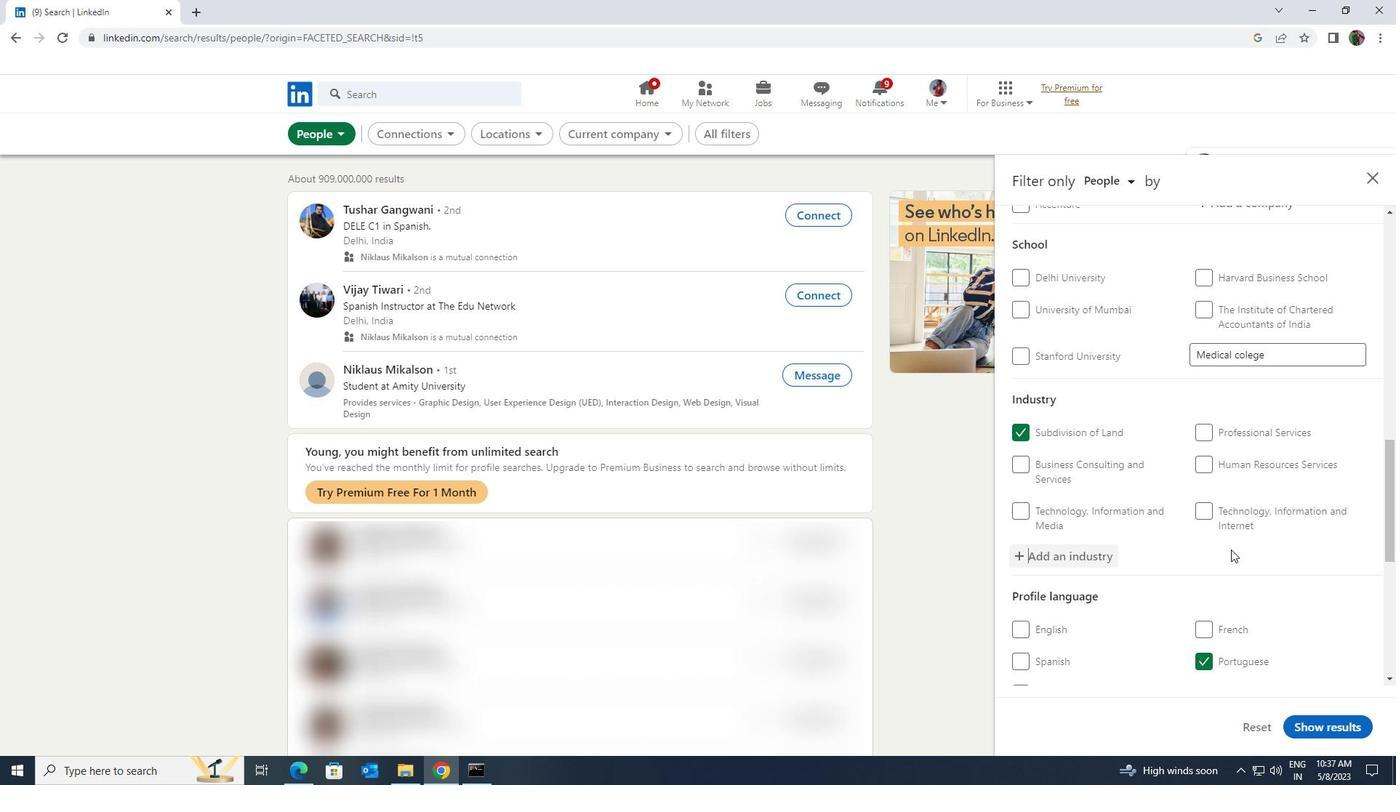 
Action: Mouse scrolled (1231, 549) with delta (0, 0)
Screenshot: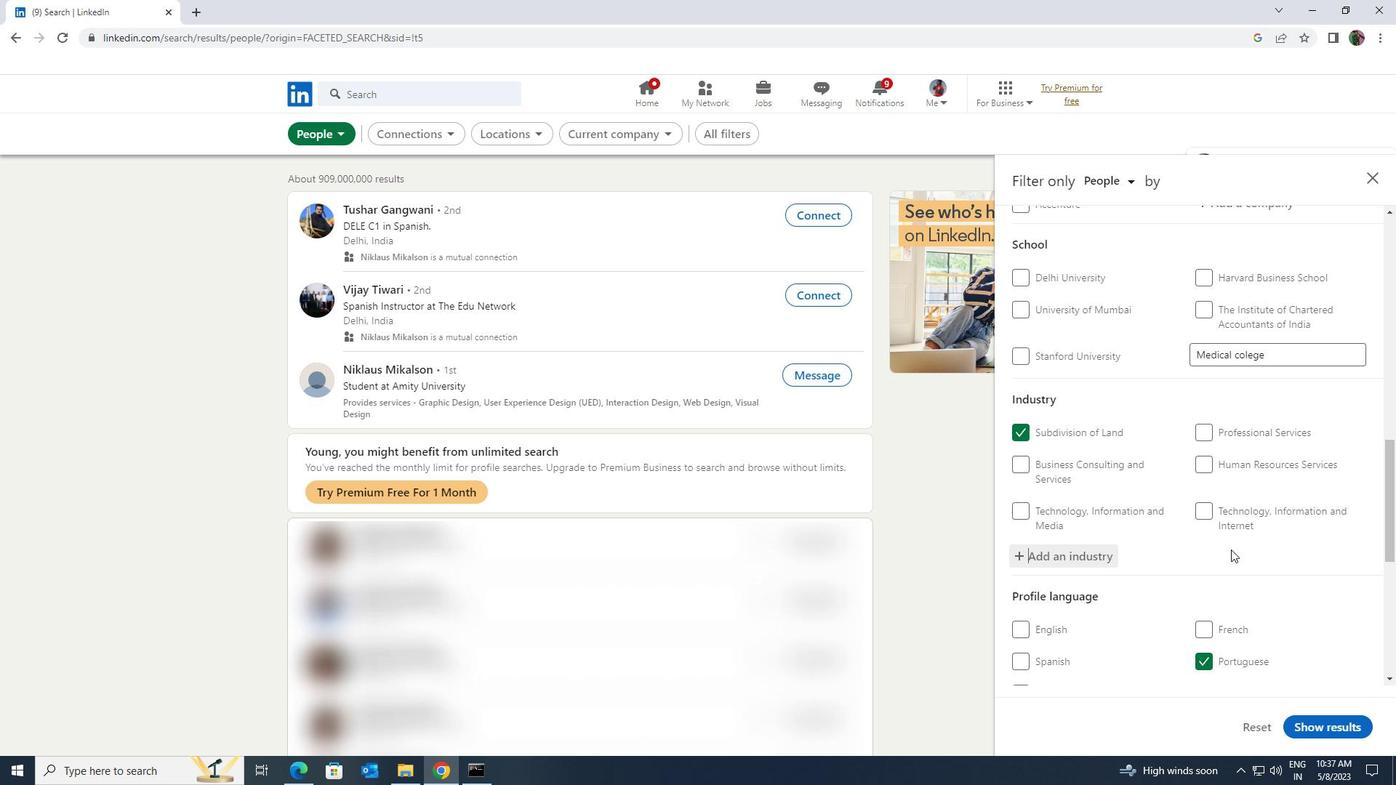 
Action: Mouse scrolled (1231, 549) with delta (0, 0)
Screenshot: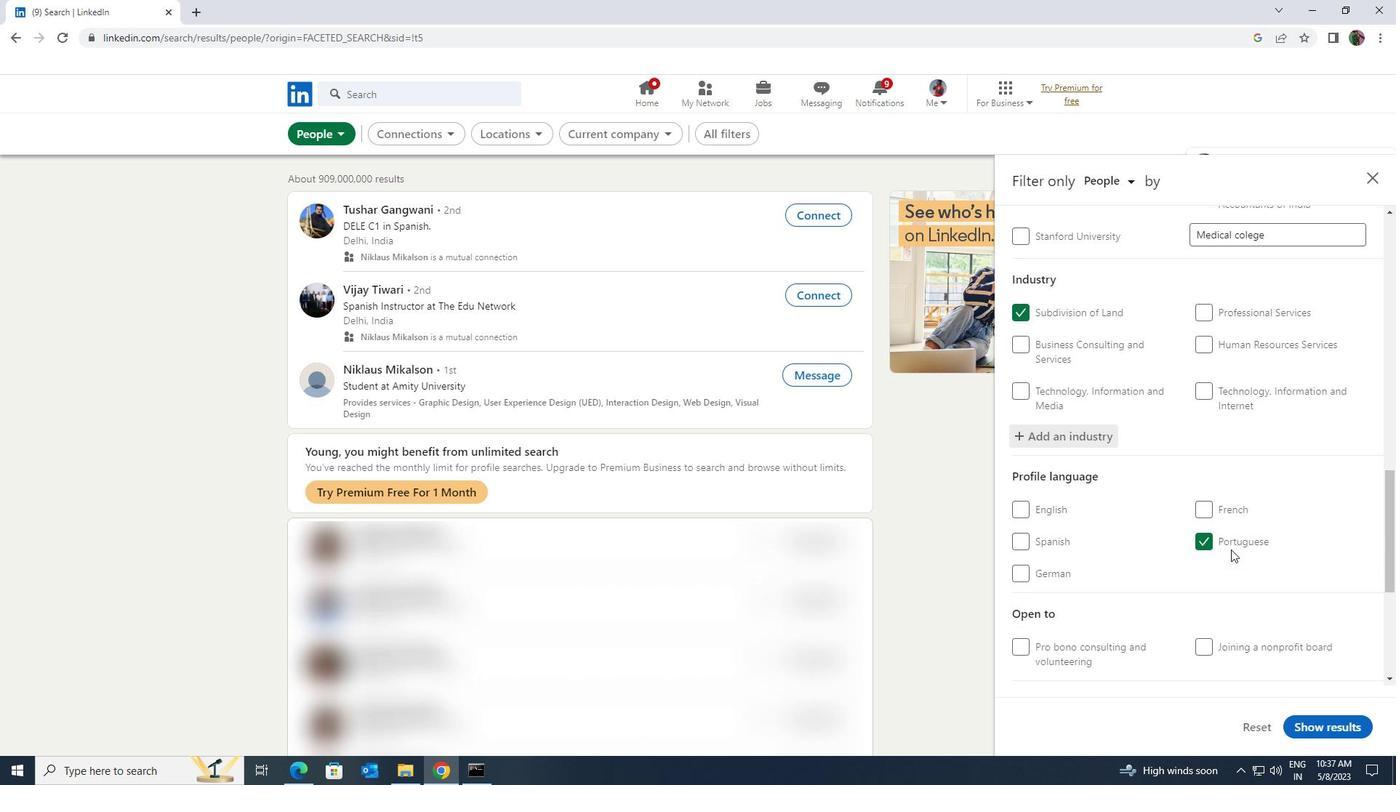 
Action: Mouse scrolled (1231, 549) with delta (0, 0)
Screenshot: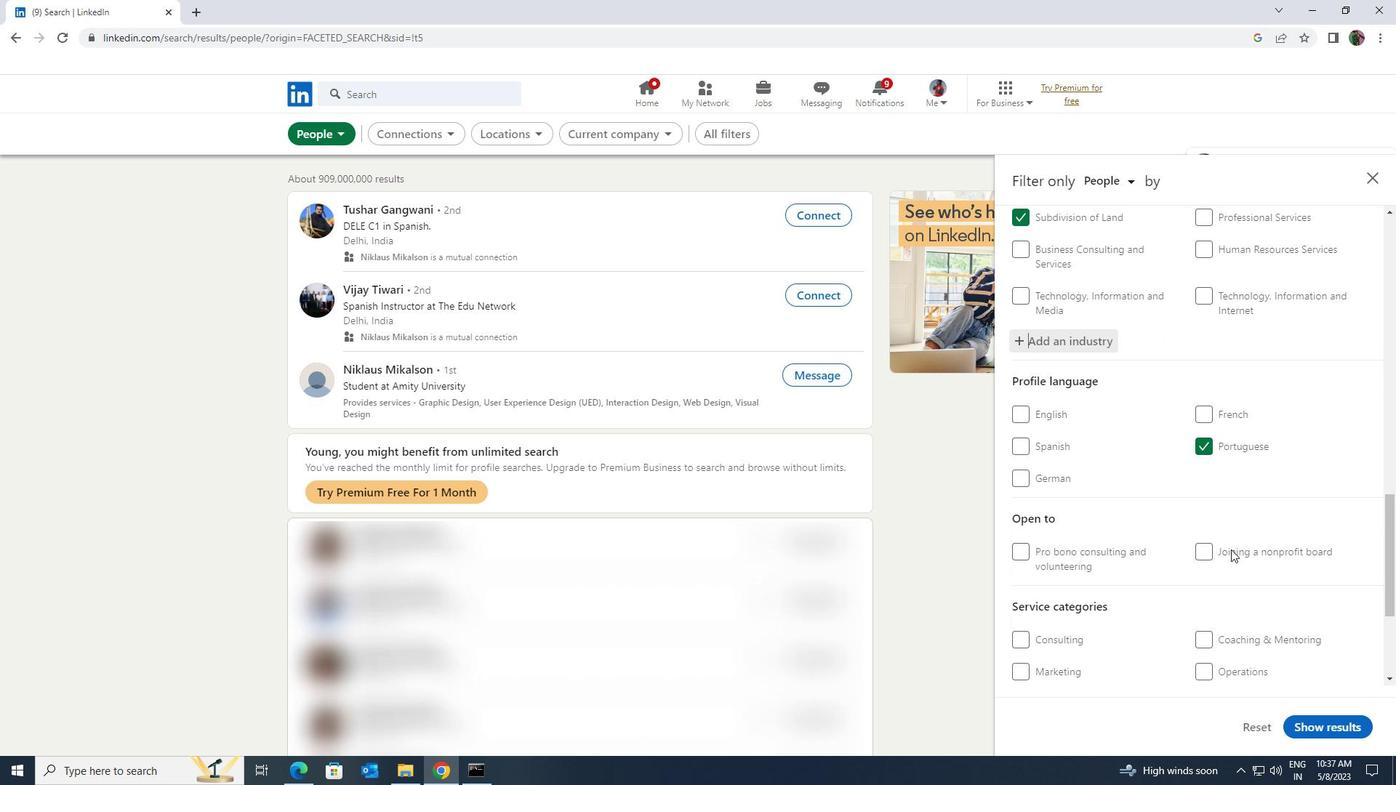 
Action: Mouse scrolled (1231, 549) with delta (0, 0)
Screenshot: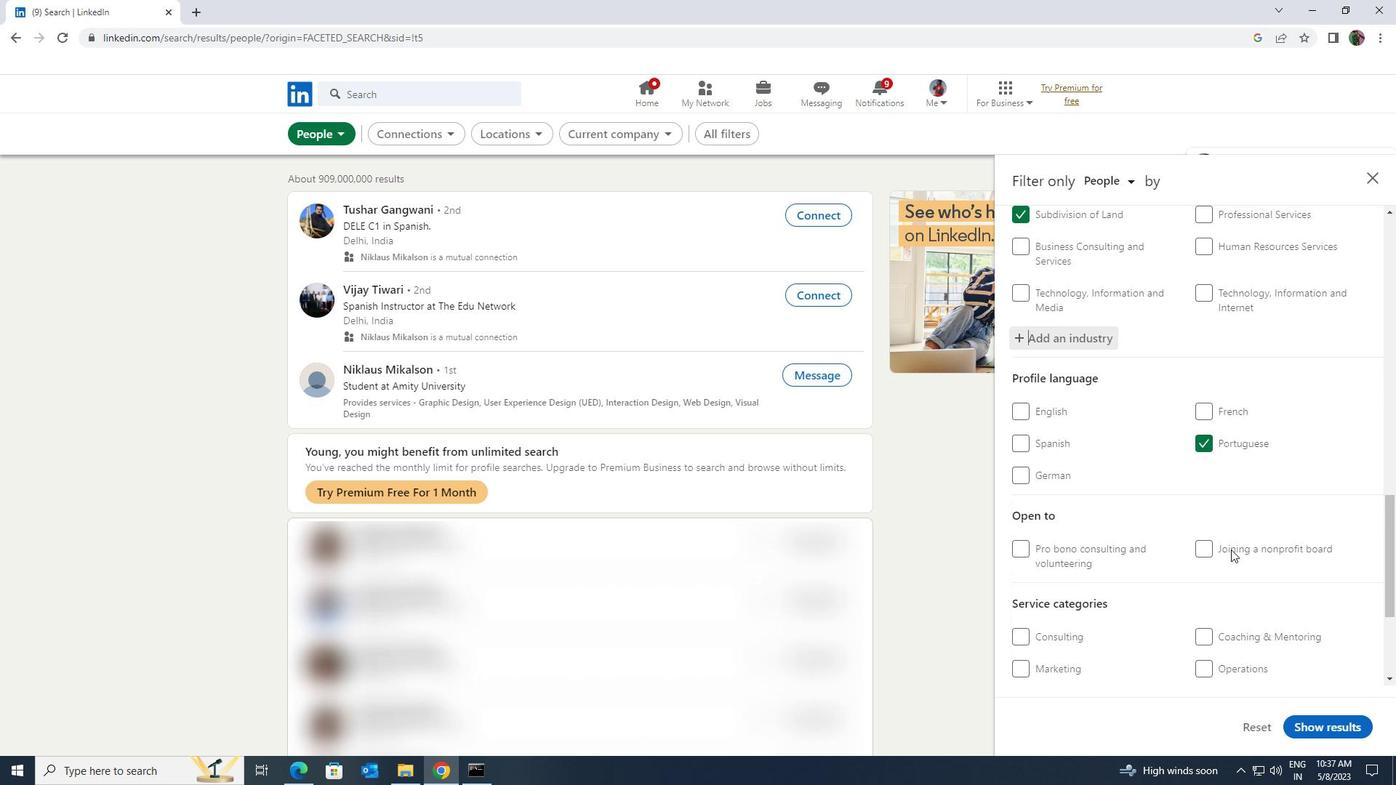 
Action: Mouse pressed left at (1231, 549)
Screenshot: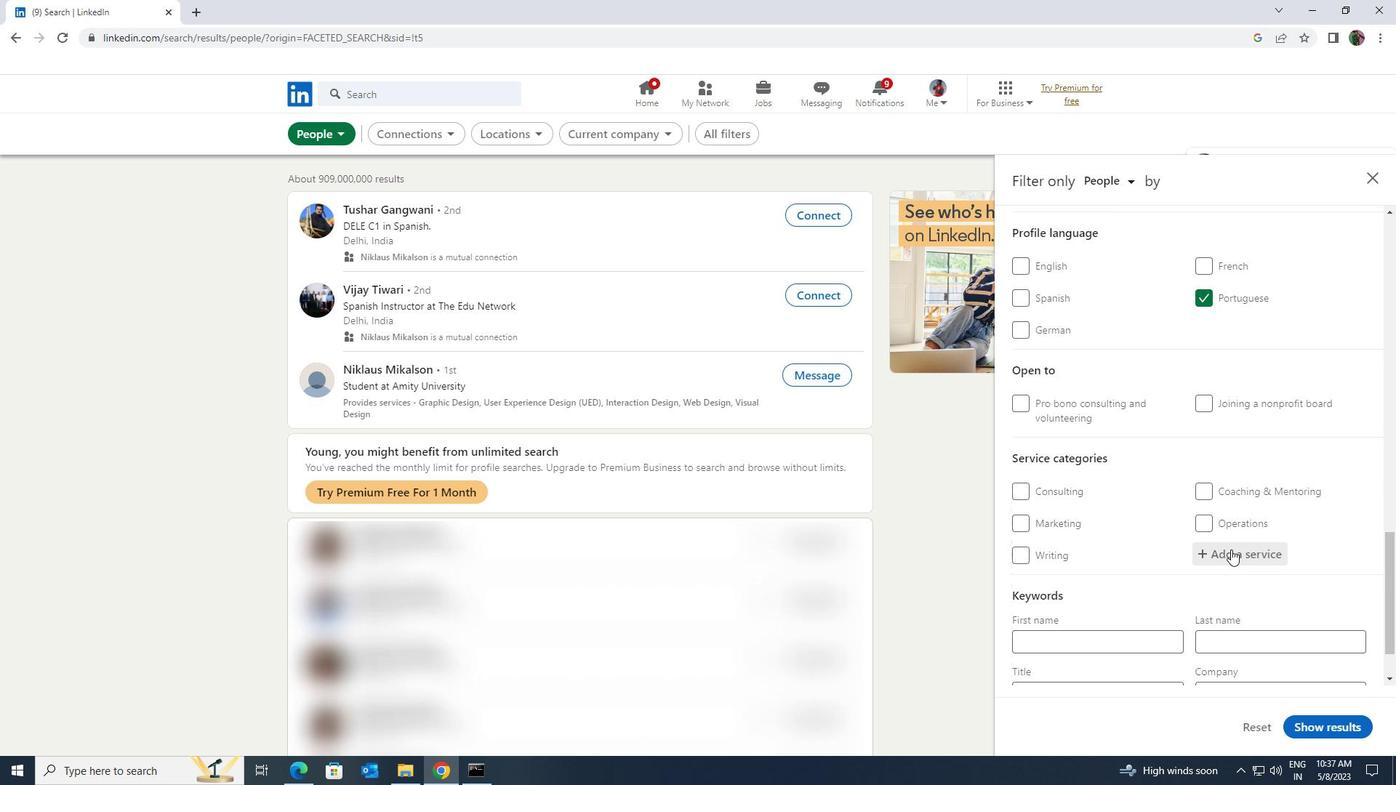 
Action: Key pressed <Key.shift><Key.shift><Key.shift>NETWORK<Key.space>SUPPORT
Screenshot: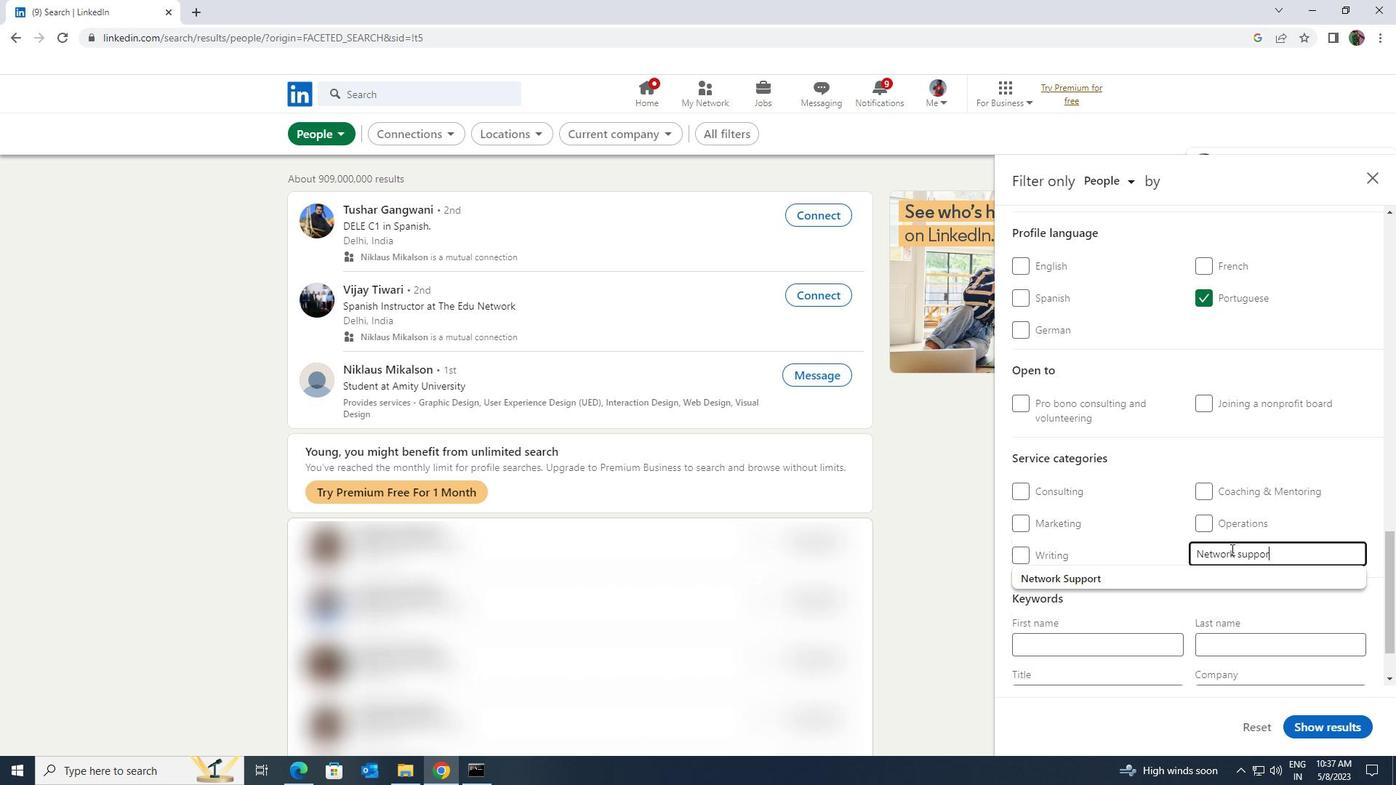 
Action: Mouse moved to (1227, 565)
Screenshot: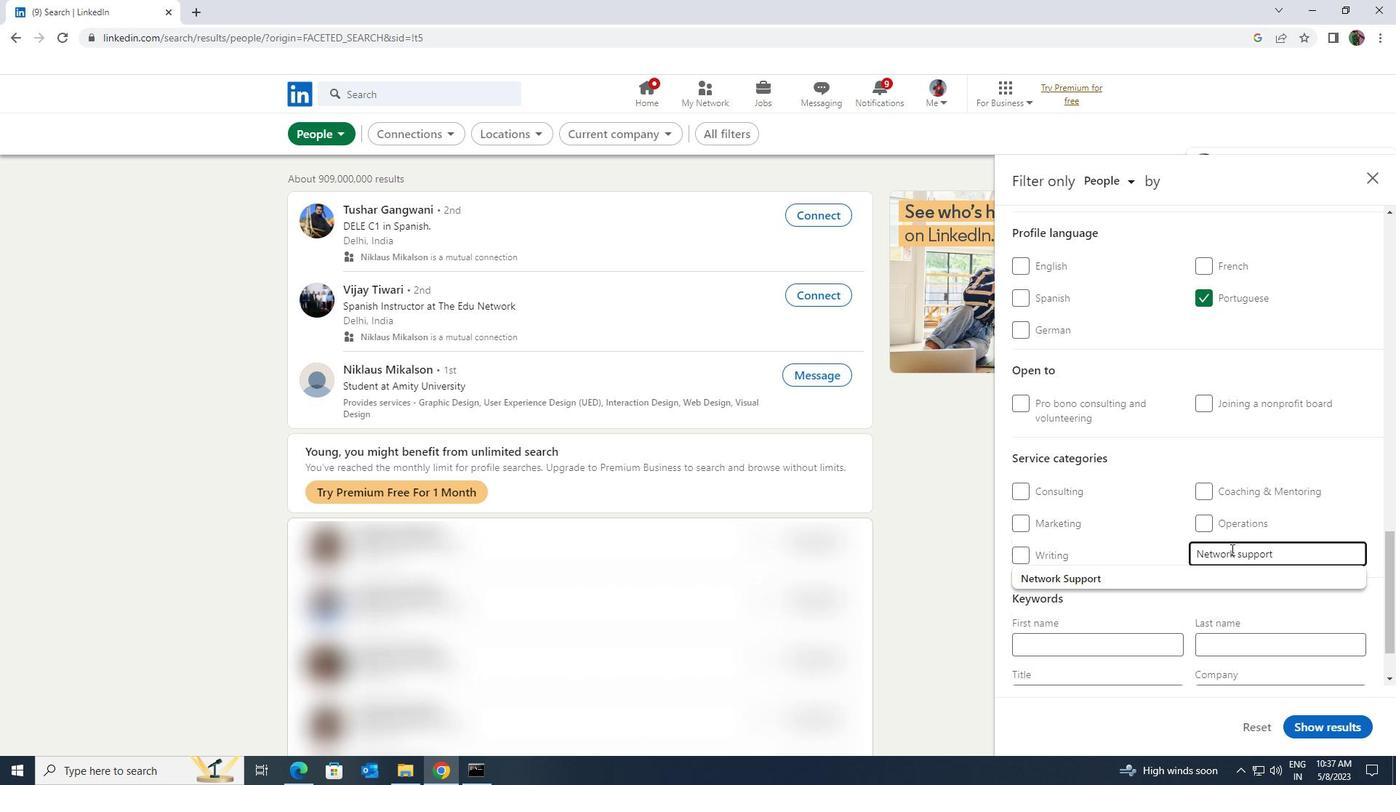 
Action: Mouse pressed left at (1227, 565)
Screenshot: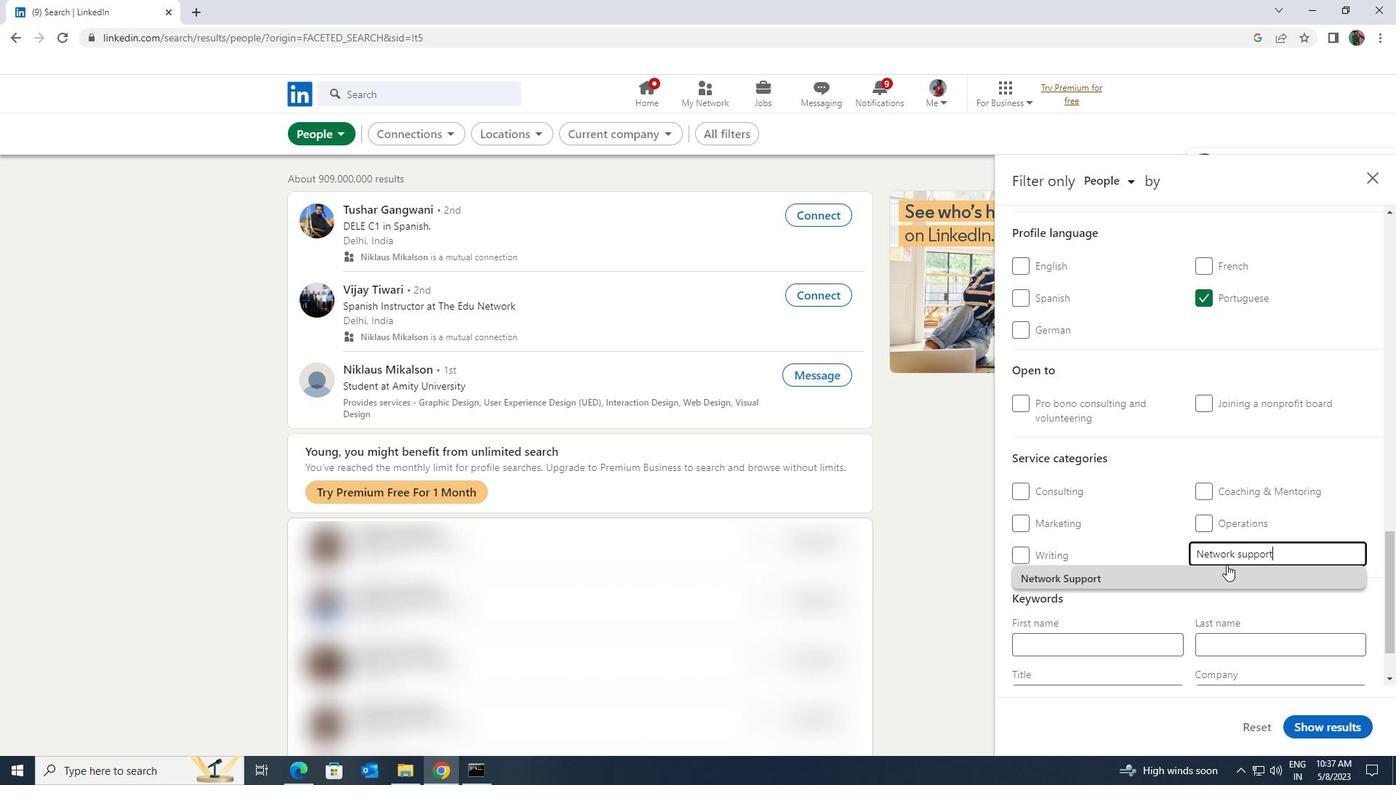 
Action: Mouse scrolled (1227, 564) with delta (0, 0)
Screenshot: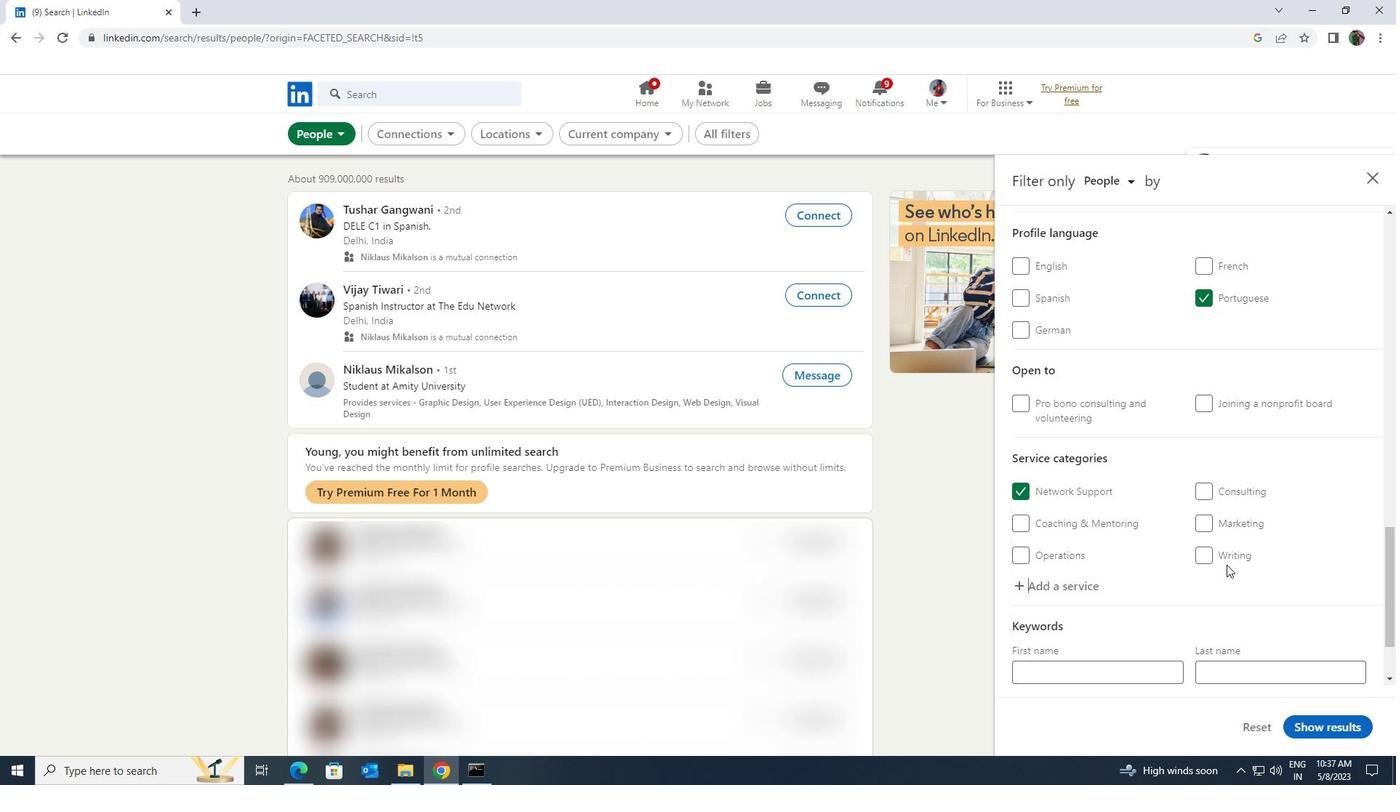 
Action: Mouse scrolled (1227, 564) with delta (0, 0)
Screenshot: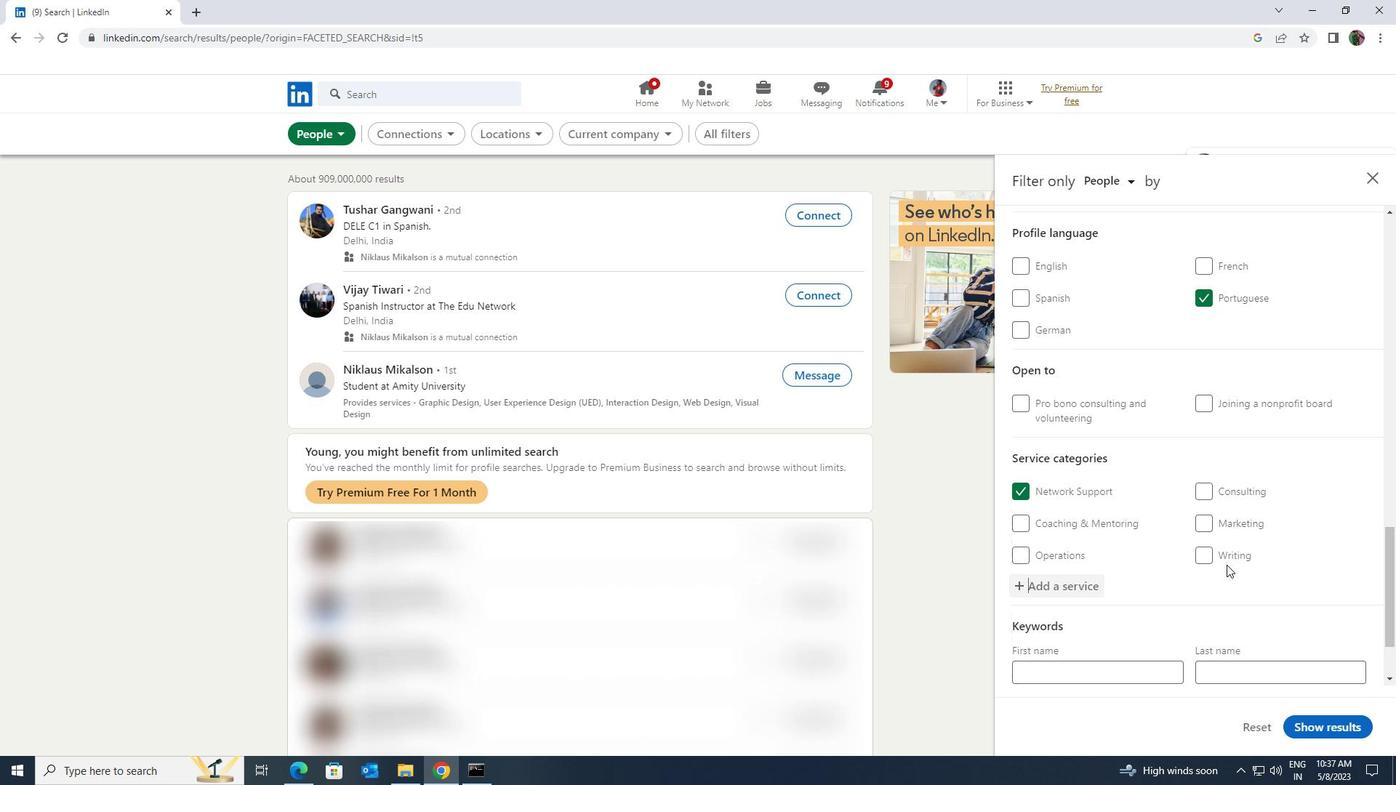 
Action: Mouse scrolled (1227, 564) with delta (0, 0)
Screenshot: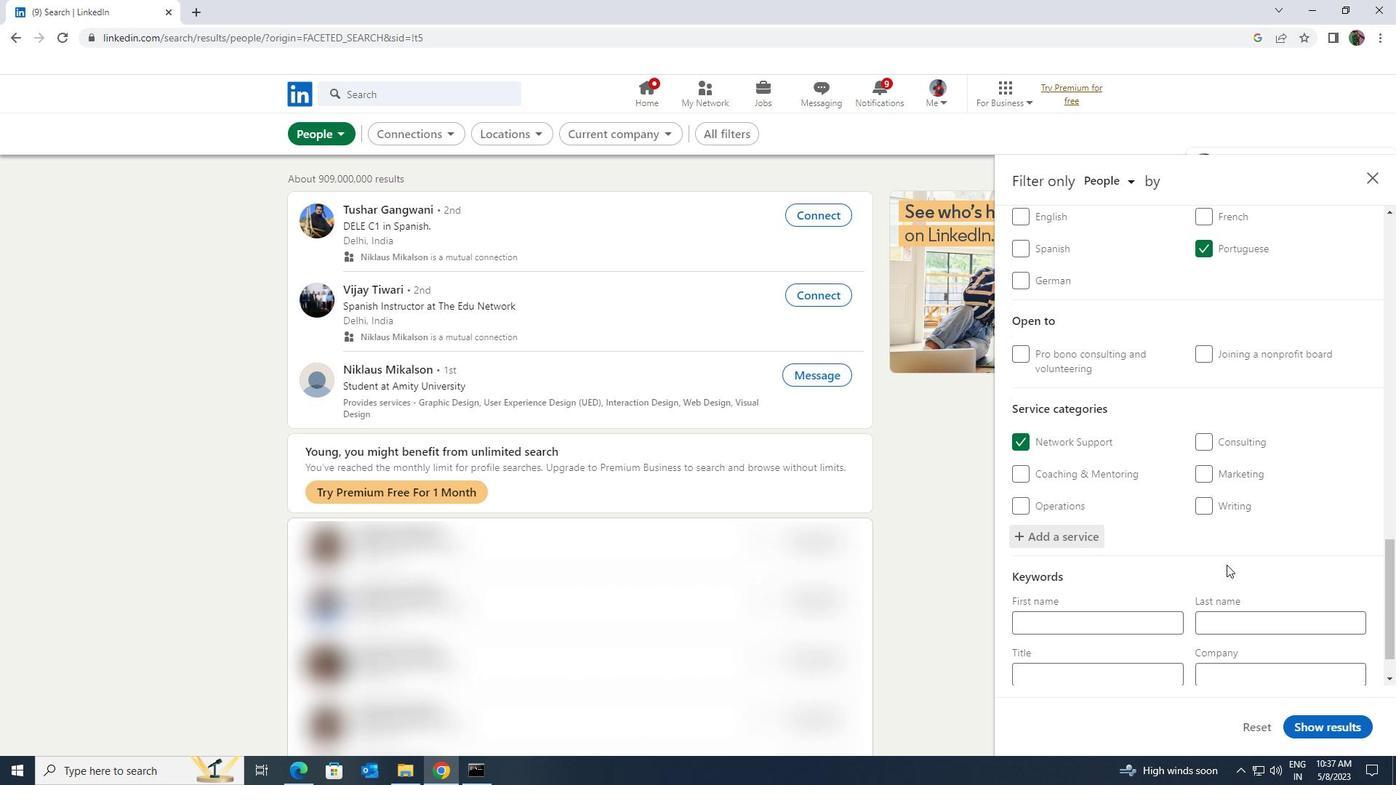 
Action: Mouse scrolled (1227, 564) with delta (0, 0)
Screenshot: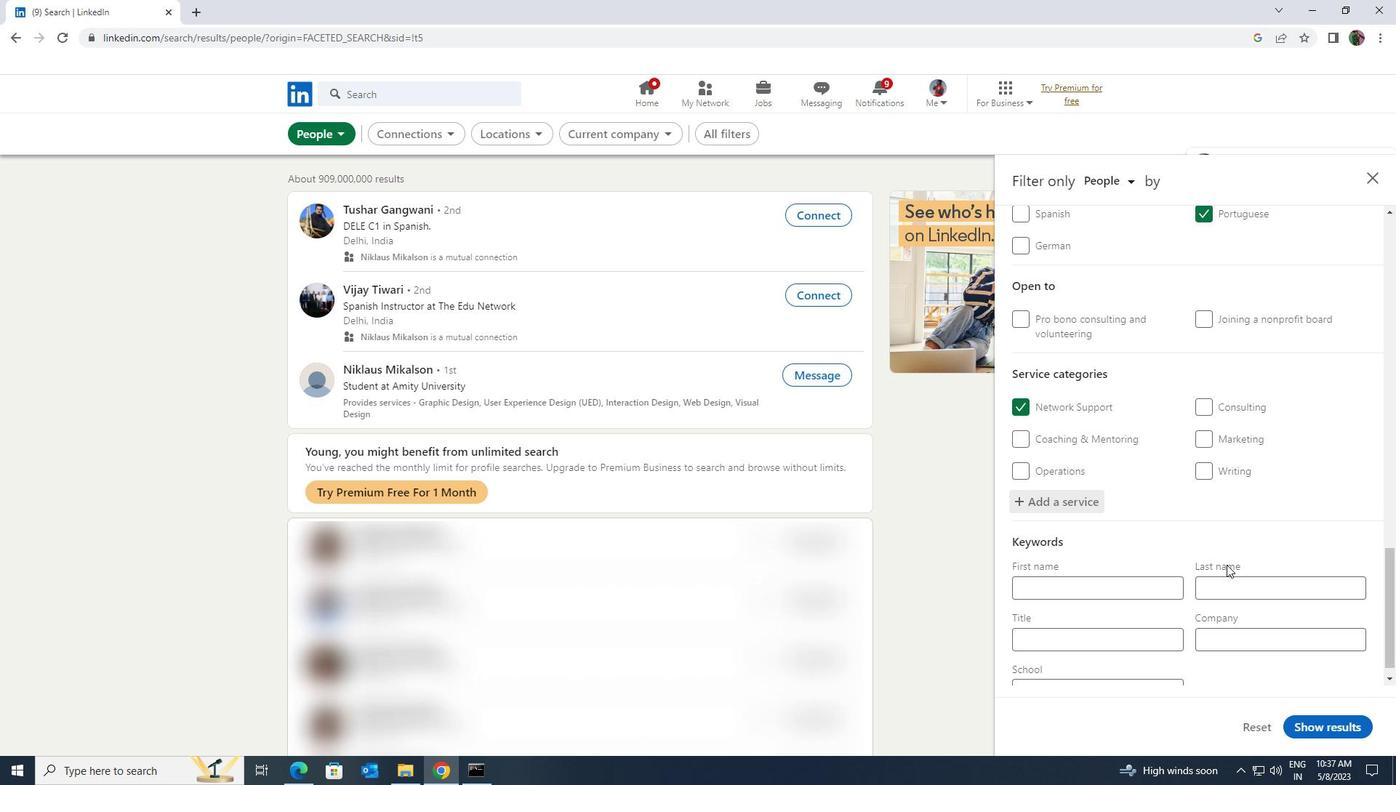 
Action: Mouse moved to (1175, 619)
Screenshot: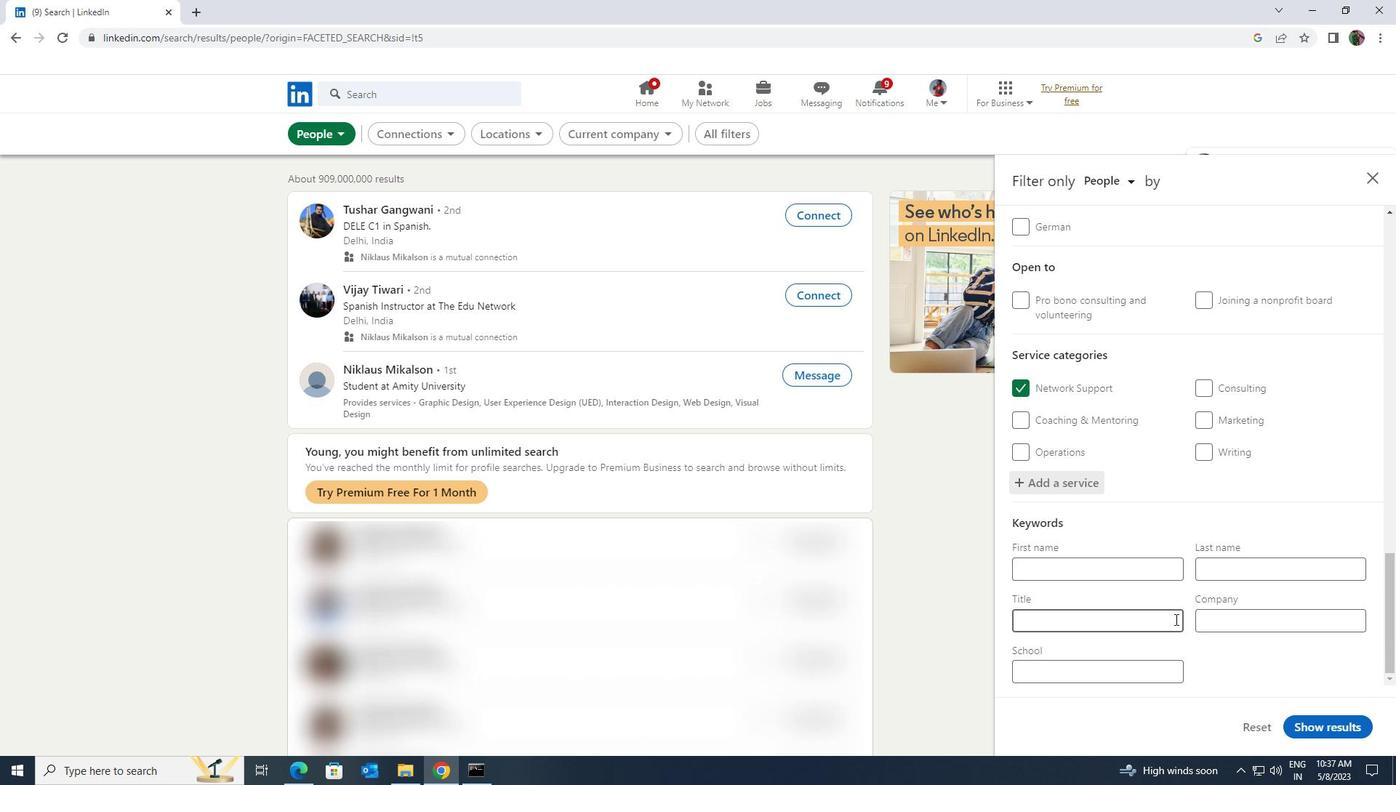 
Action: Mouse pressed left at (1175, 619)
Screenshot: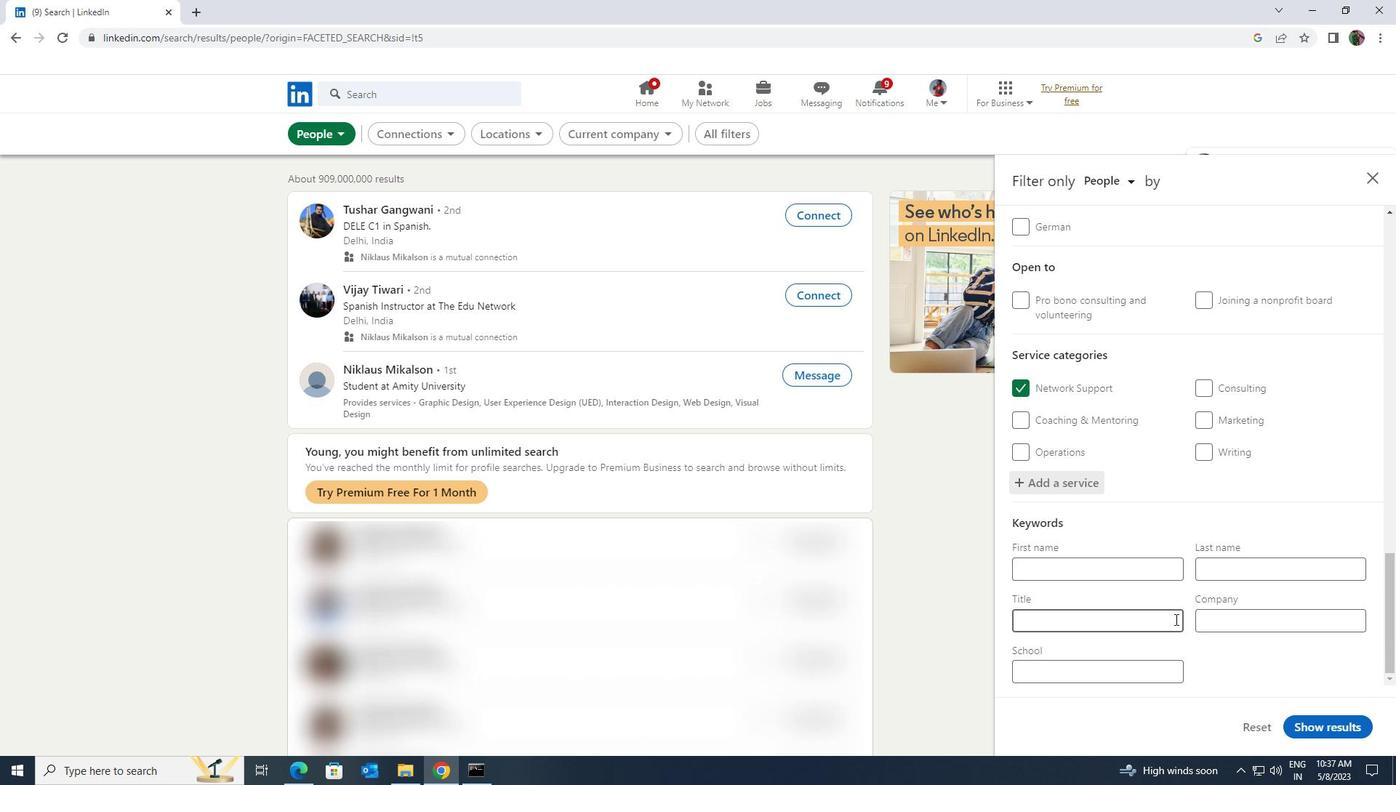 
Action: Key pressed <Key.shift><Key.shift><Key.shift><Key.shift><Key.shift><Key.shift><Key.shift>MARKETING<Key.space><Key.shift>MANAGER
Screenshot: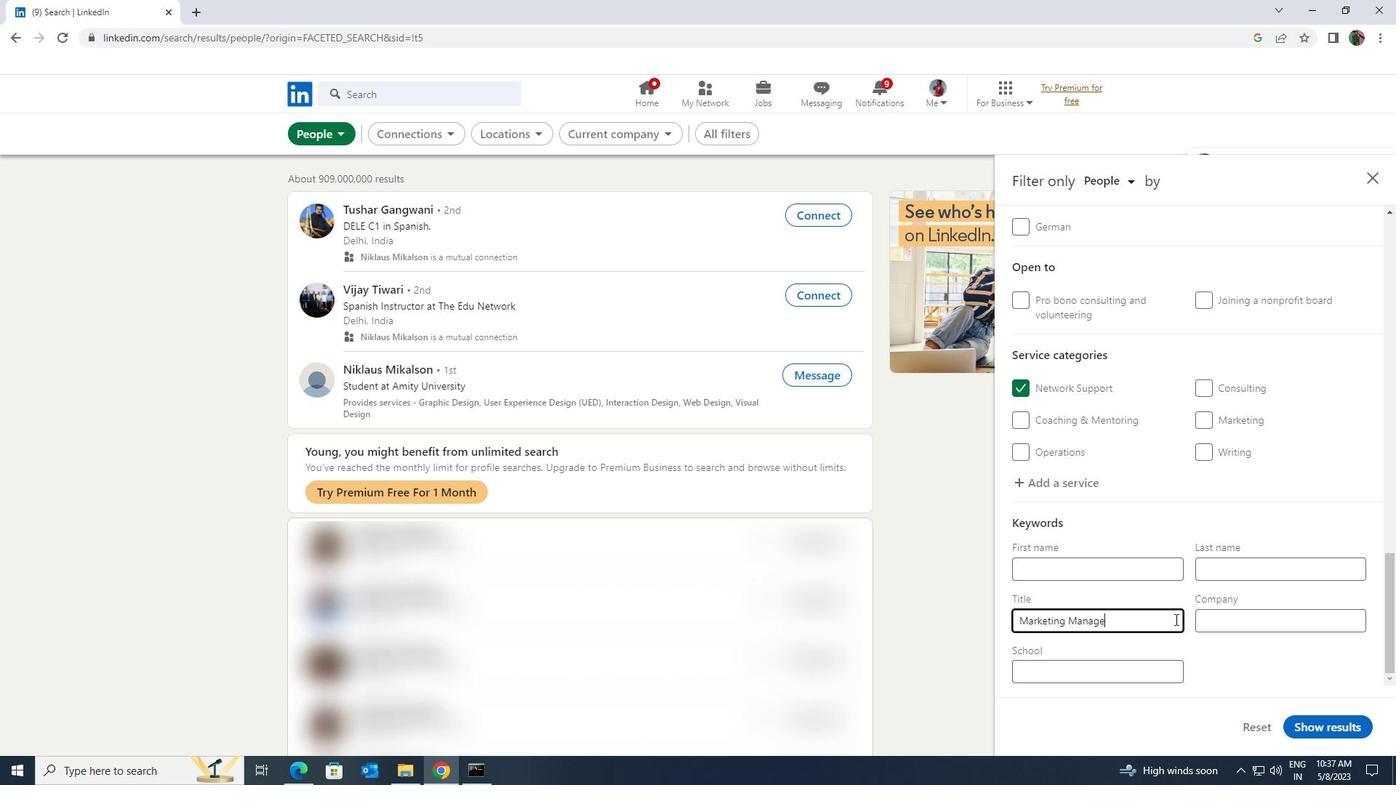 
Action: Mouse moved to (1285, 721)
Screenshot: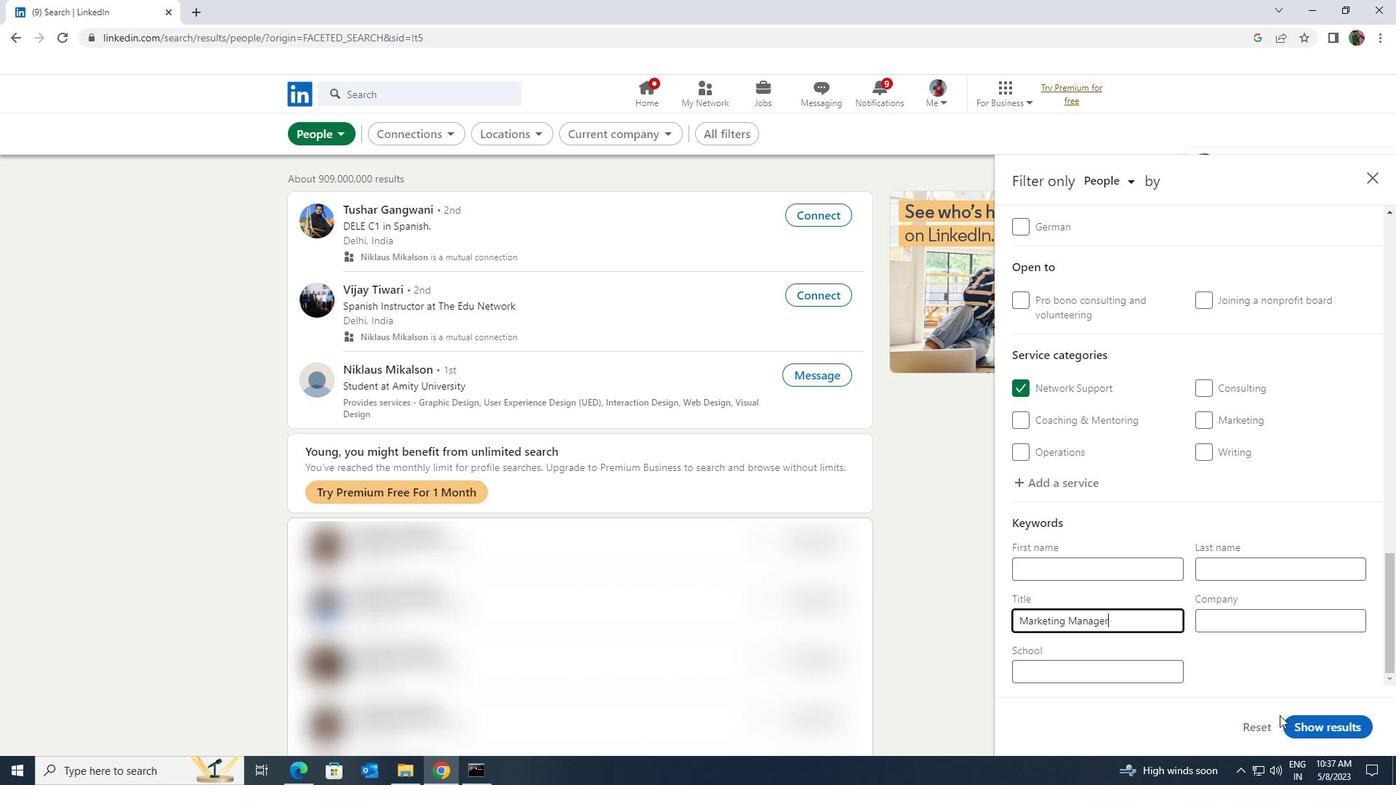 
Action: Mouse pressed left at (1285, 721)
Screenshot: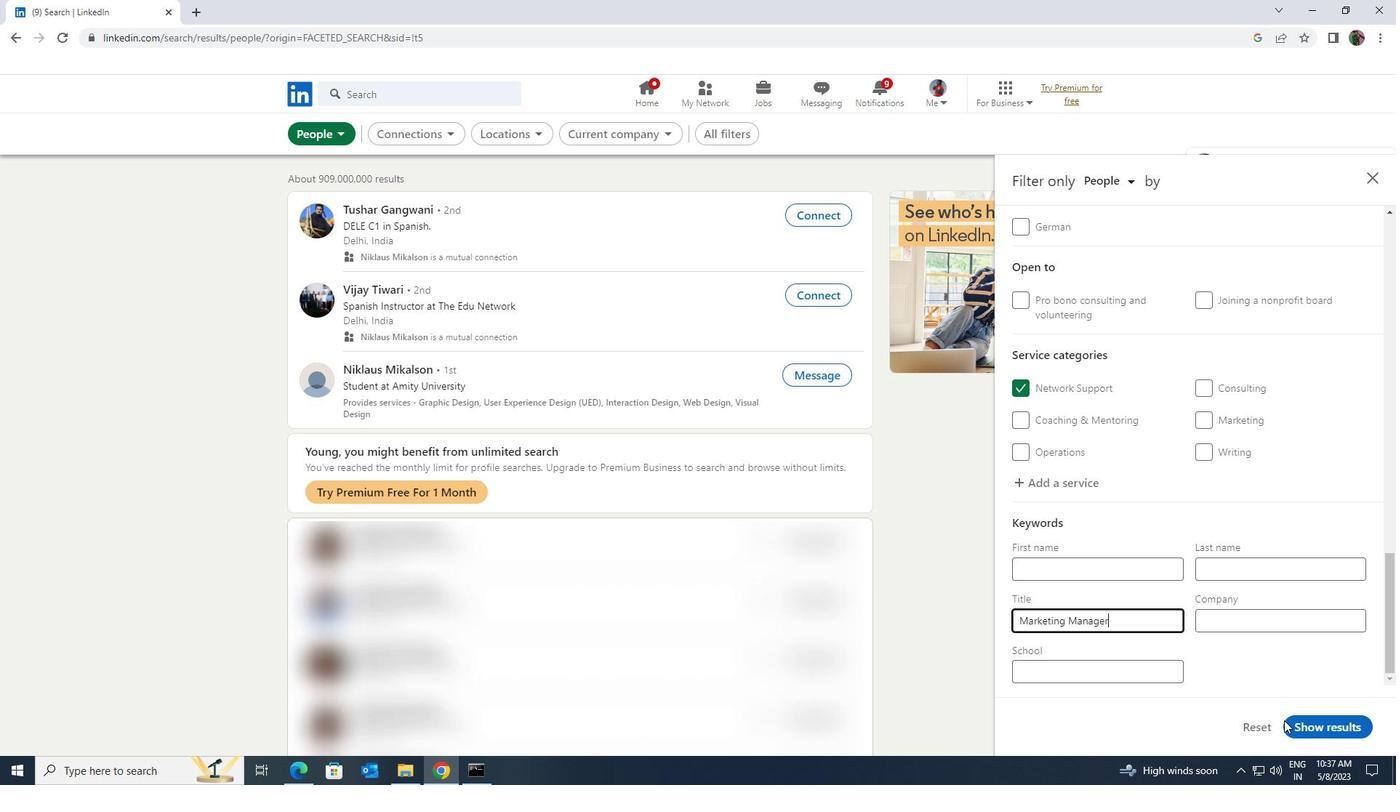 
